 Task: Find connections with filter location Tacoronte with filter topic #Projectmanagementwith filter profile language English with filter current company Beckman Coulter Life Sciences with filter school Mount Carmel College, India with filter industry Satellite Telecommunications with filter service category Pricing Strategy with filter keywords title Information Security Analyst
Action: Mouse moved to (650, 87)
Screenshot: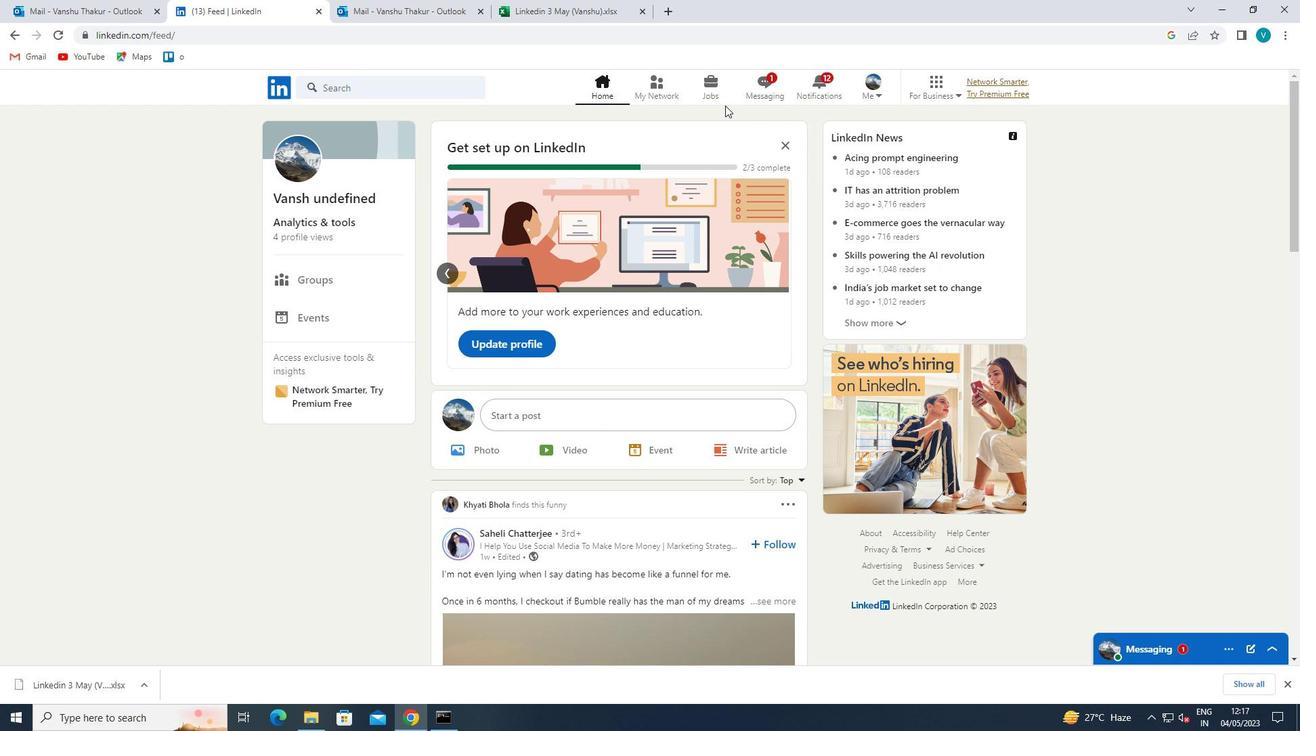 
Action: Mouse pressed left at (650, 87)
Screenshot: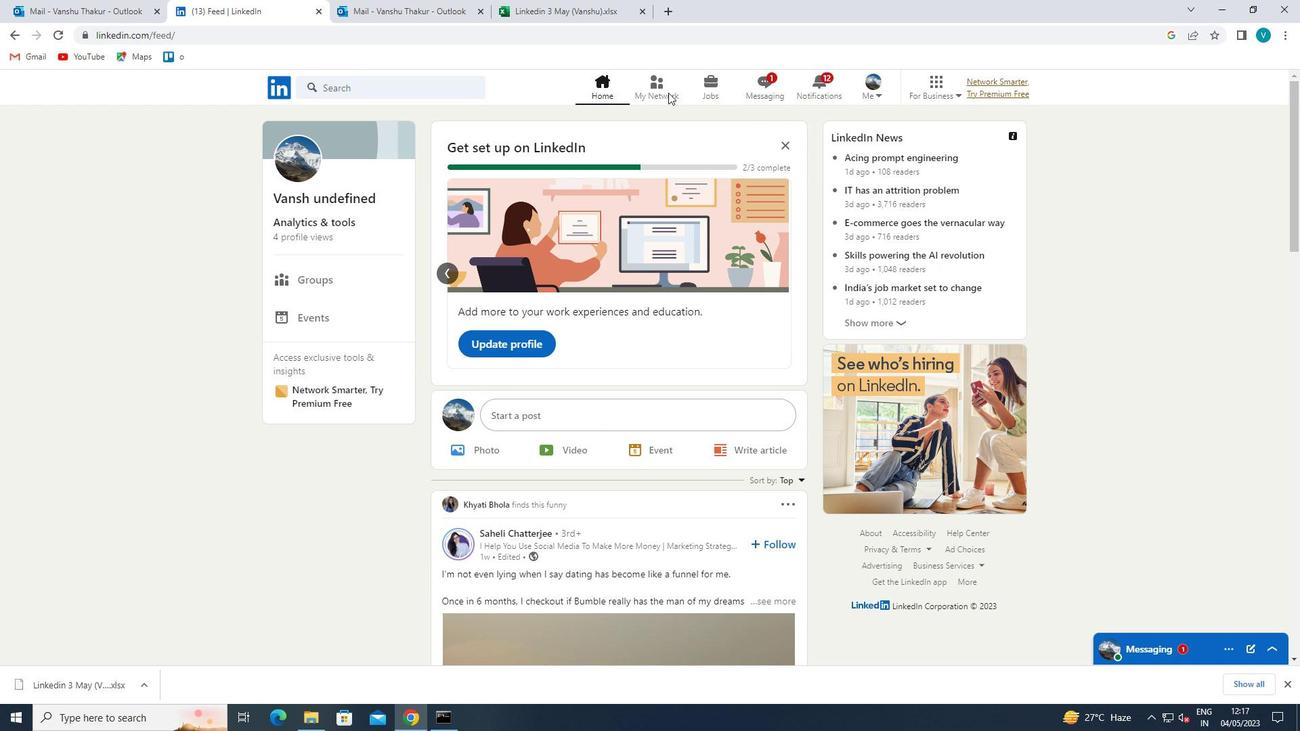 
Action: Mouse moved to (650, 87)
Screenshot: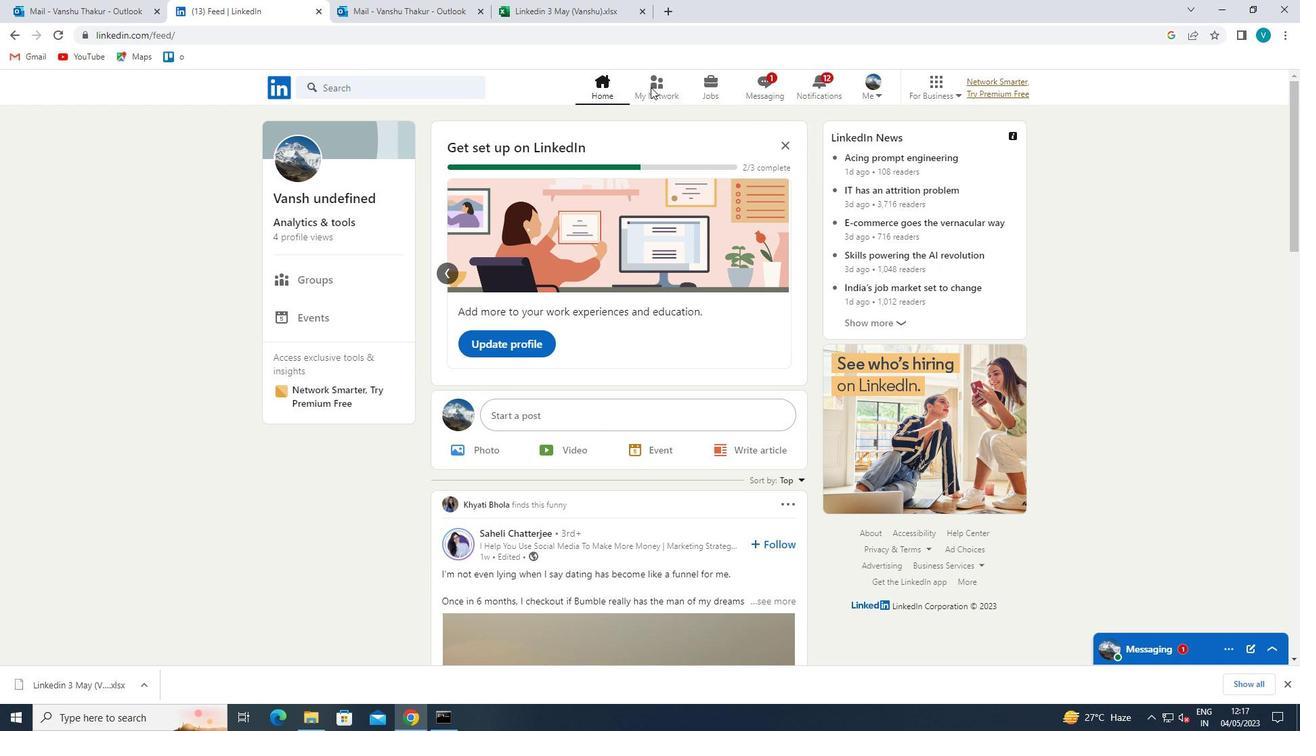
Action: Mouse pressed left at (650, 87)
Screenshot: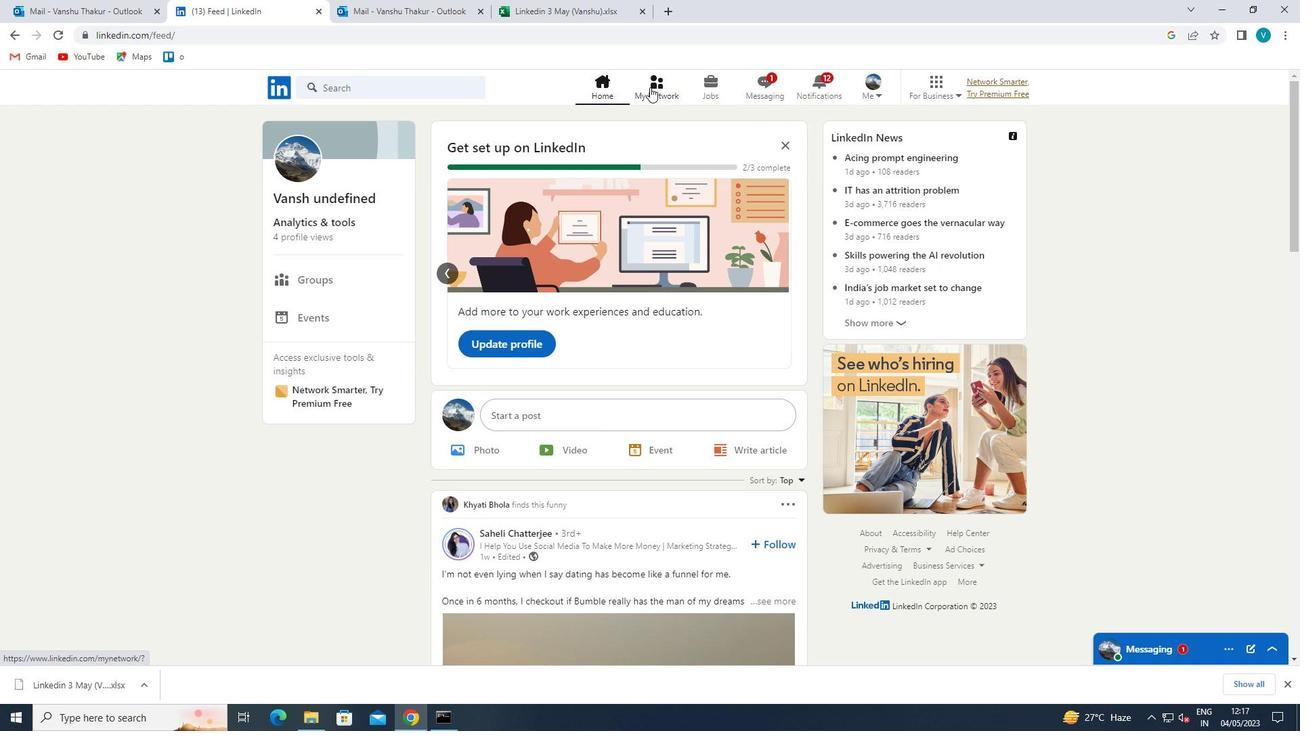 
Action: Mouse moved to (393, 163)
Screenshot: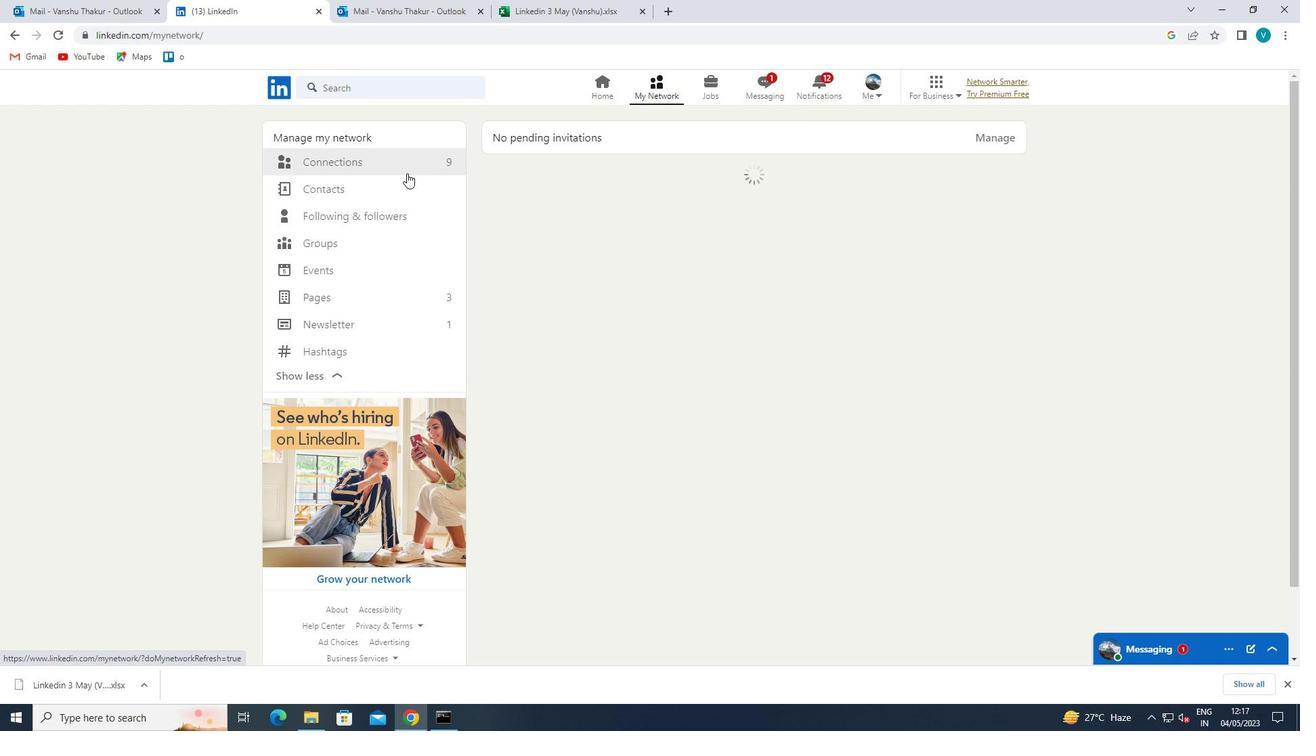 
Action: Mouse pressed left at (393, 163)
Screenshot: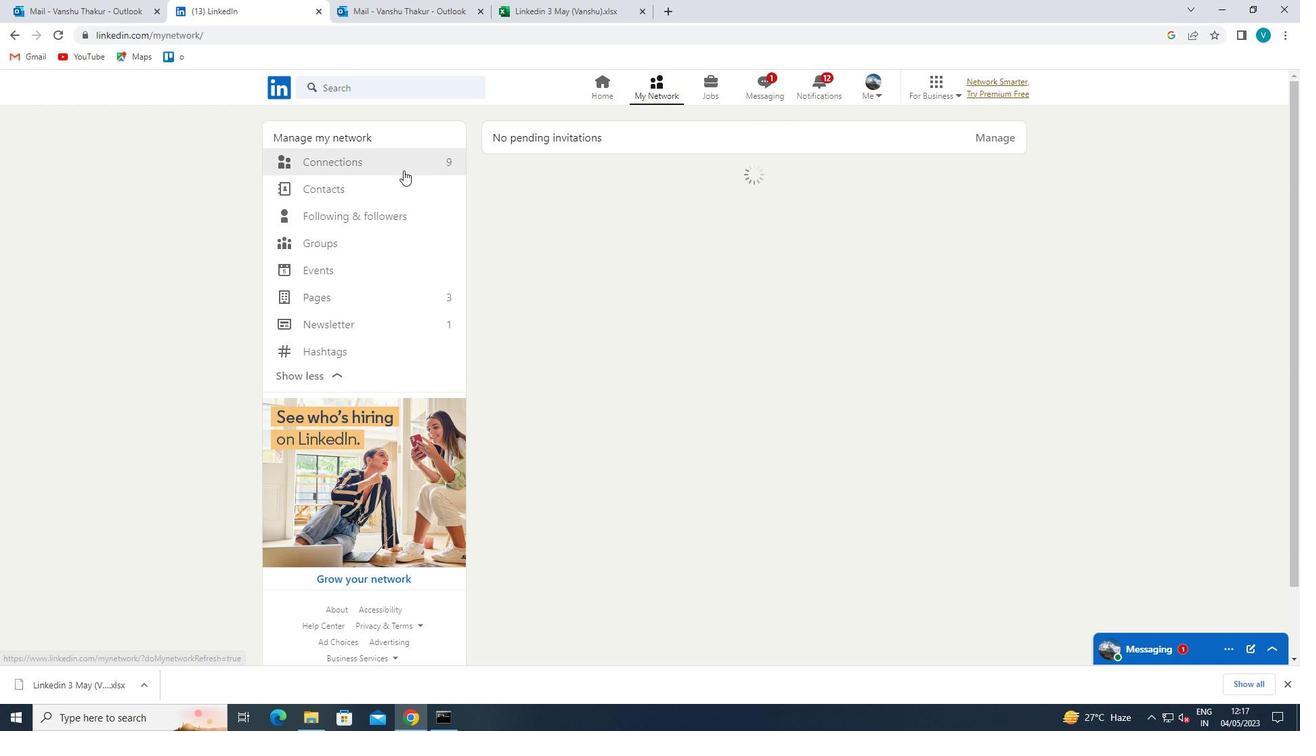 
Action: Mouse moved to (731, 155)
Screenshot: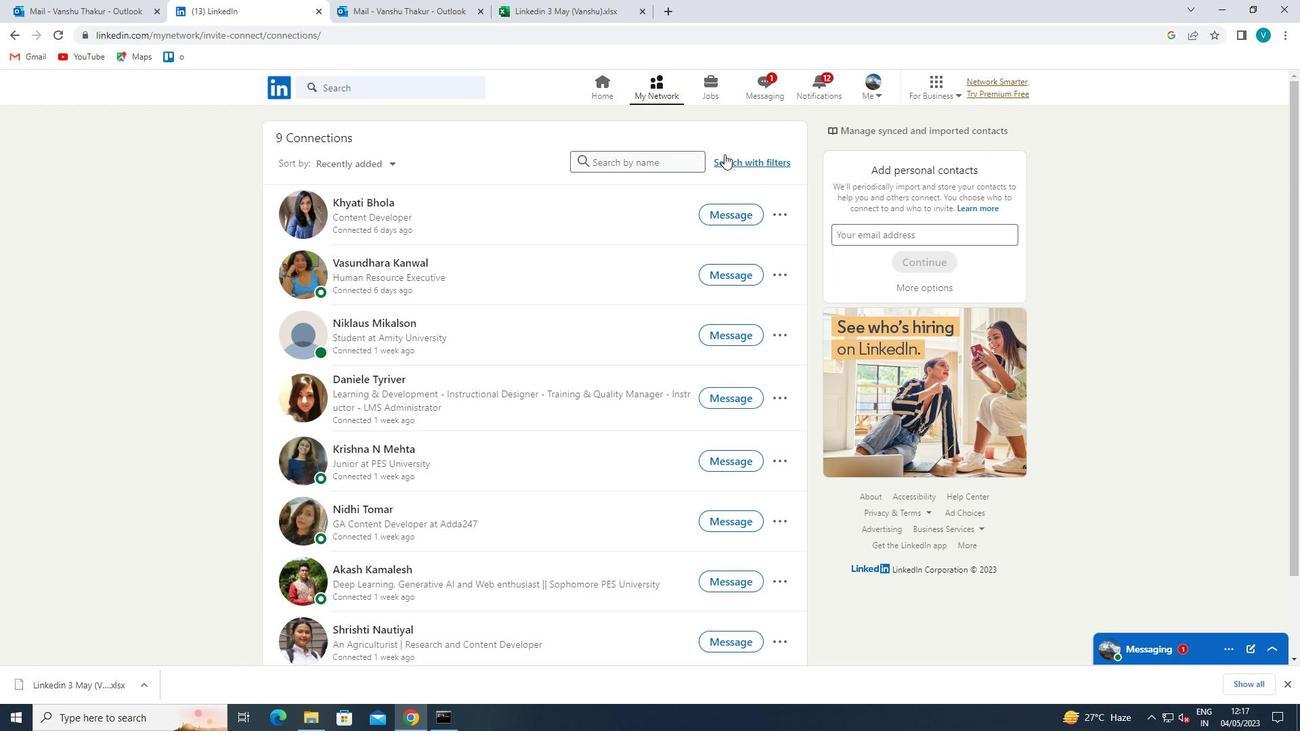 
Action: Mouse pressed left at (731, 155)
Screenshot: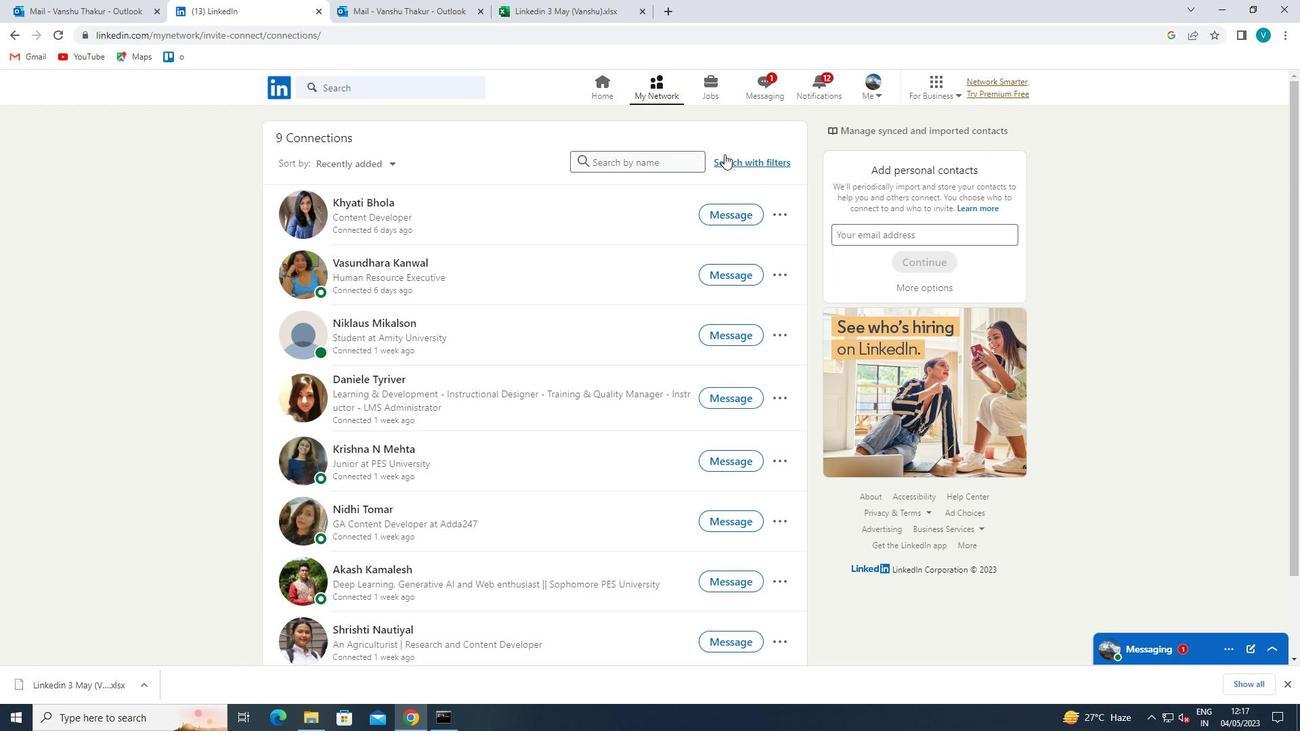 
Action: Mouse moved to (664, 123)
Screenshot: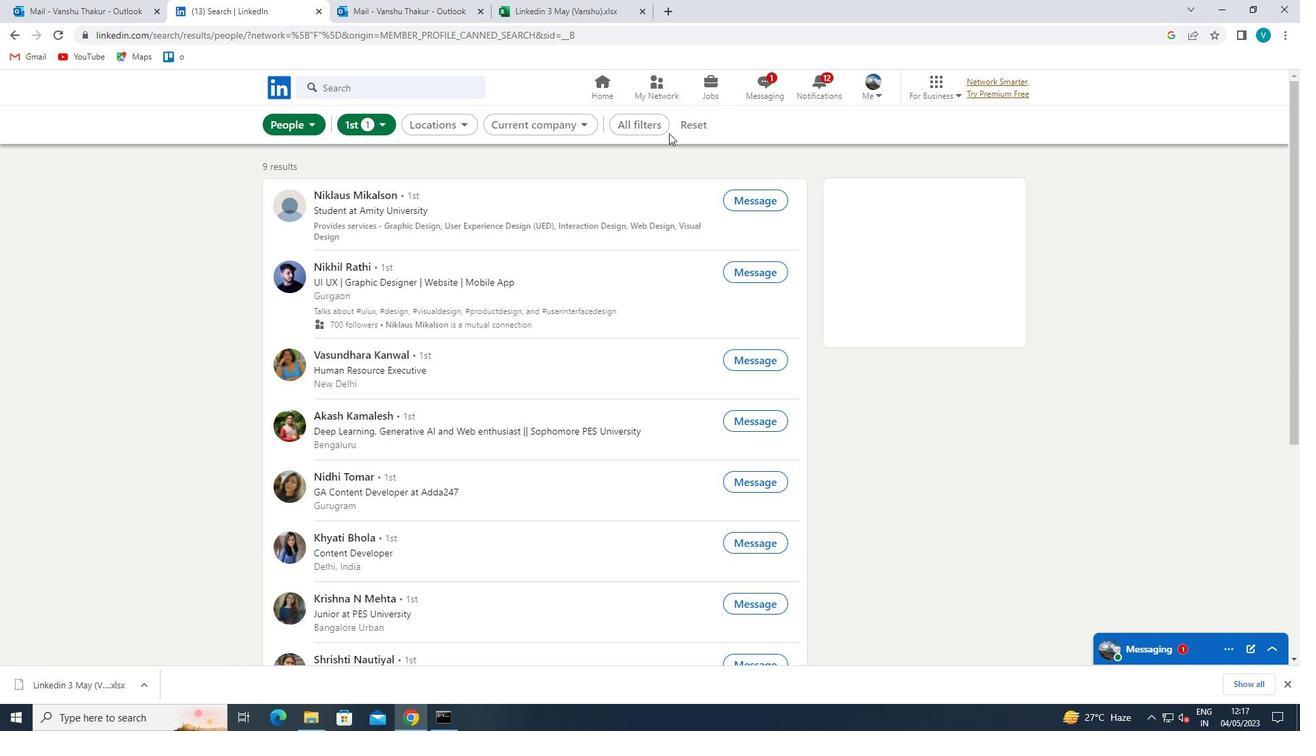 
Action: Mouse pressed left at (664, 123)
Screenshot: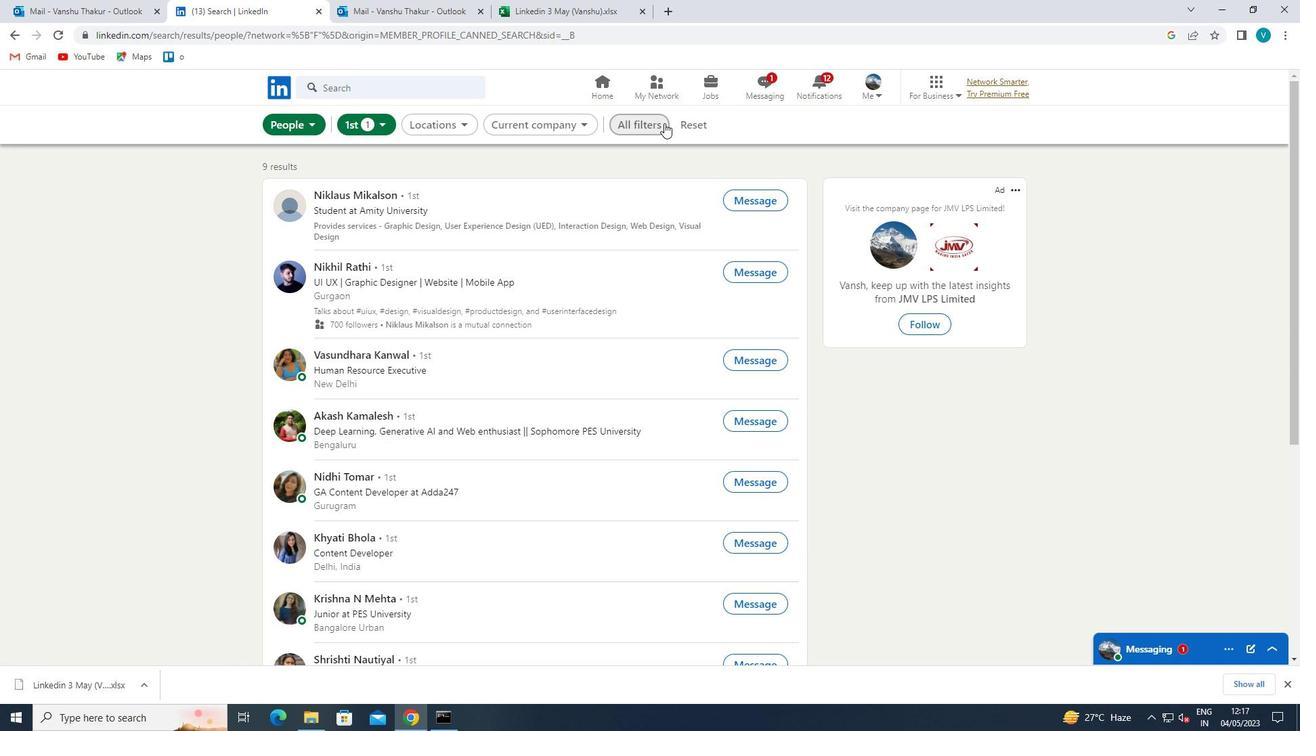 
Action: Mouse moved to (1096, 281)
Screenshot: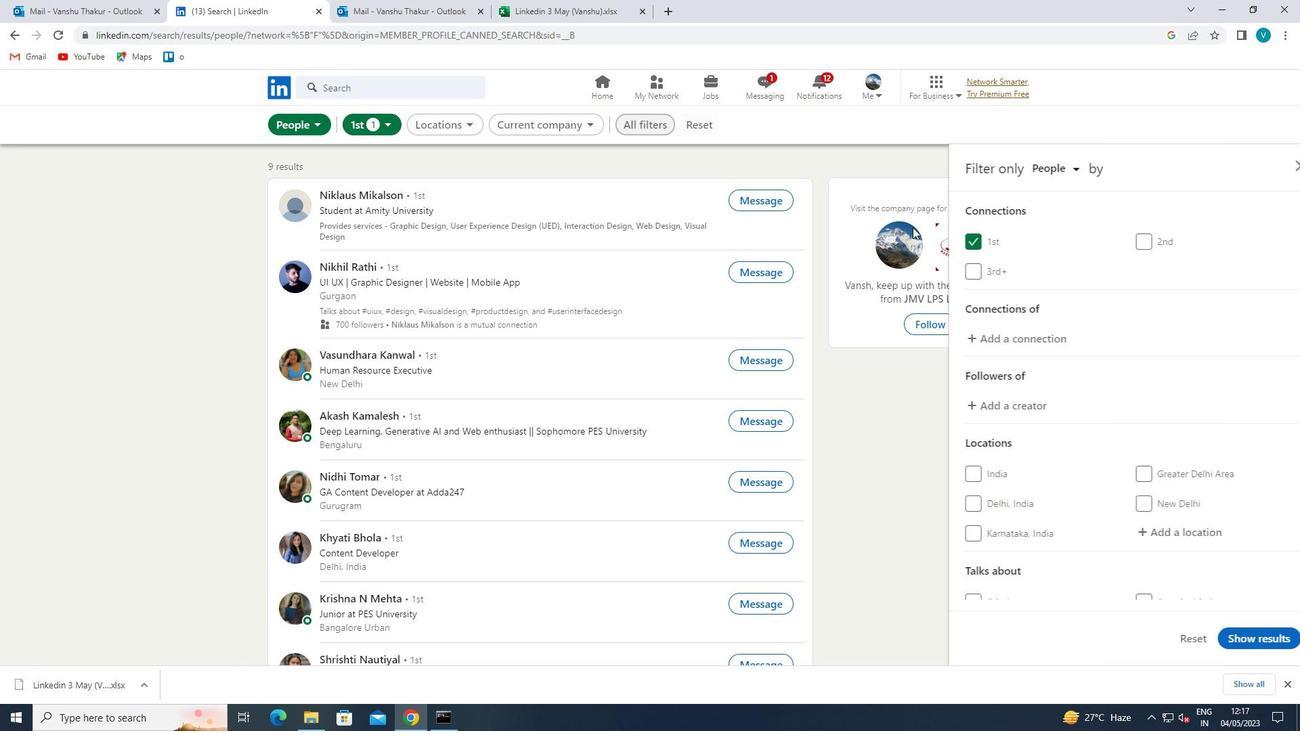 
Action: Mouse scrolled (1096, 281) with delta (0, 0)
Screenshot: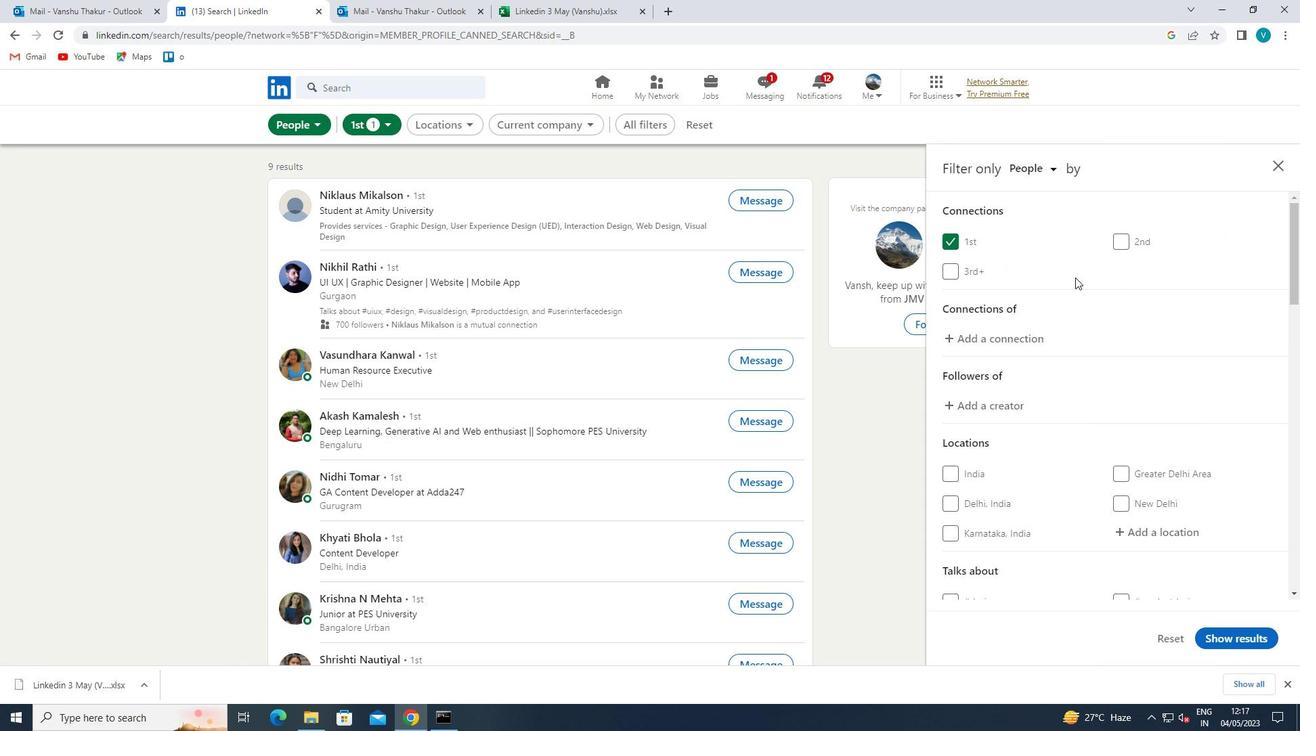 
Action: Mouse scrolled (1096, 281) with delta (0, 0)
Screenshot: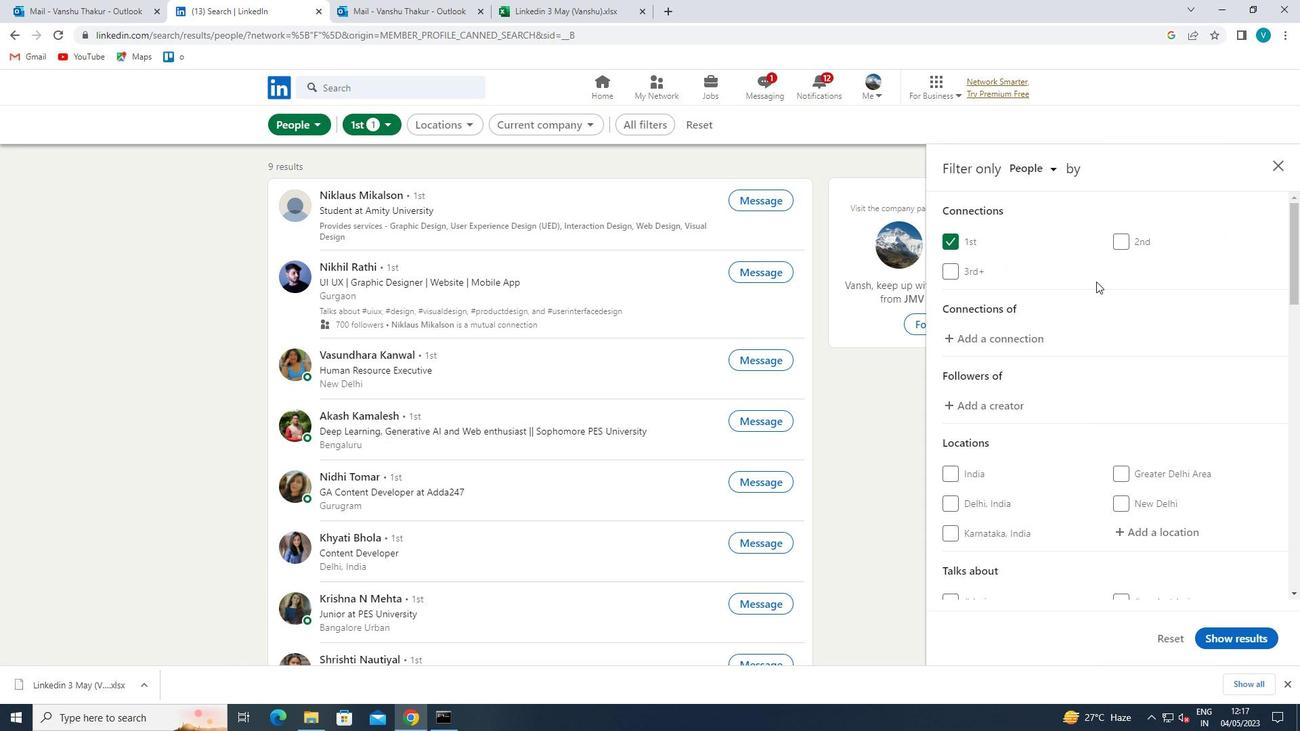
Action: Mouse moved to (1153, 394)
Screenshot: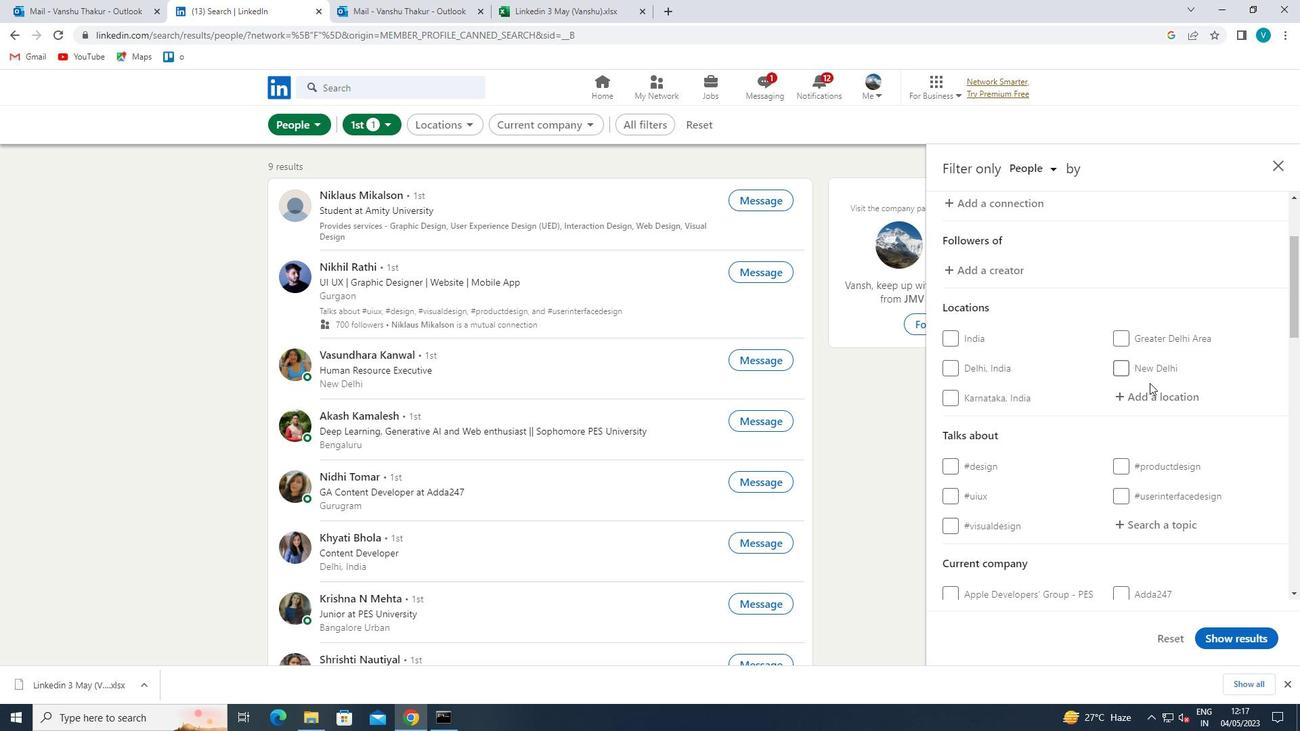
Action: Mouse pressed left at (1153, 394)
Screenshot: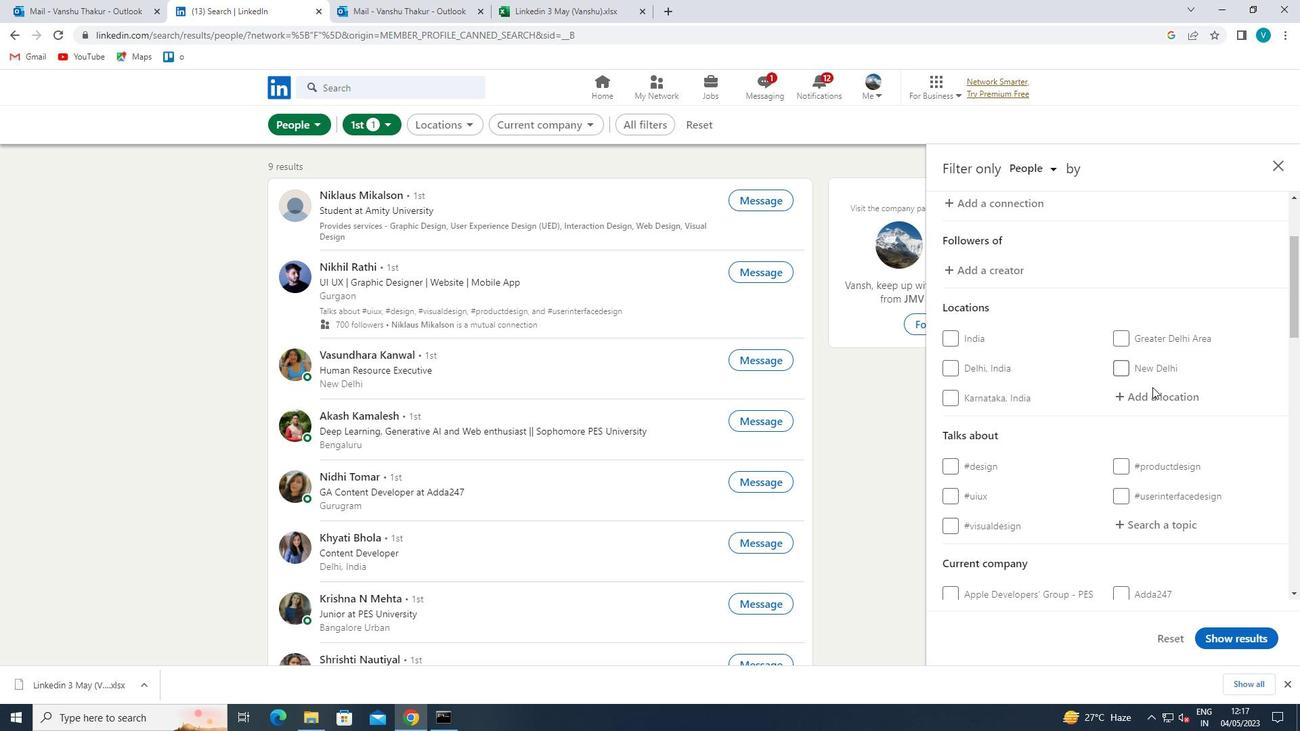 
Action: Mouse moved to (1126, 379)
Screenshot: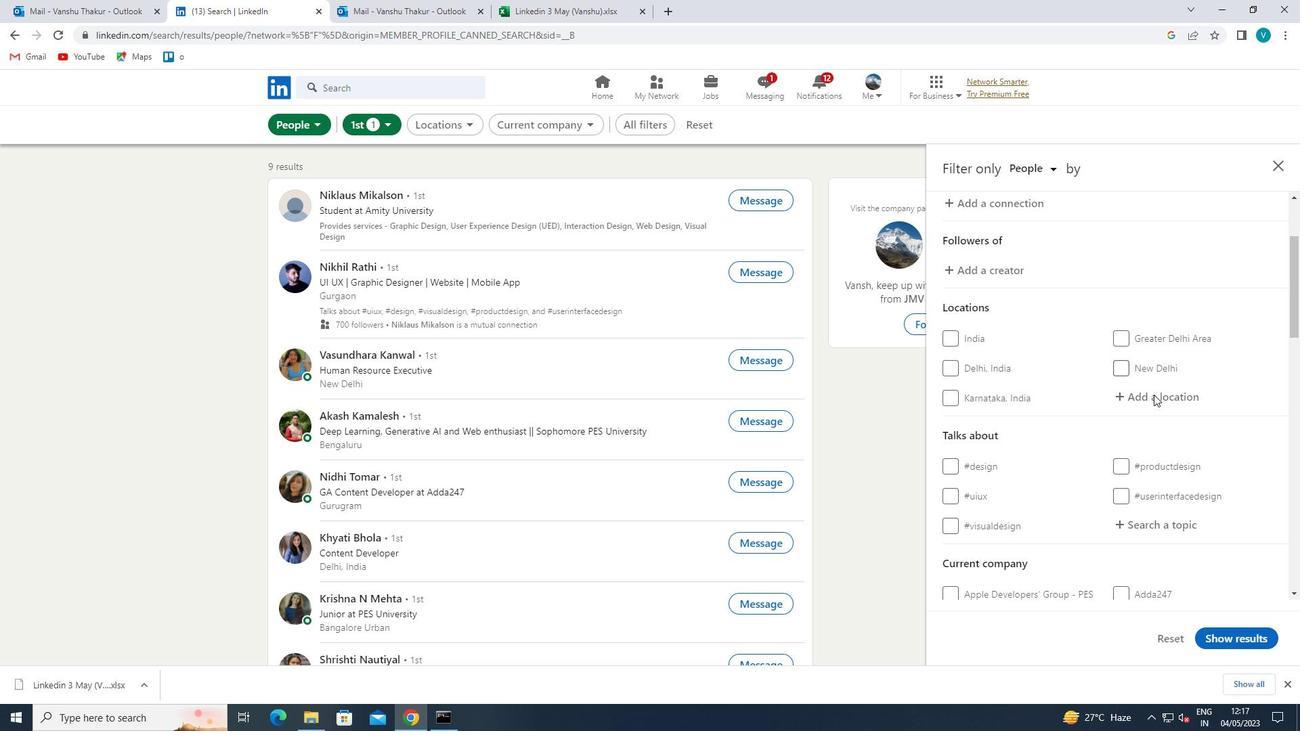 
Action: Key pressed <Key.shift>TACORONTE
Screenshot: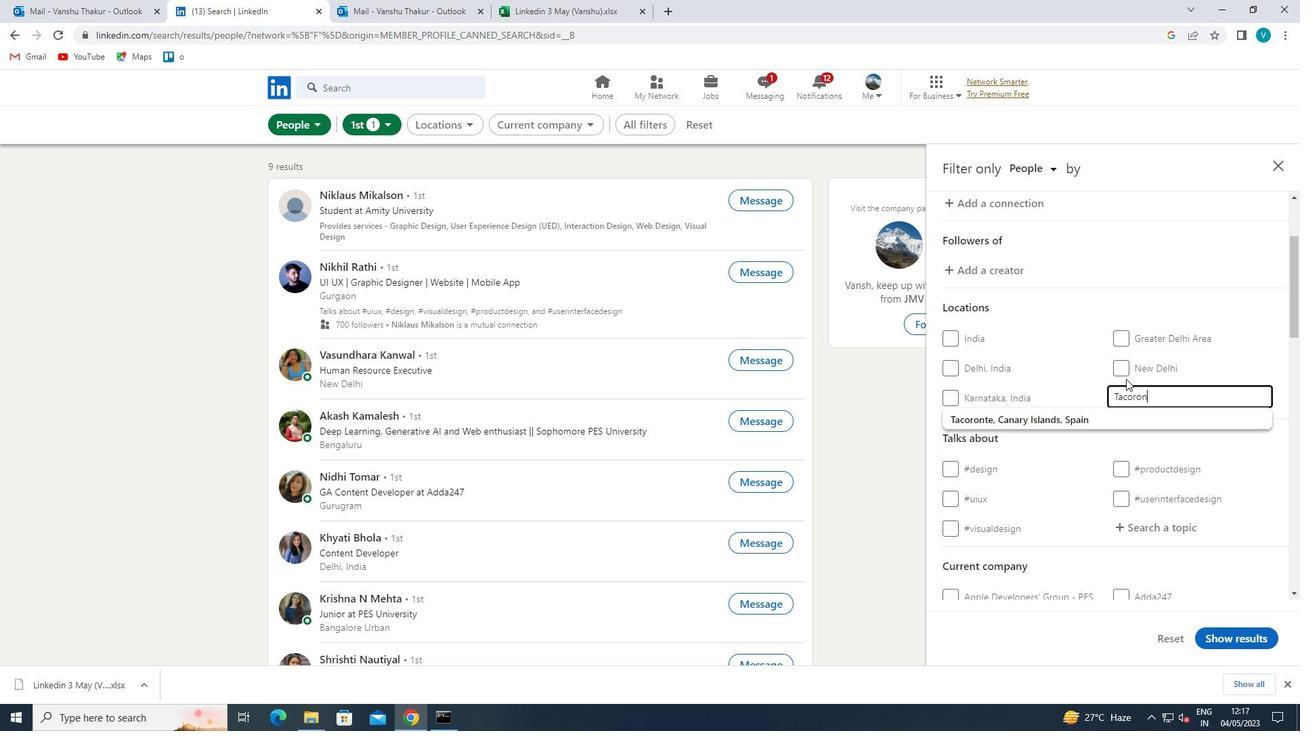 
Action: Mouse moved to (1128, 421)
Screenshot: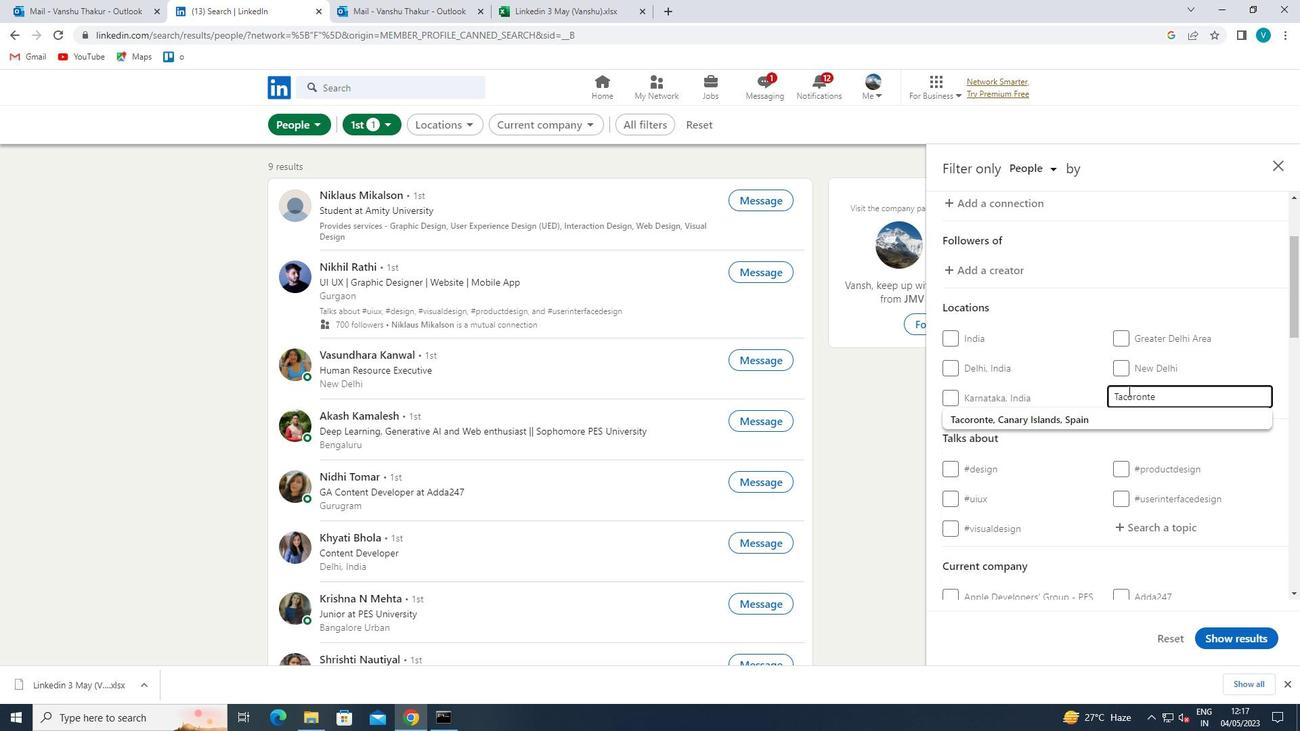 
Action: Mouse pressed left at (1128, 421)
Screenshot: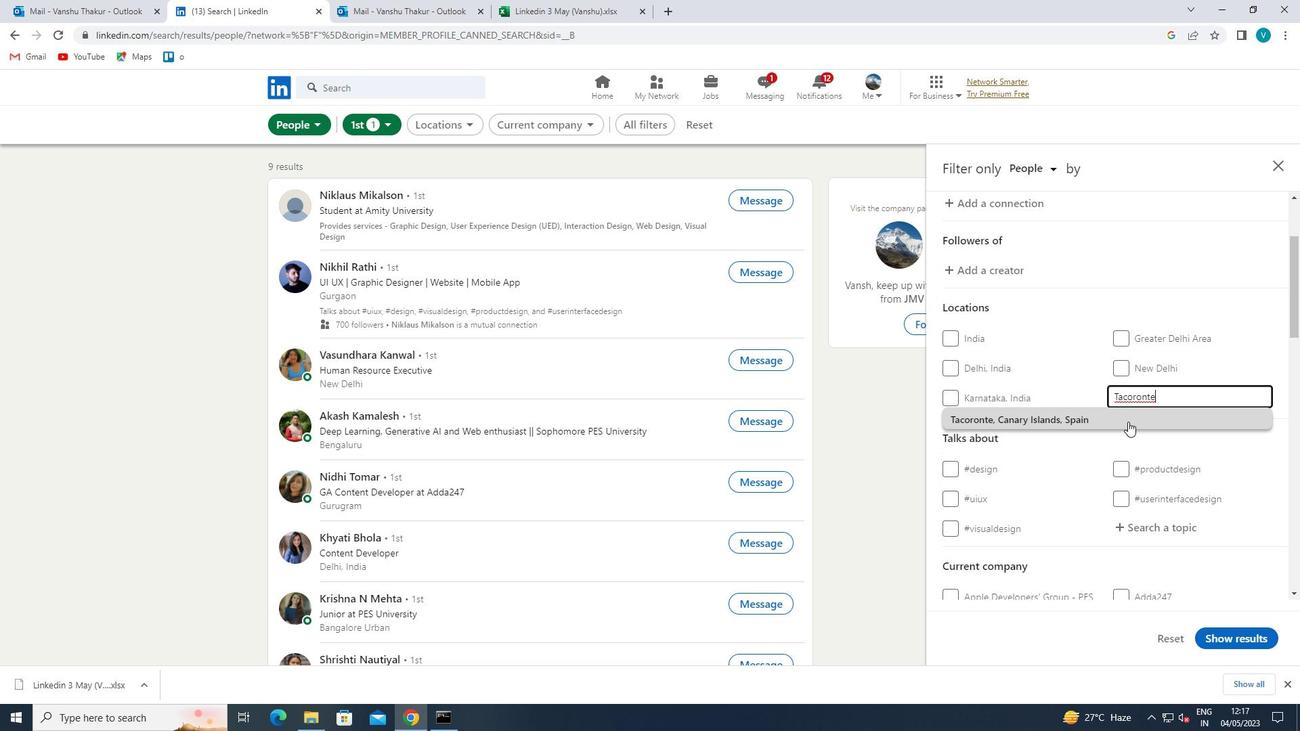 
Action: Mouse moved to (1129, 423)
Screenshot: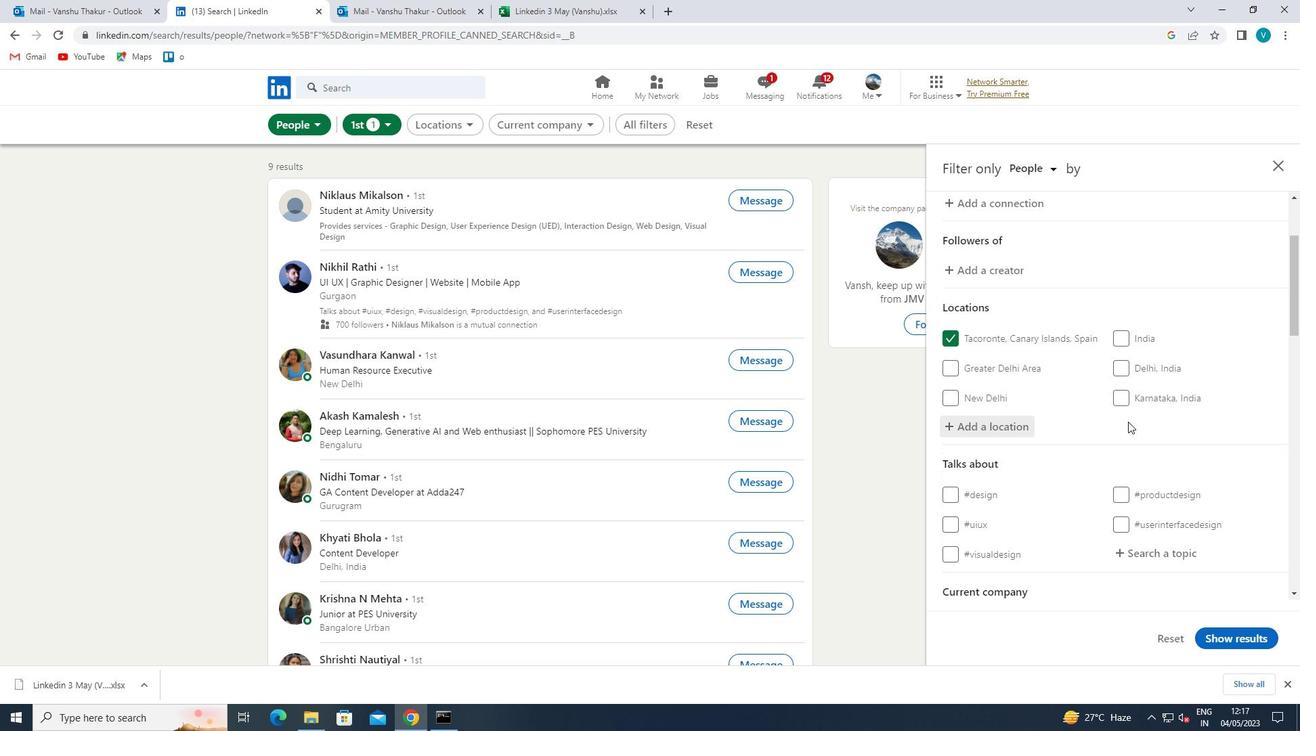 
Action: Mouse scrolled (1129, 422) with delta (0, 0)
Screenshot: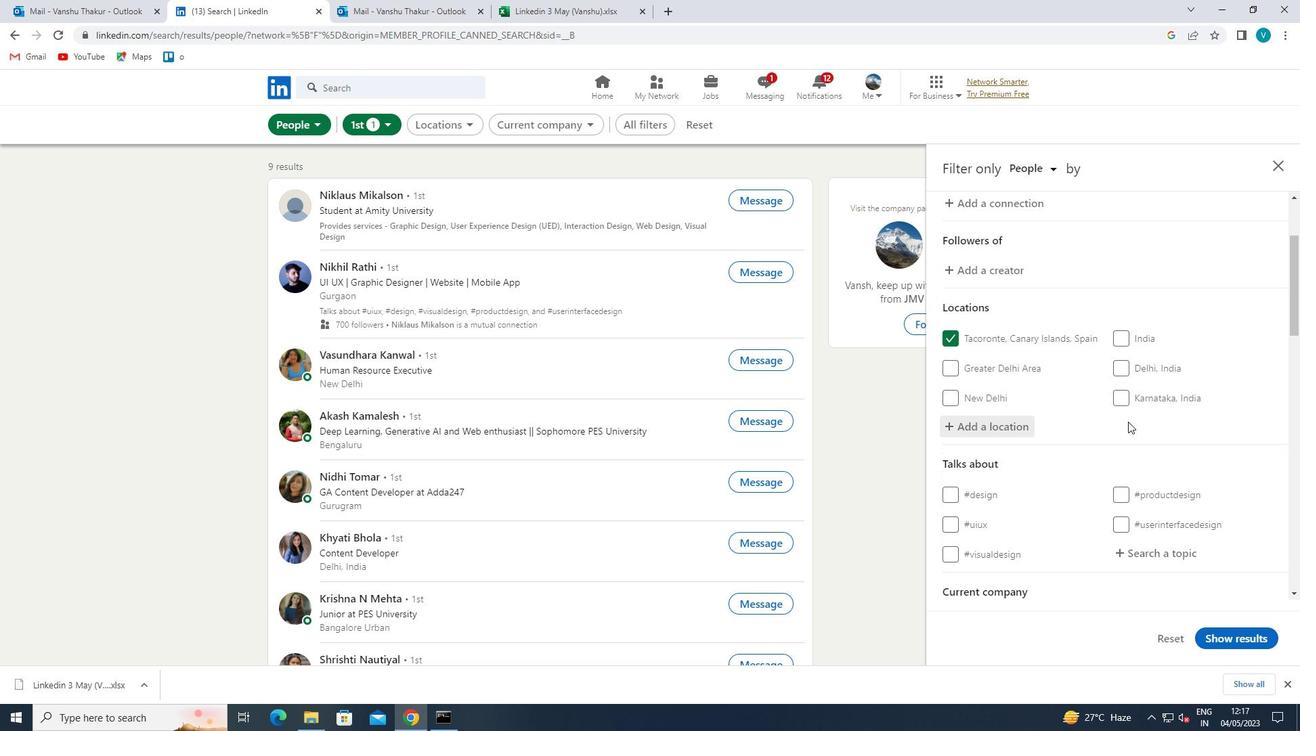 
Action: Mouse moved to (1131, 424)
Screenshot: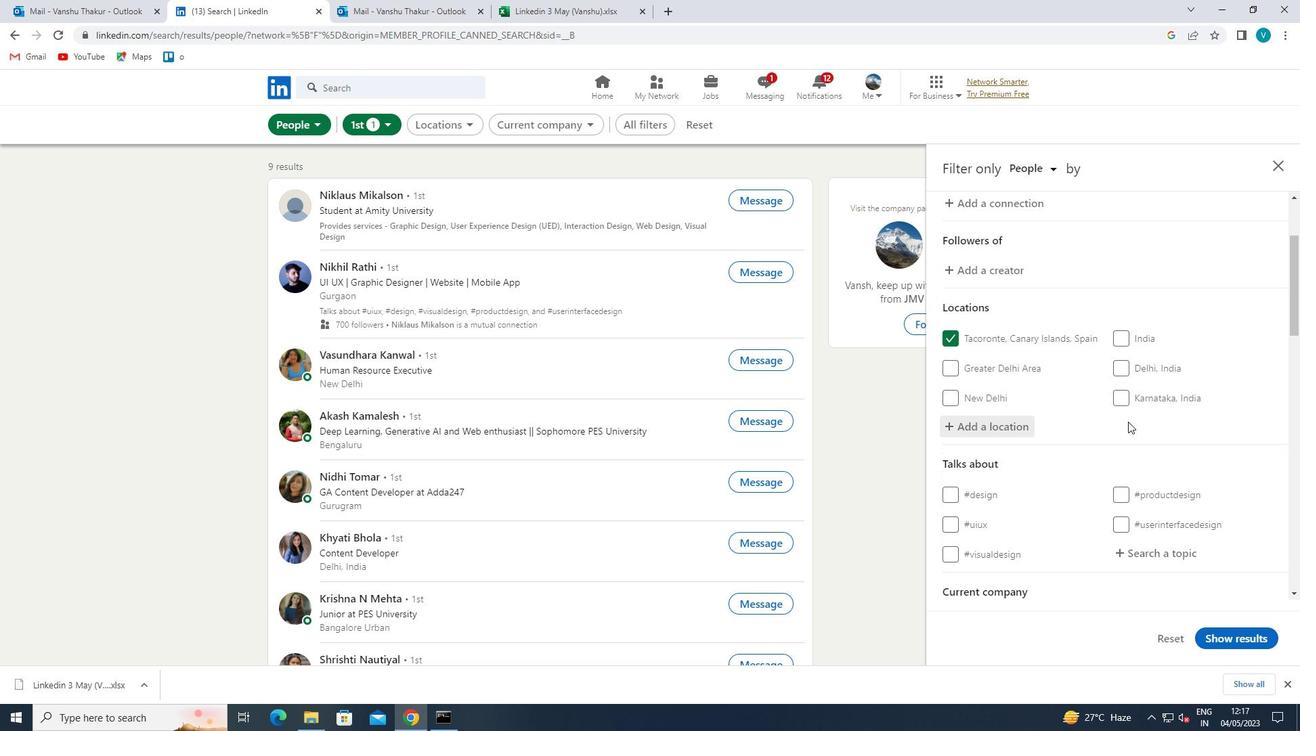 
Action: Mouse scrolled (1131, 423) with delta (0, 0)
Screenshot: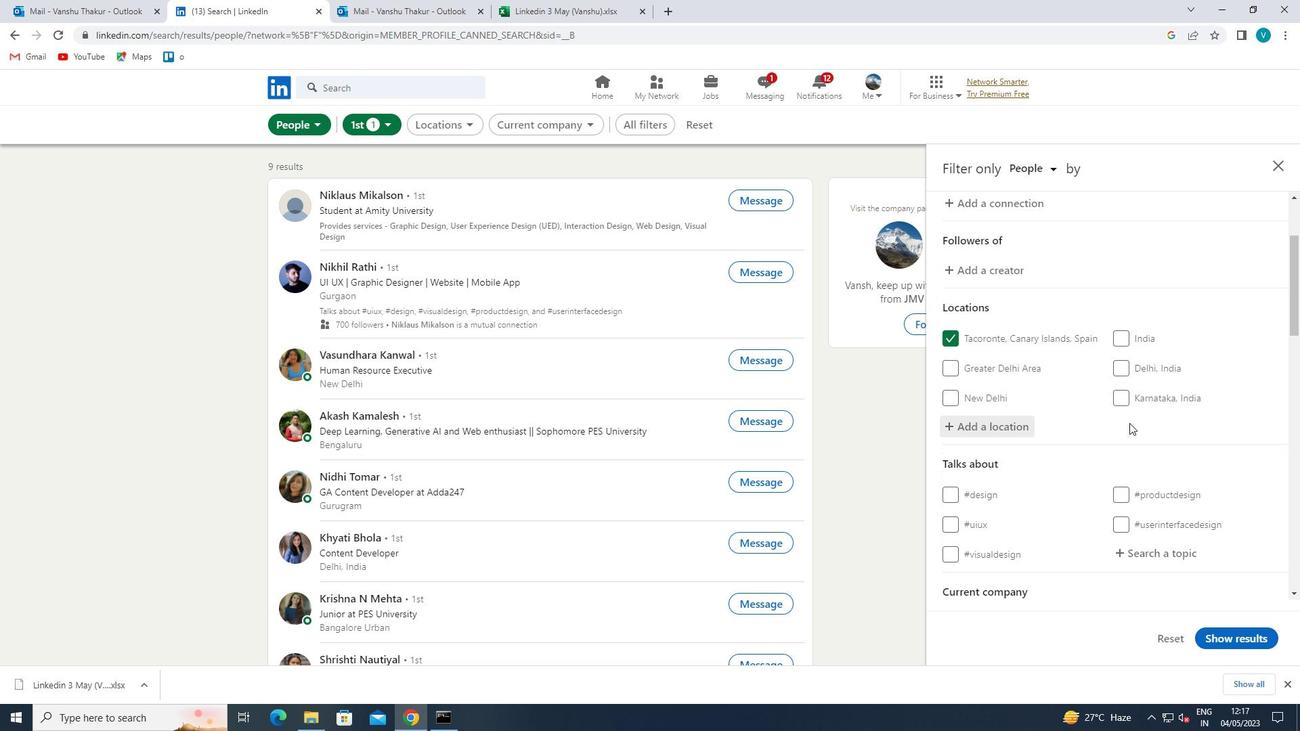 
Action: Mouse scrolled (1131, 423) with delta (0, 0)
Screenshot: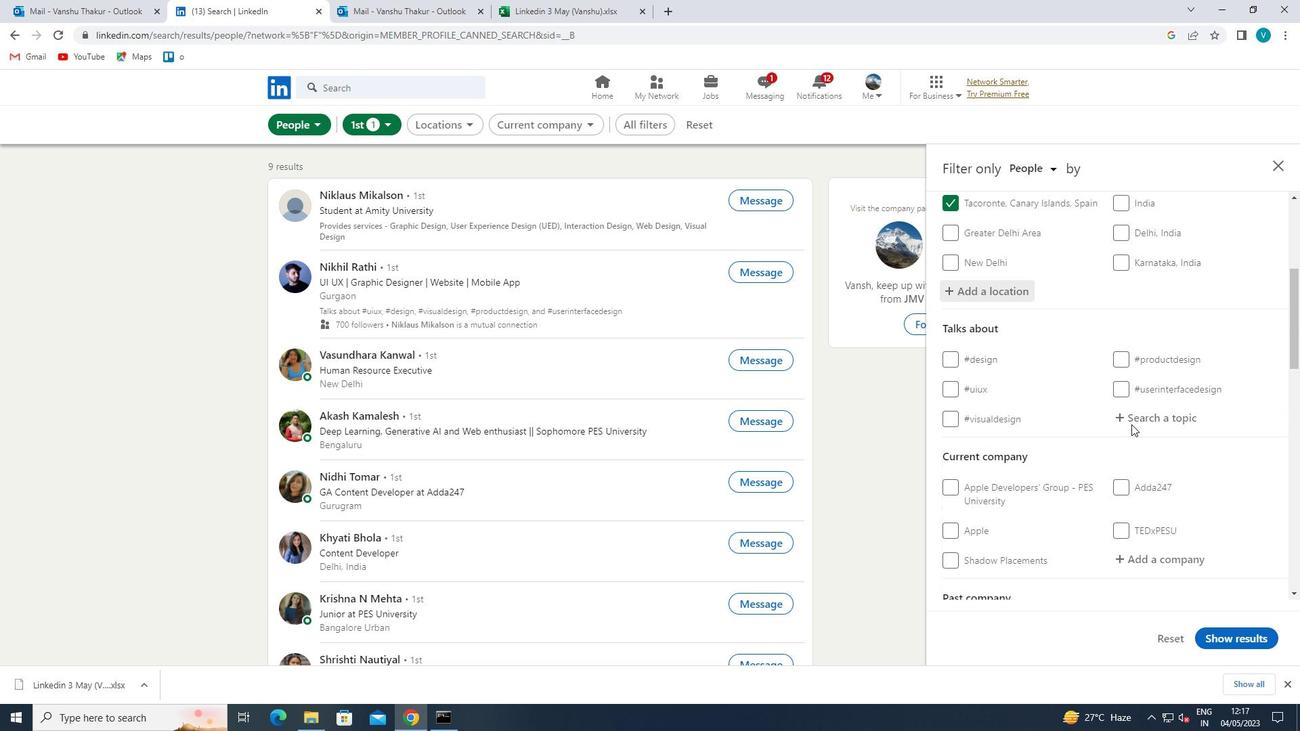 
Action: Mouse moved to (1172, 346)
Screenshot: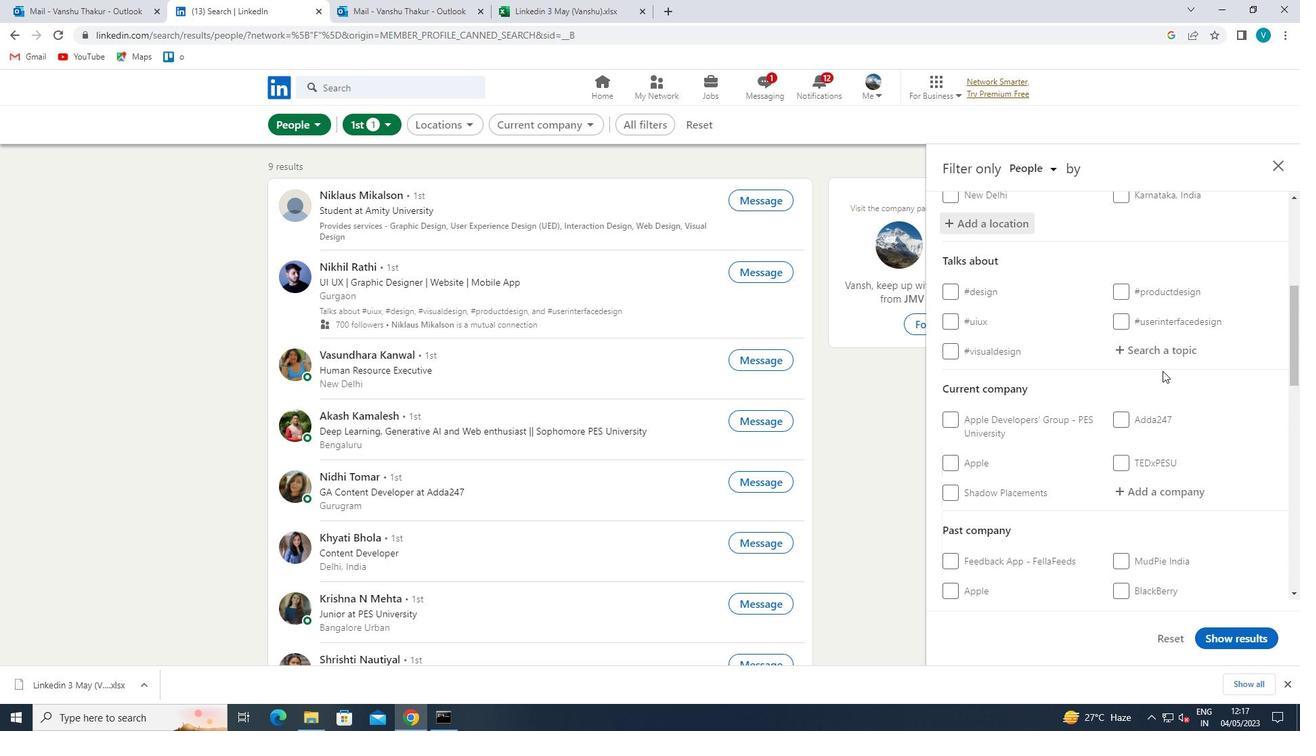 
Action: Mouse pressed left at (1172, 346)
Screenshot: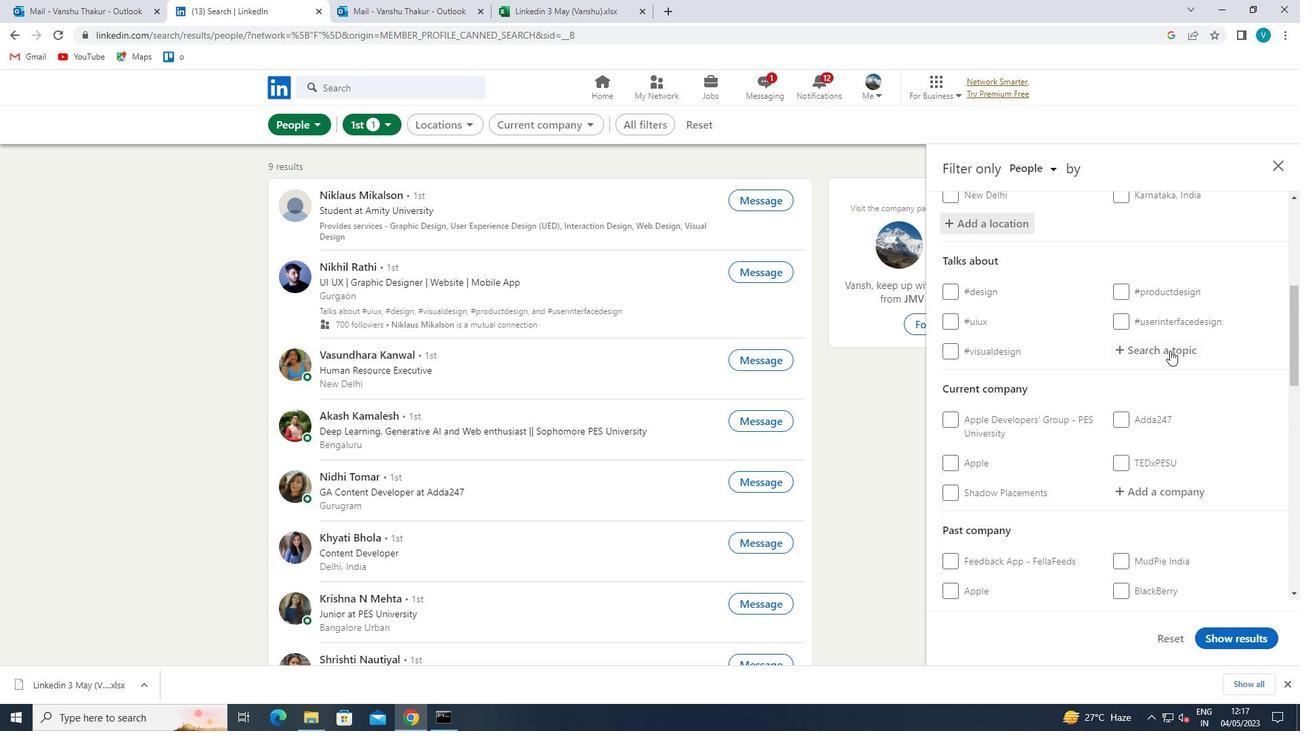 
Action: Key pressed PROJECT
Screenshot: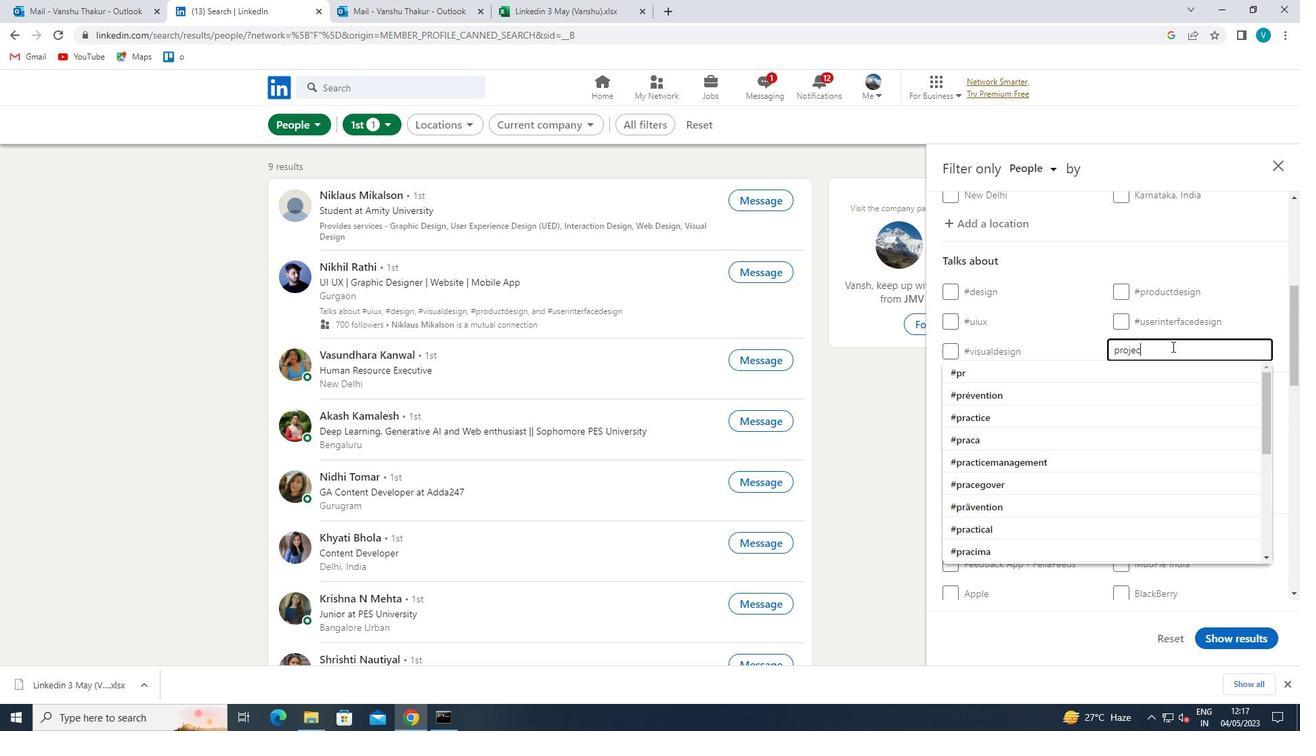 
Action: Mouse moved to (1125, 392)
Screenshot: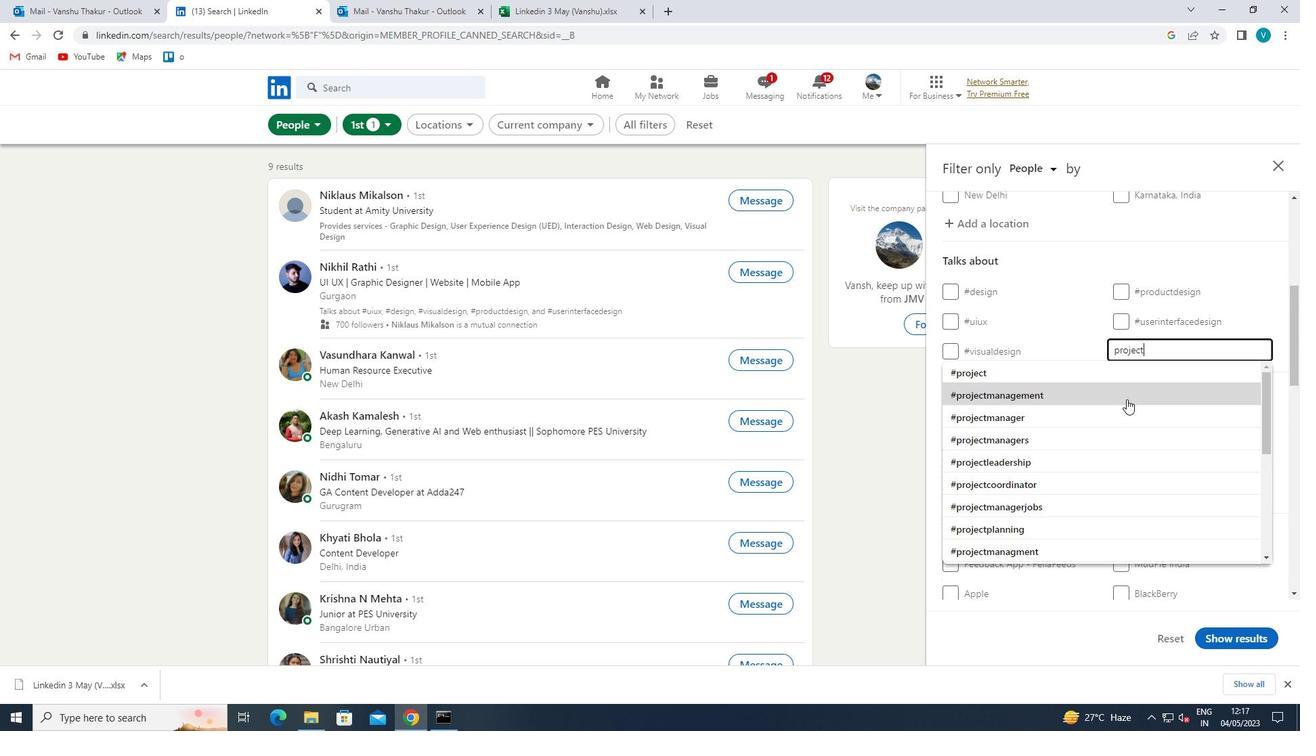 
Action: Mouse pressed left at (1125, 392)
Screenshot: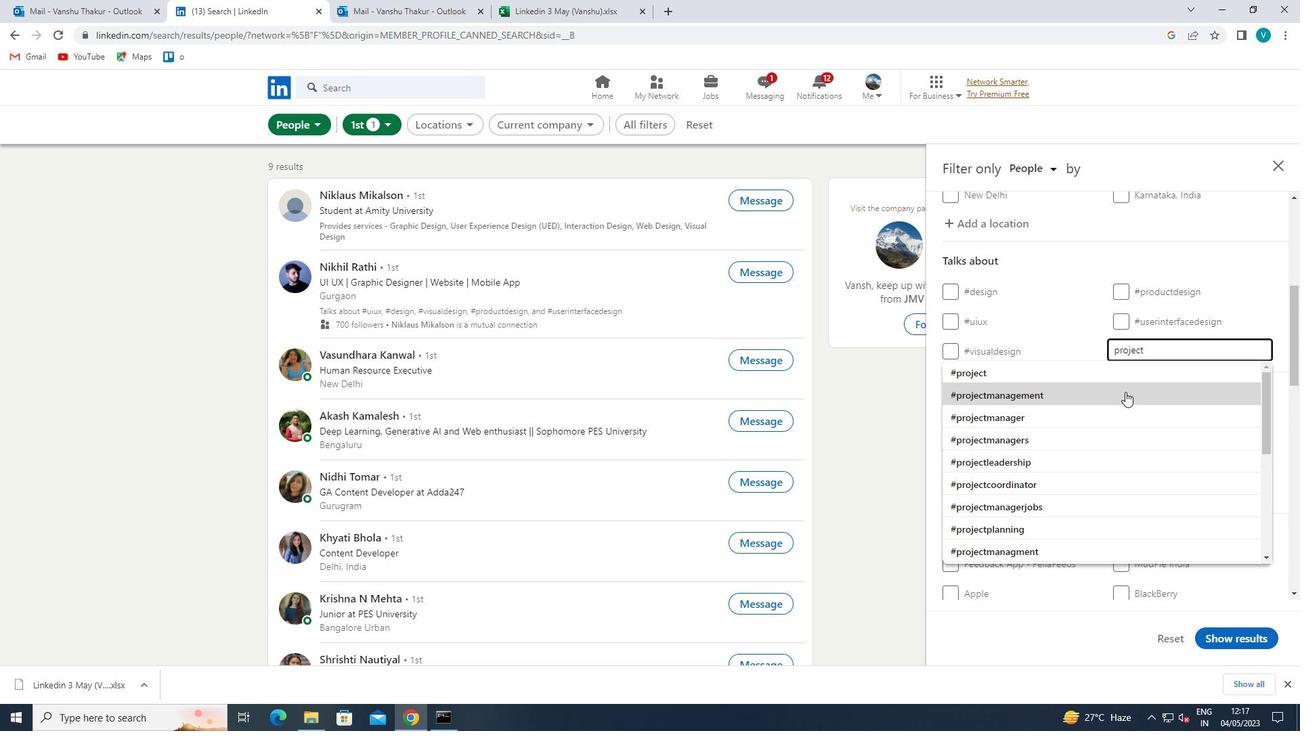 
Action: Mouse scrolled (1125, 391) with delta (0, 0)
Screenshot: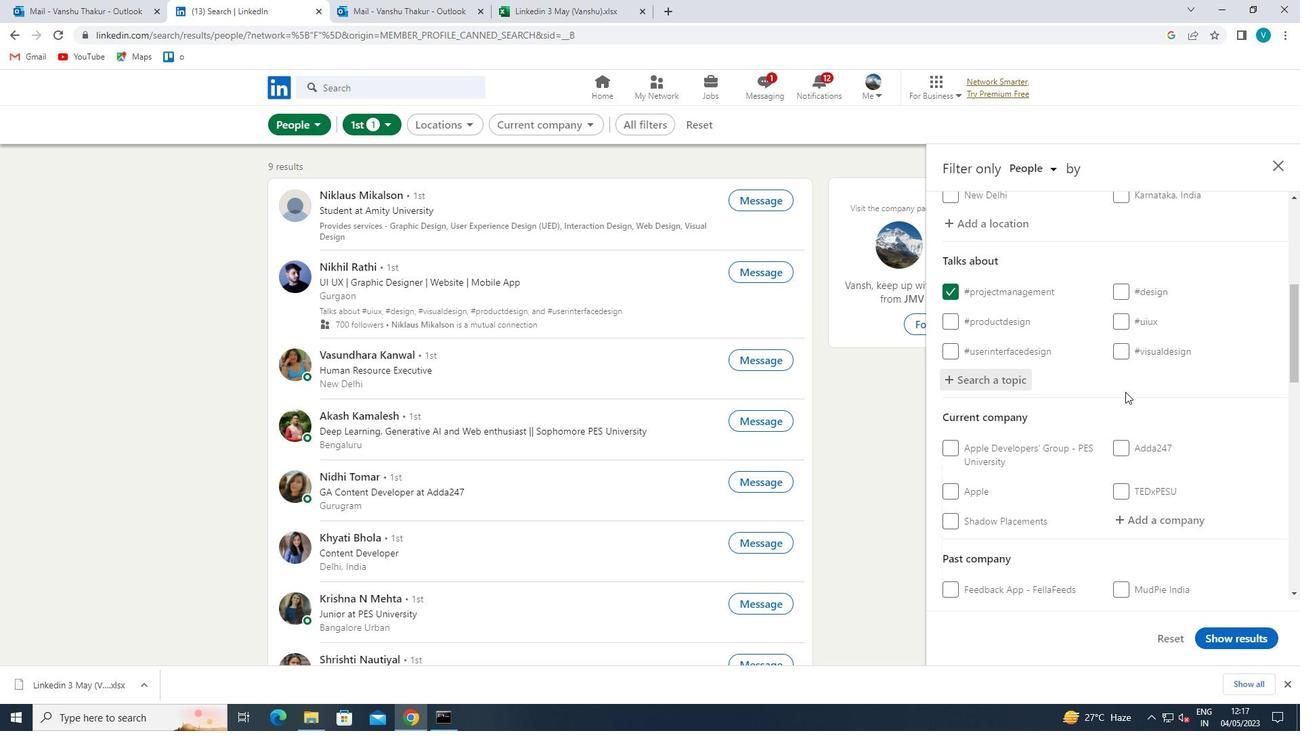 
Action: Mouse scrolled (1125, 391) with delta (0, 0)
Screenshot: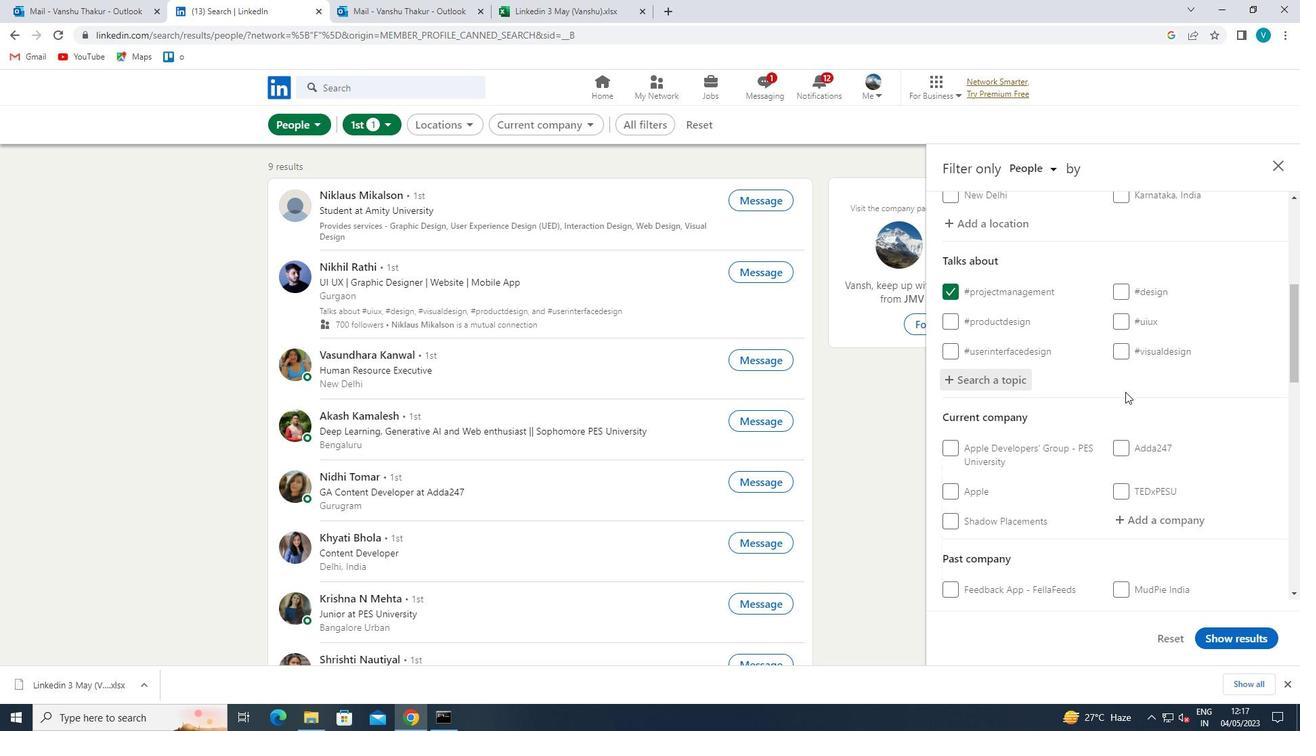 
Action: Mouse moved to (1140, 381)
Screenshot: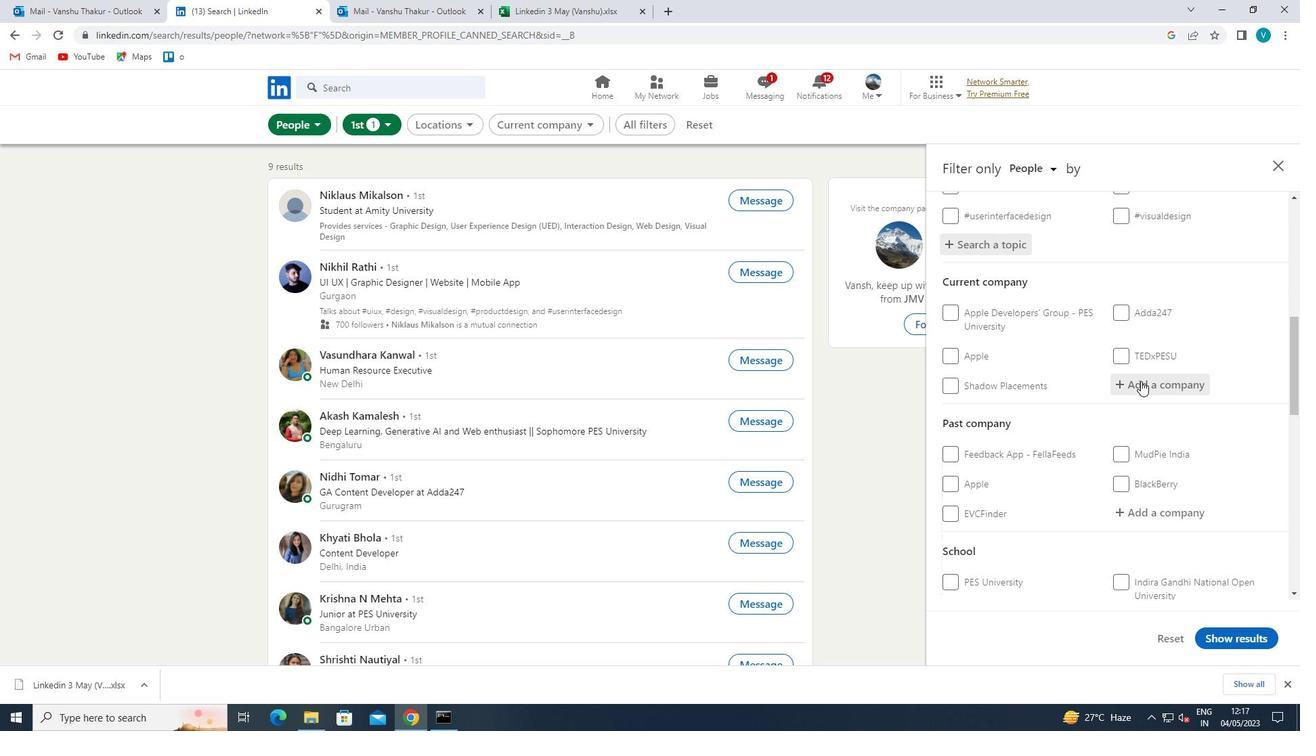 
Action: Mouse scrolled (1140, 381) with delta (0, 0)
Screenshot: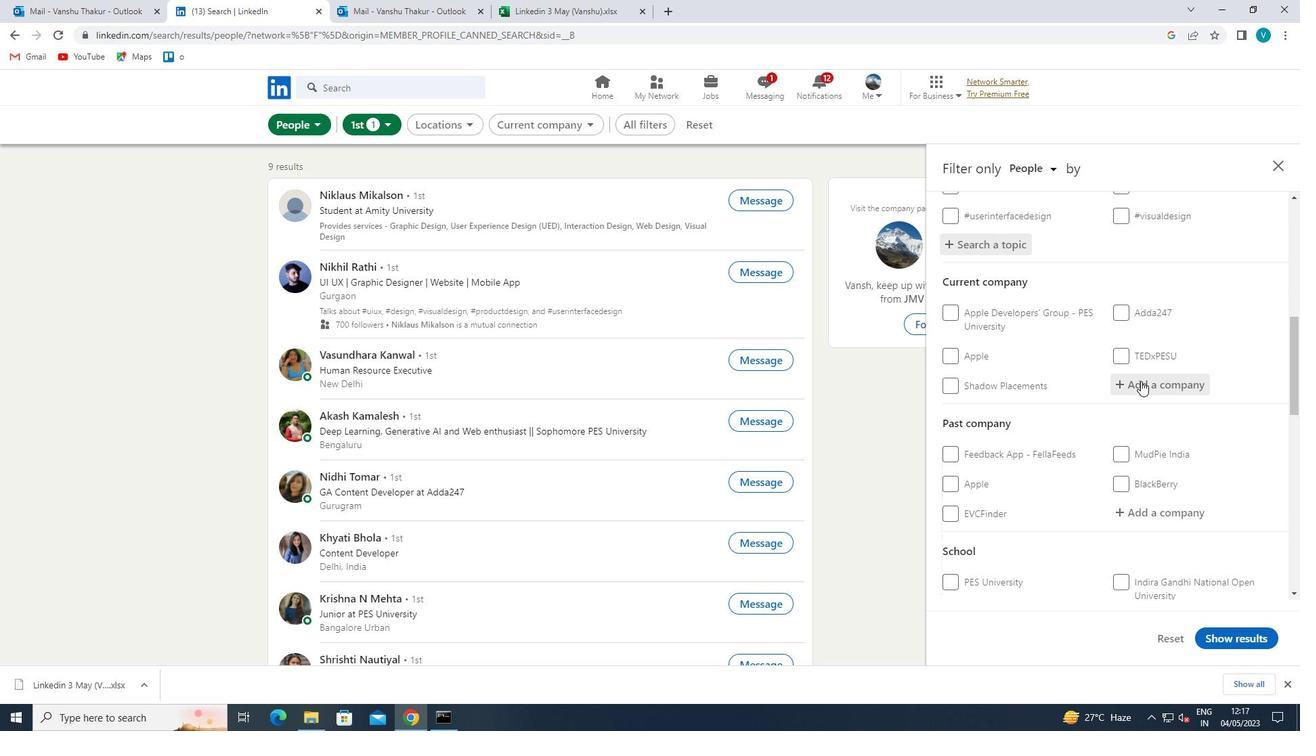 
Action: Mouse moved to (1140, 382)
Screenshot: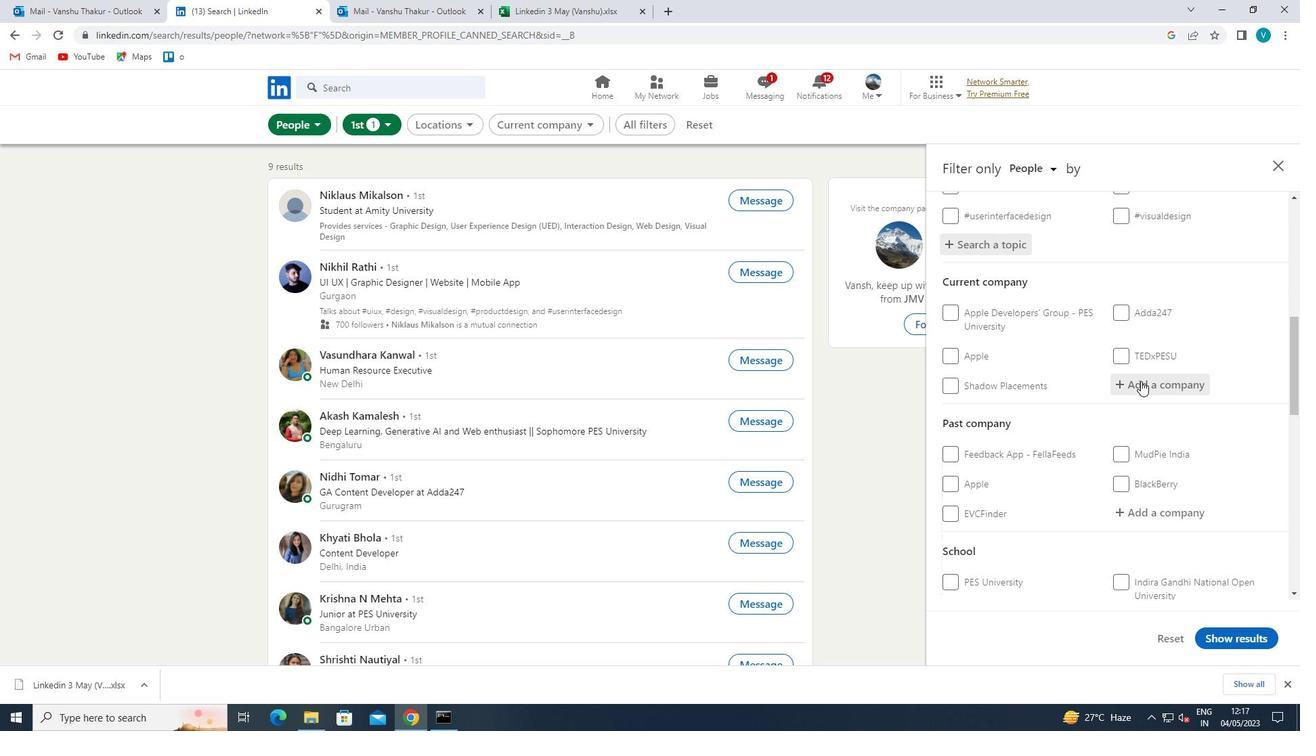 
Action: Mouse scrolled (1140, 381) with delta (0, 0)
Screenshot: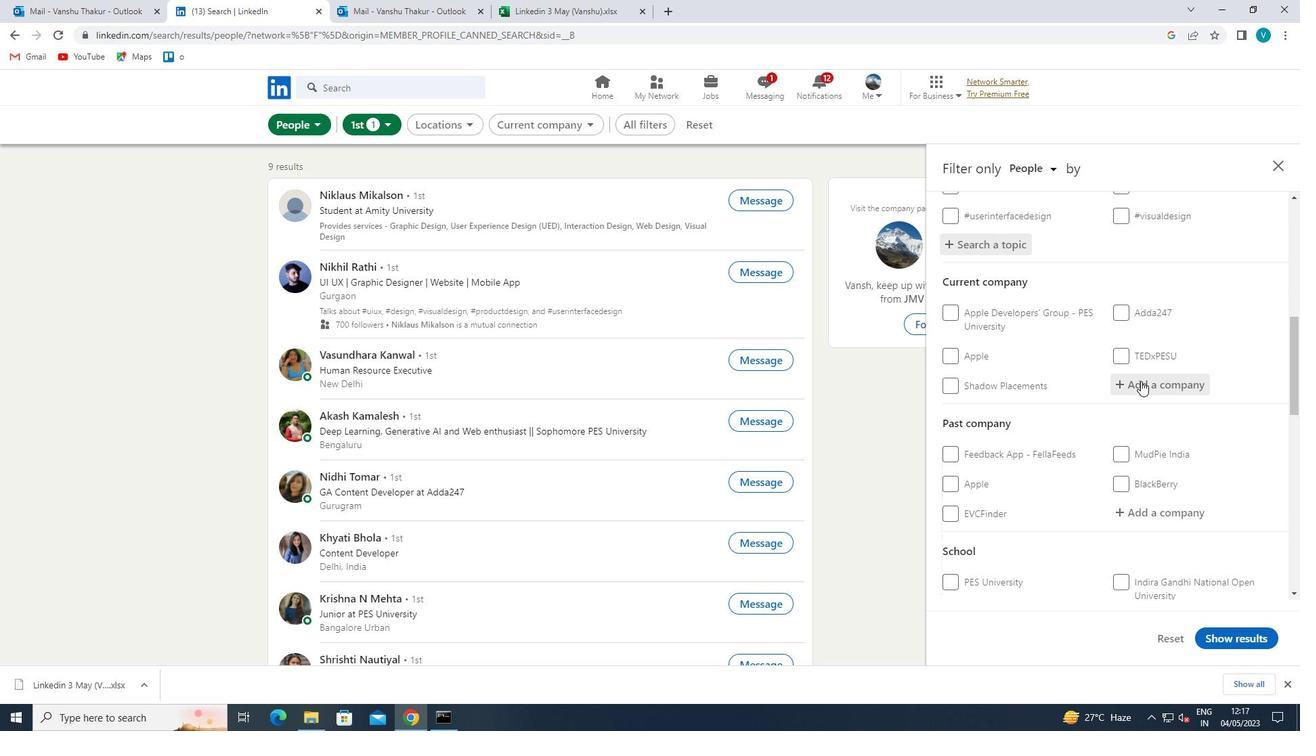 
Action: Mouse moved to (1138, 383)
Screenshot: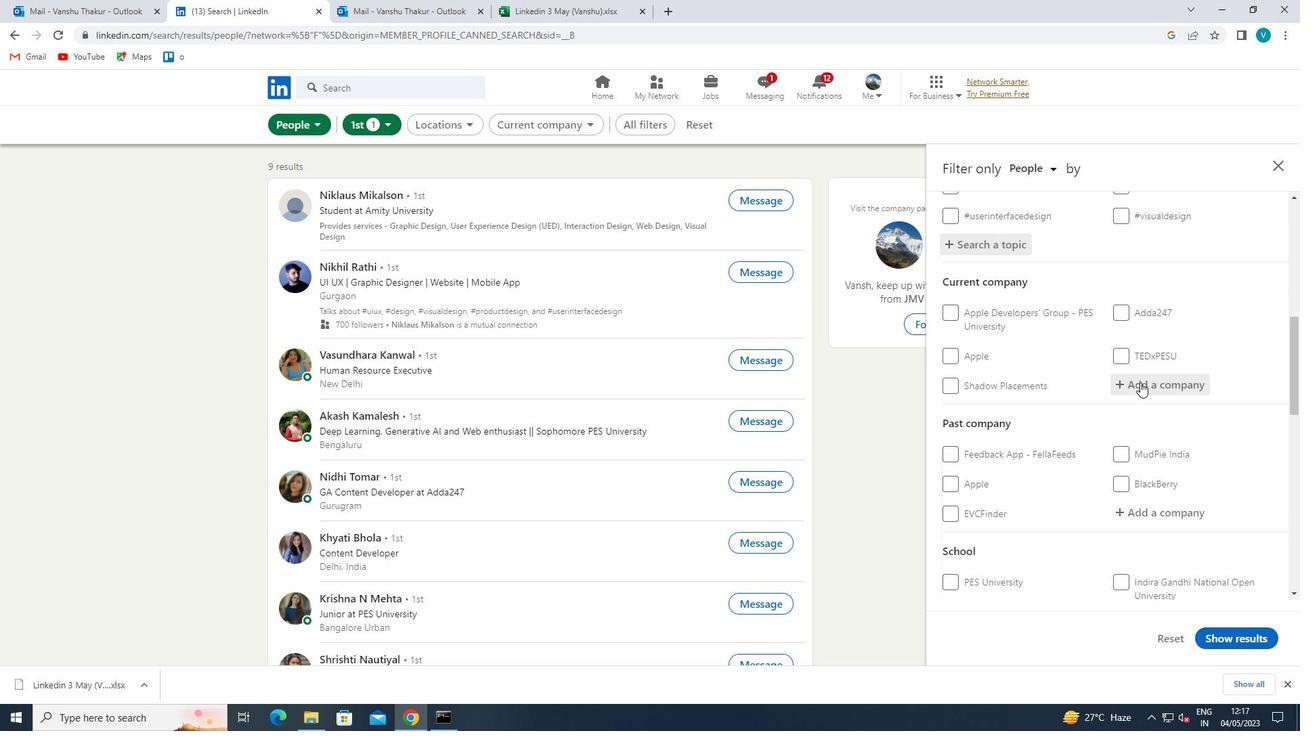 
Action: Mouse scrolled (1138, 383) with delta (0, 0)
Screenshot: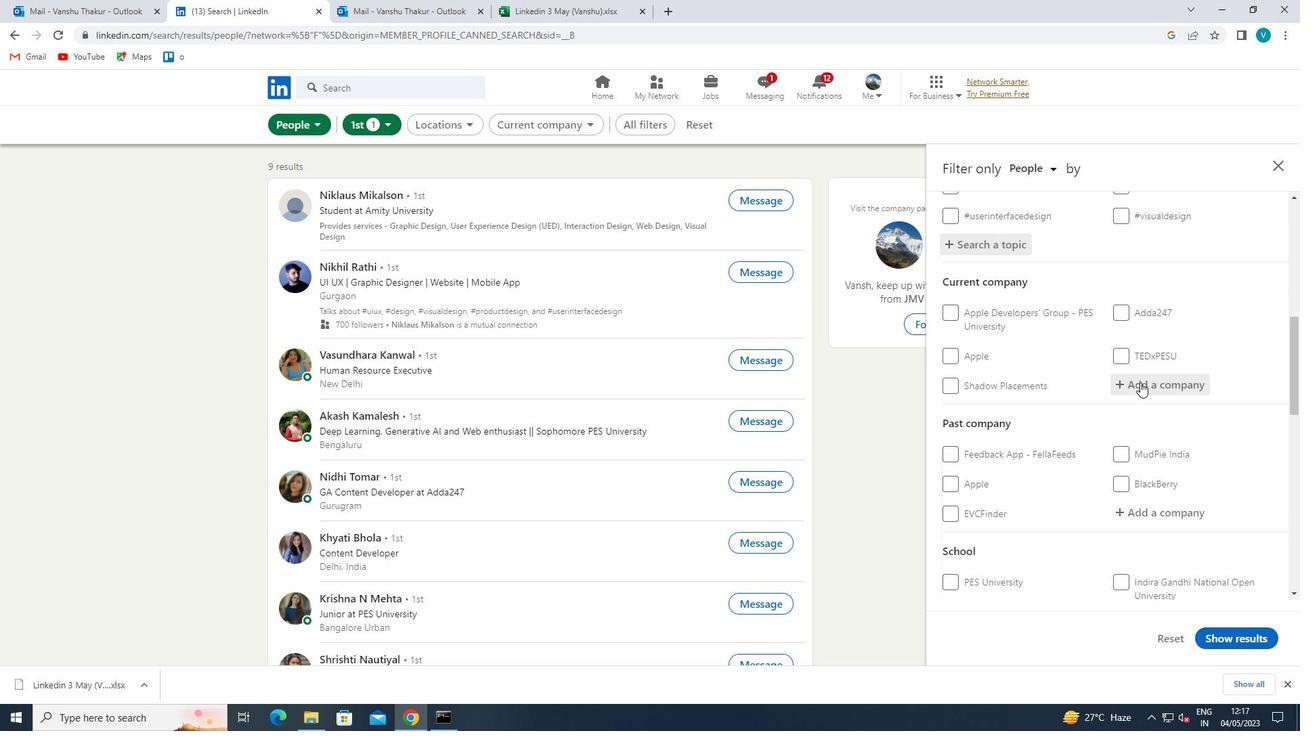 
Action: Mouse moved to (1136, 384)
Screenshot: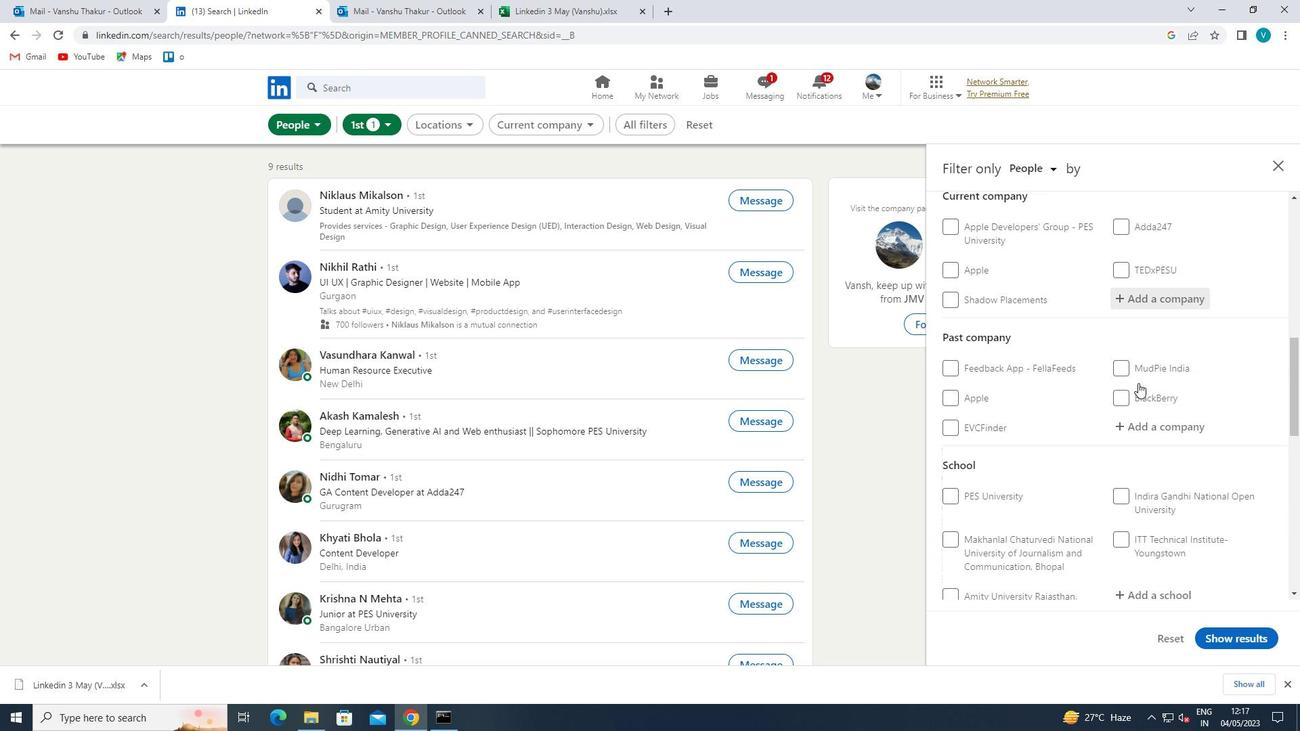 
Action: Mouse scrolled (1136, 383) with delta (0, 0)
Screenshot: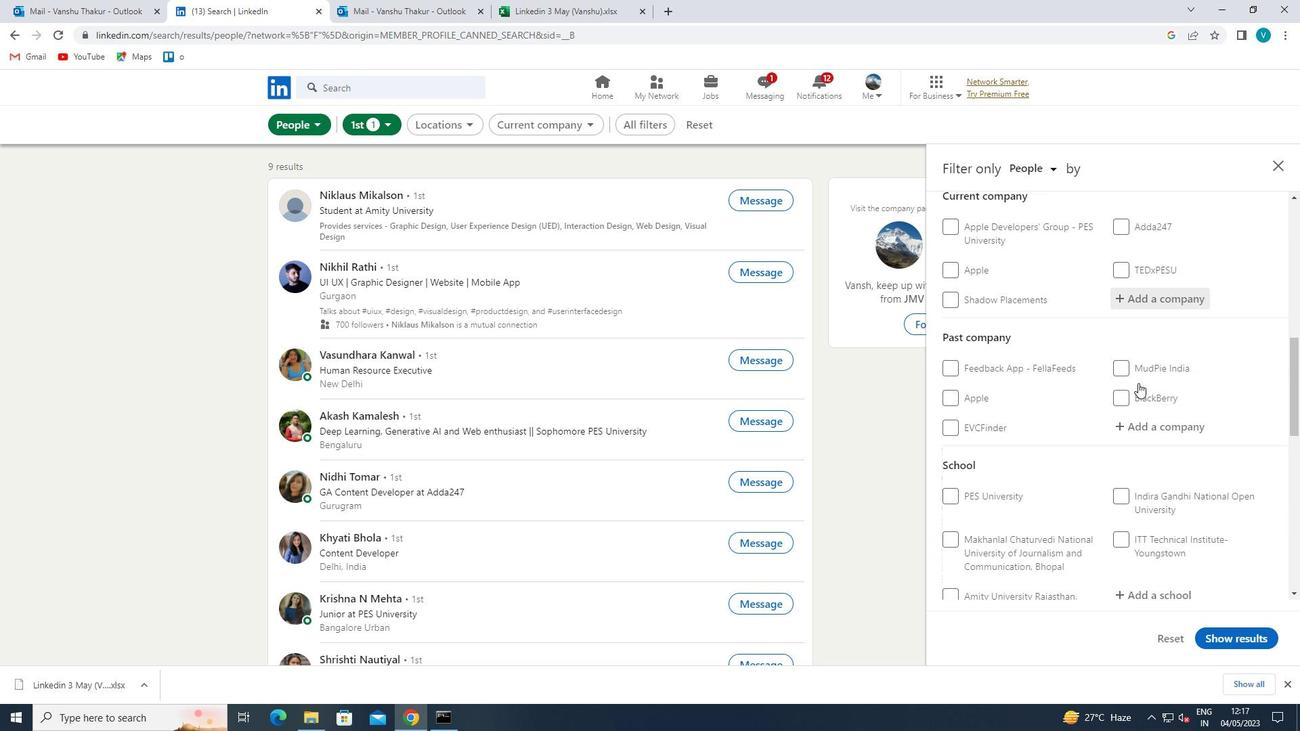 
Action: Mouse moved to (1134, 385)
Screenshot: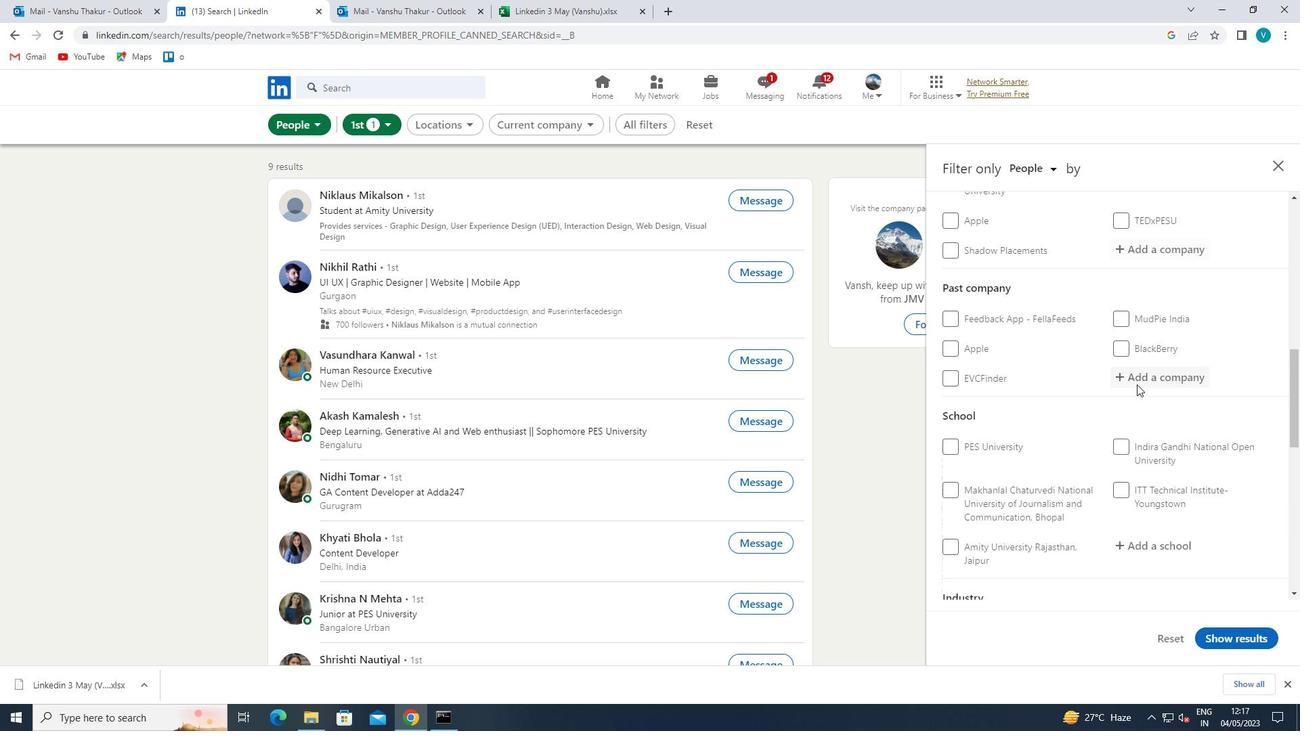 
Action: Mouse scrolled (1134, 385) with delta (0, 0)
Screenshot: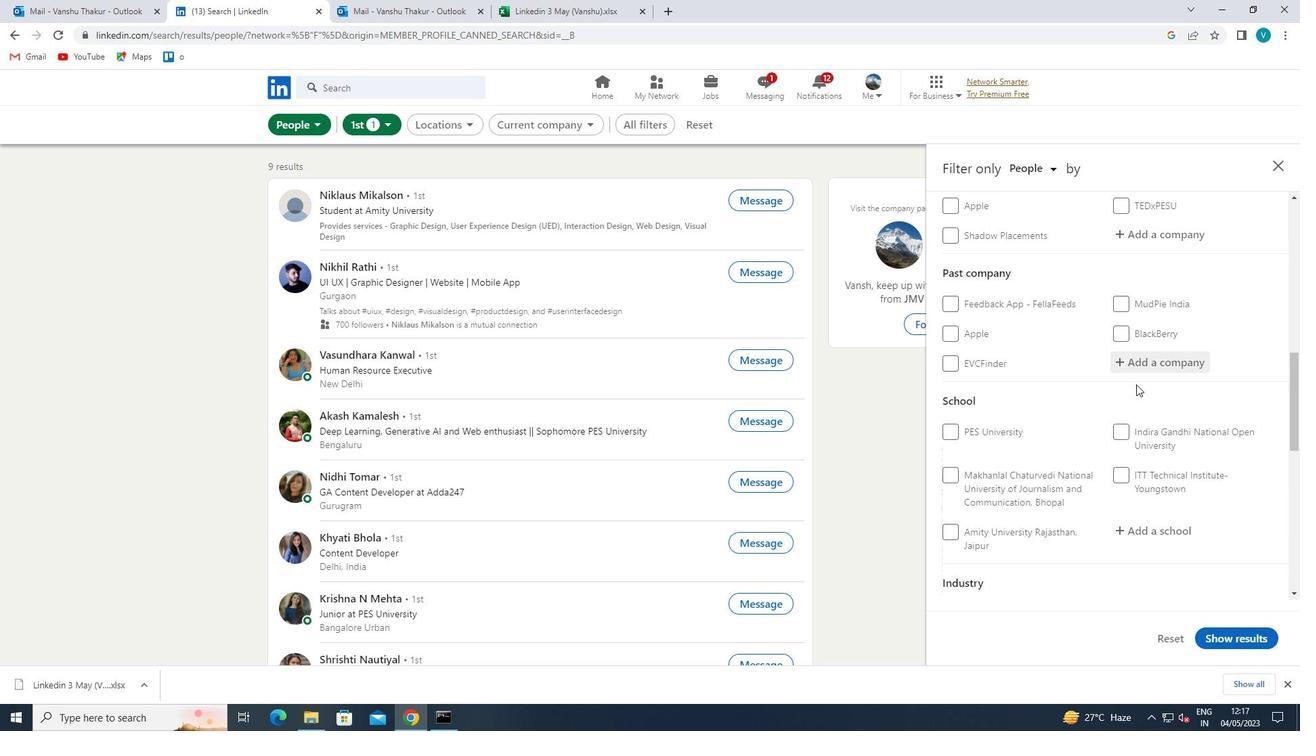 
Action: Mouse moved to (1133, 385)
Screenshot: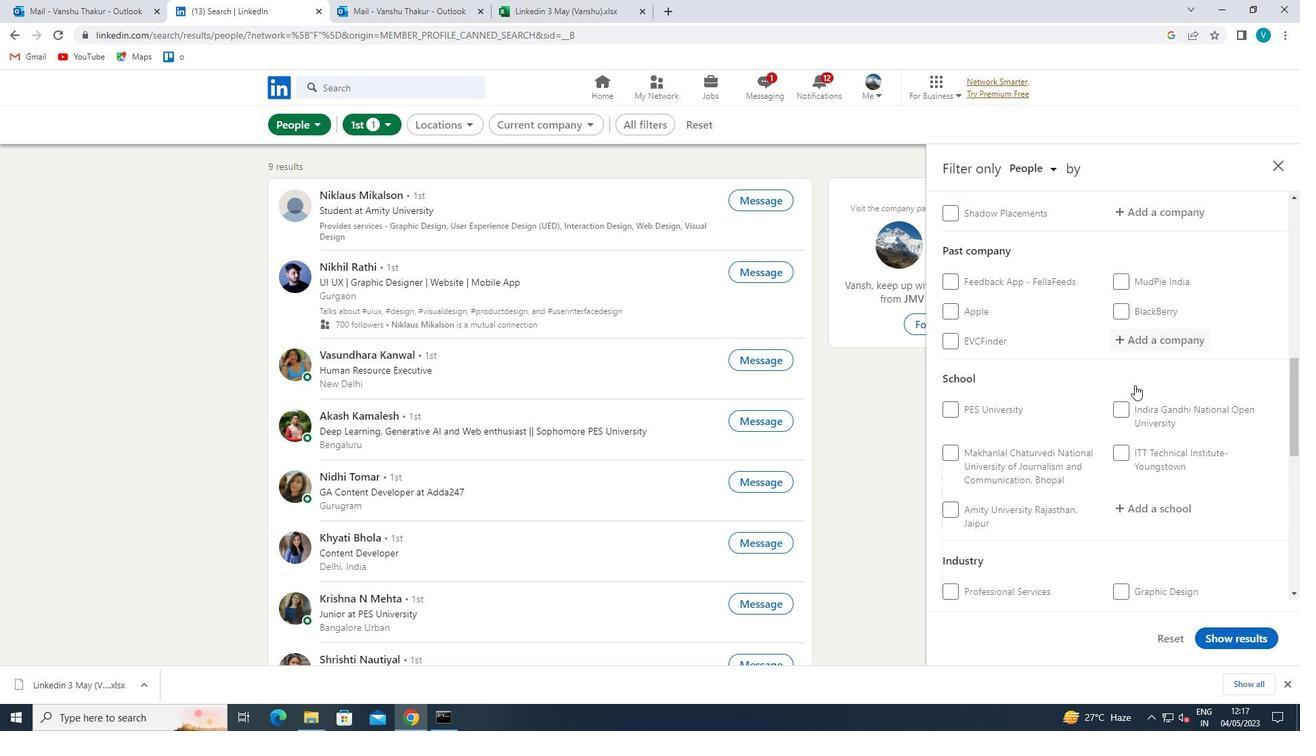 
Action: Mouse scrolled (1133, 385) with delta (0, 0)
Screenshot: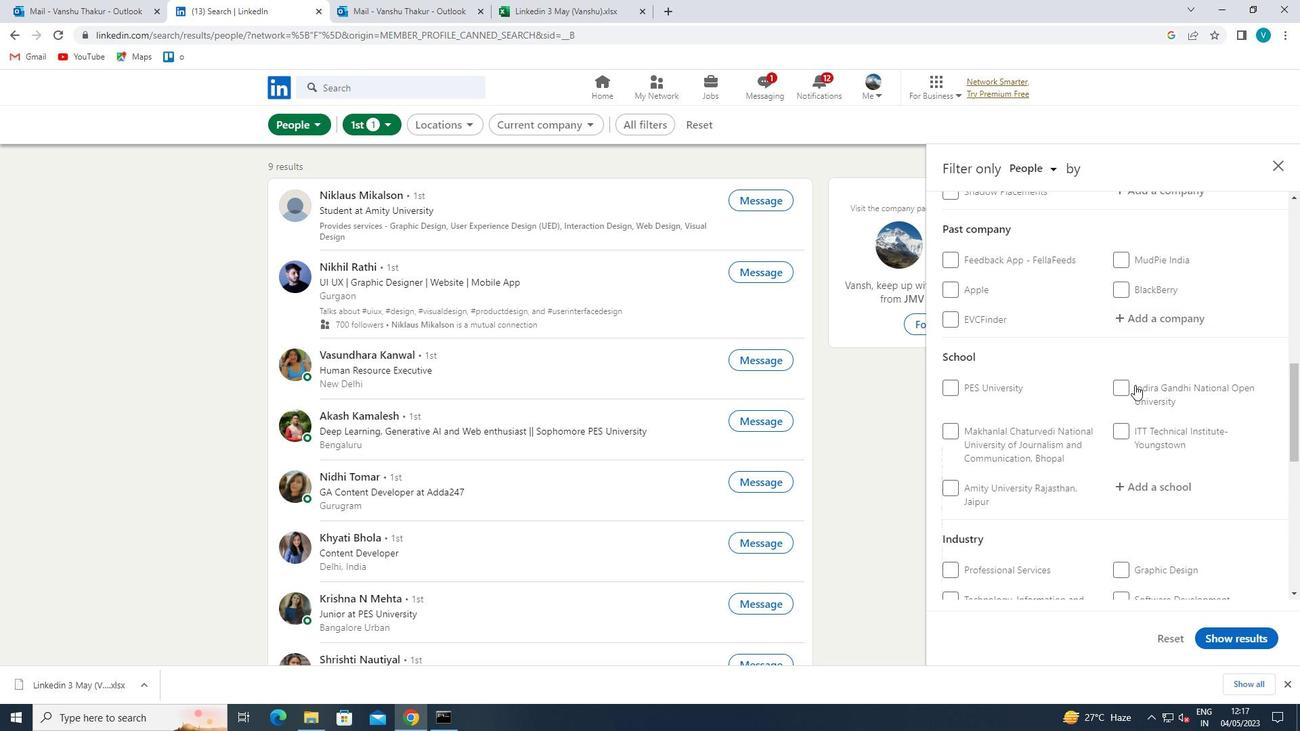 
Action: Mouse moved to (955, 513)
Screenshot: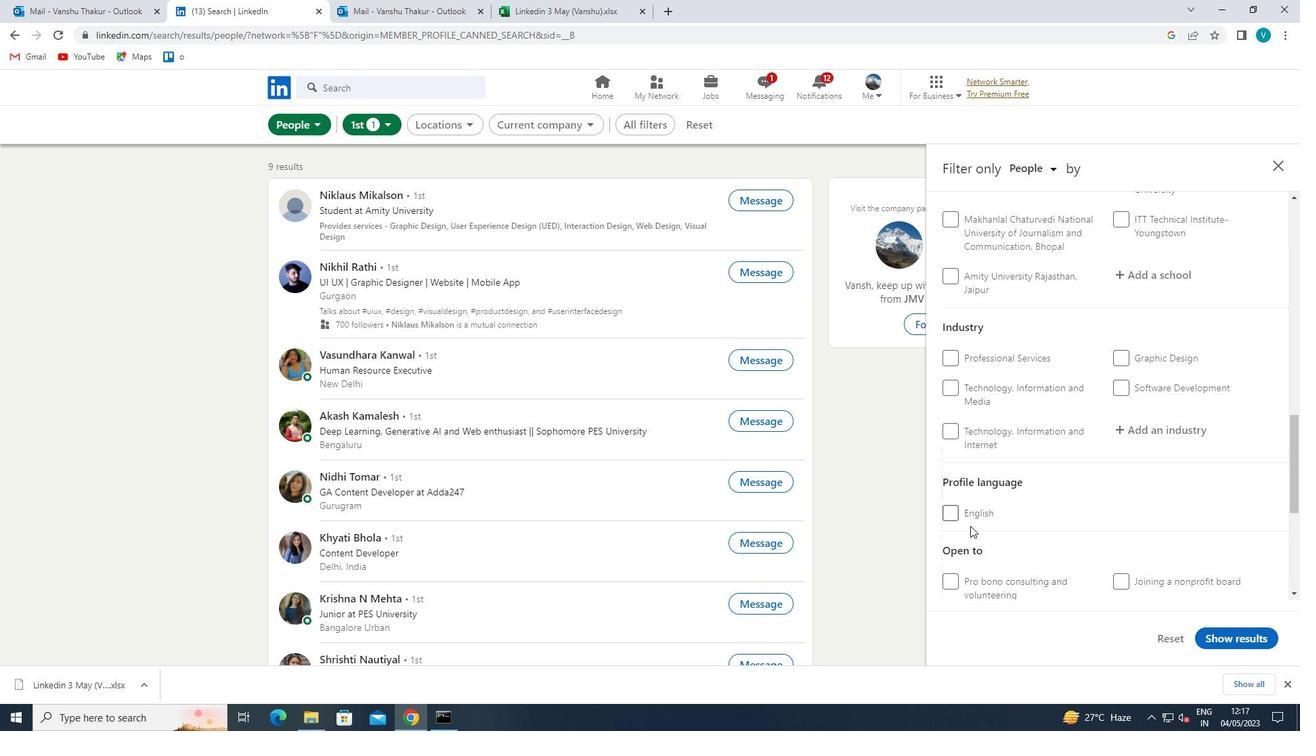 
Action: Mouse pressed left at (955, 513)
Screenshot: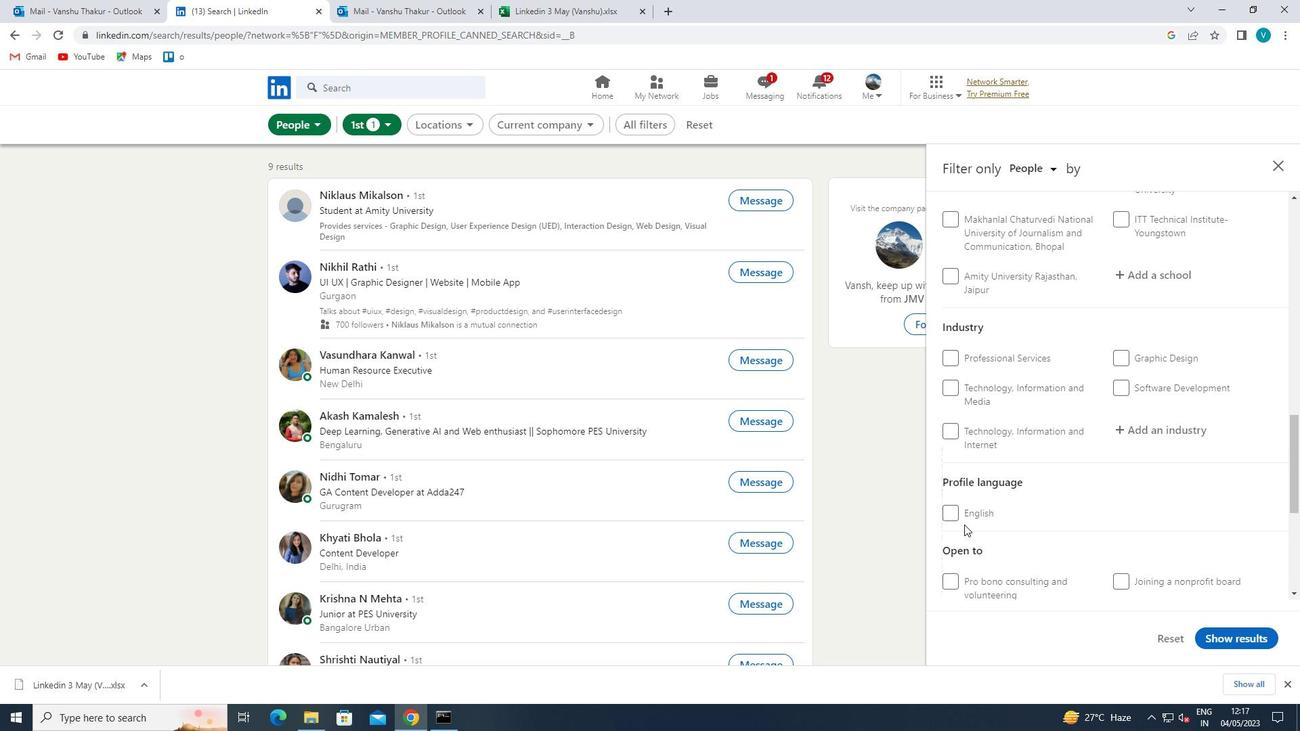 
Action: Mouse moved to (1072, 488)
Screenshot: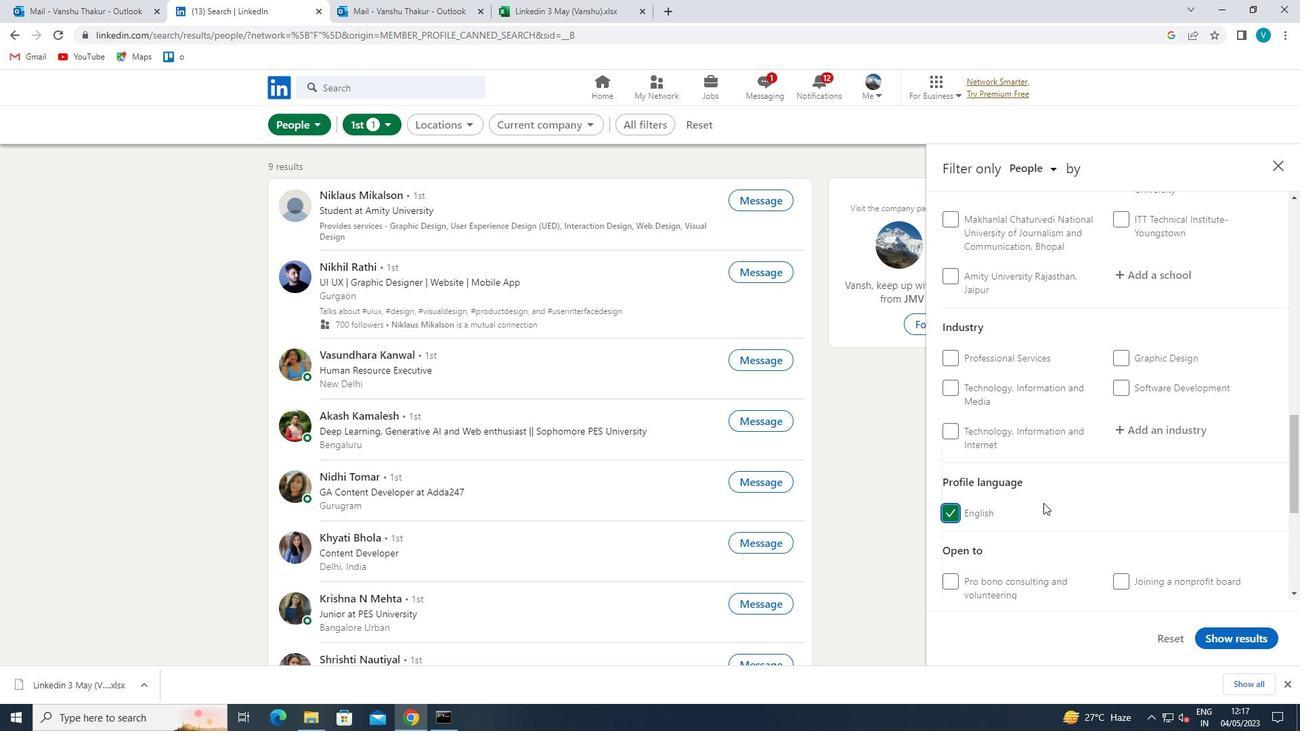 
Action: Mouse scrolled (1072, 489) with delta (0, 0)
Screenshot: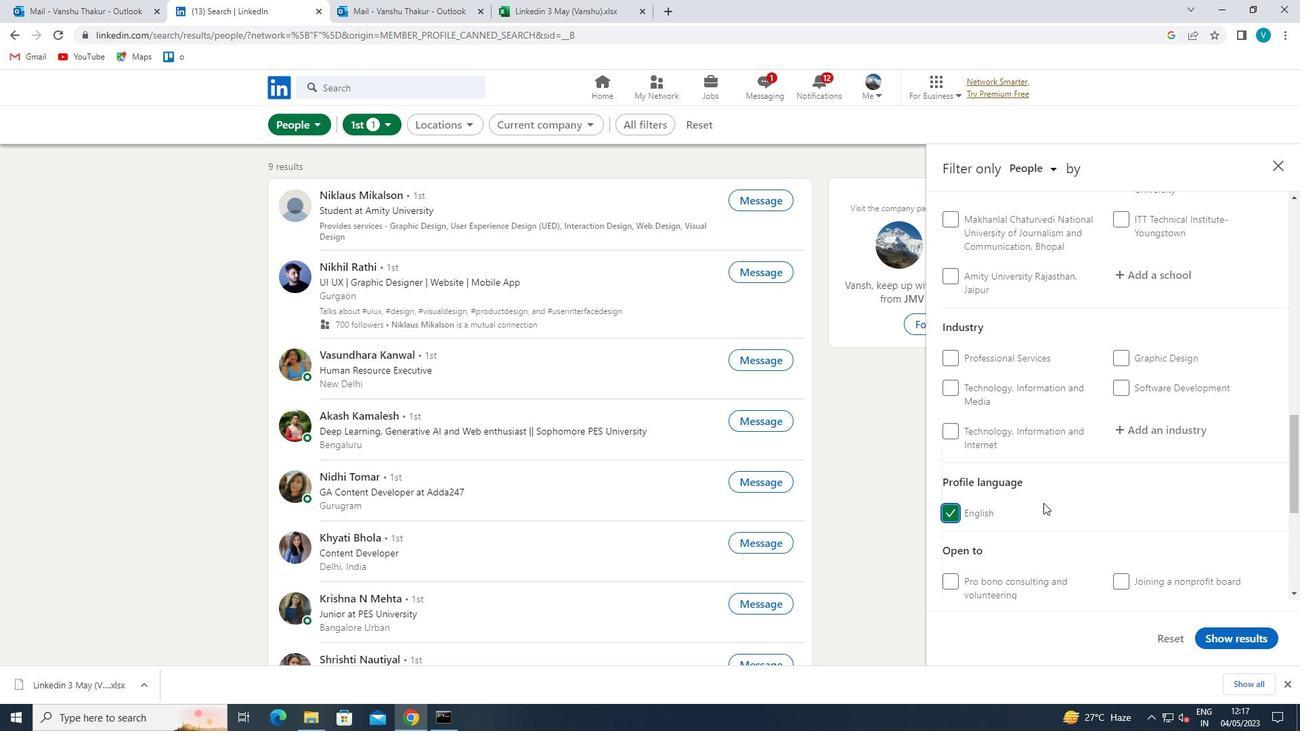 
Action: Mouse moved to (1074, 488)
Screenshot: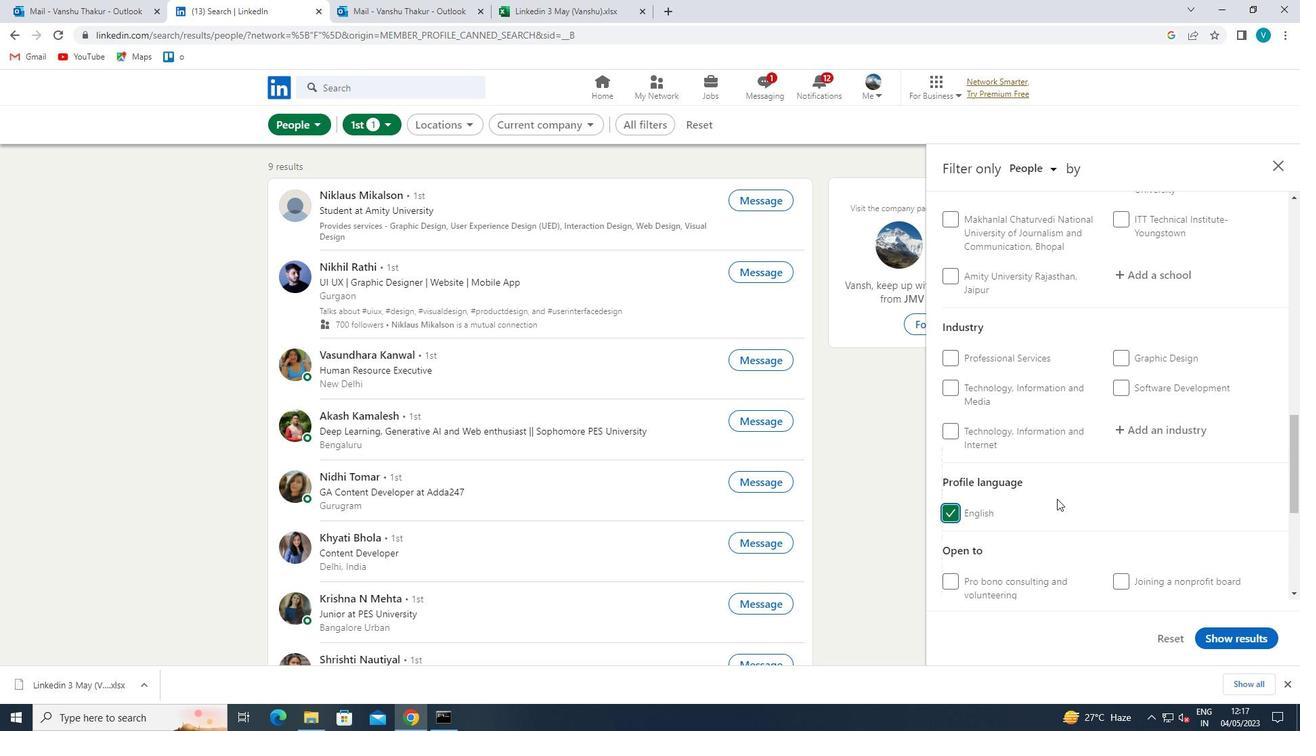 
Action: Mouse scrolled (1074, 488) with delta (0, 0)
Screenshot: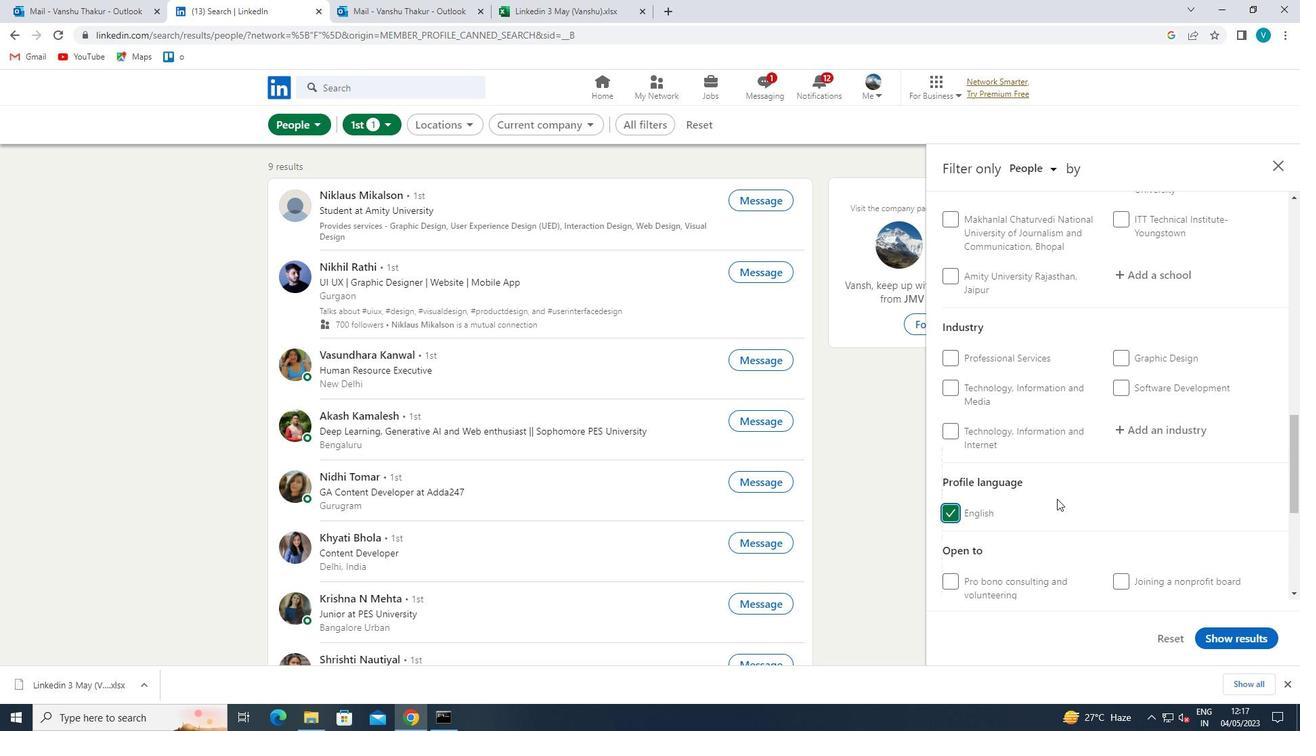
Action: Mouse moved to (1075, 487)
Screenshot: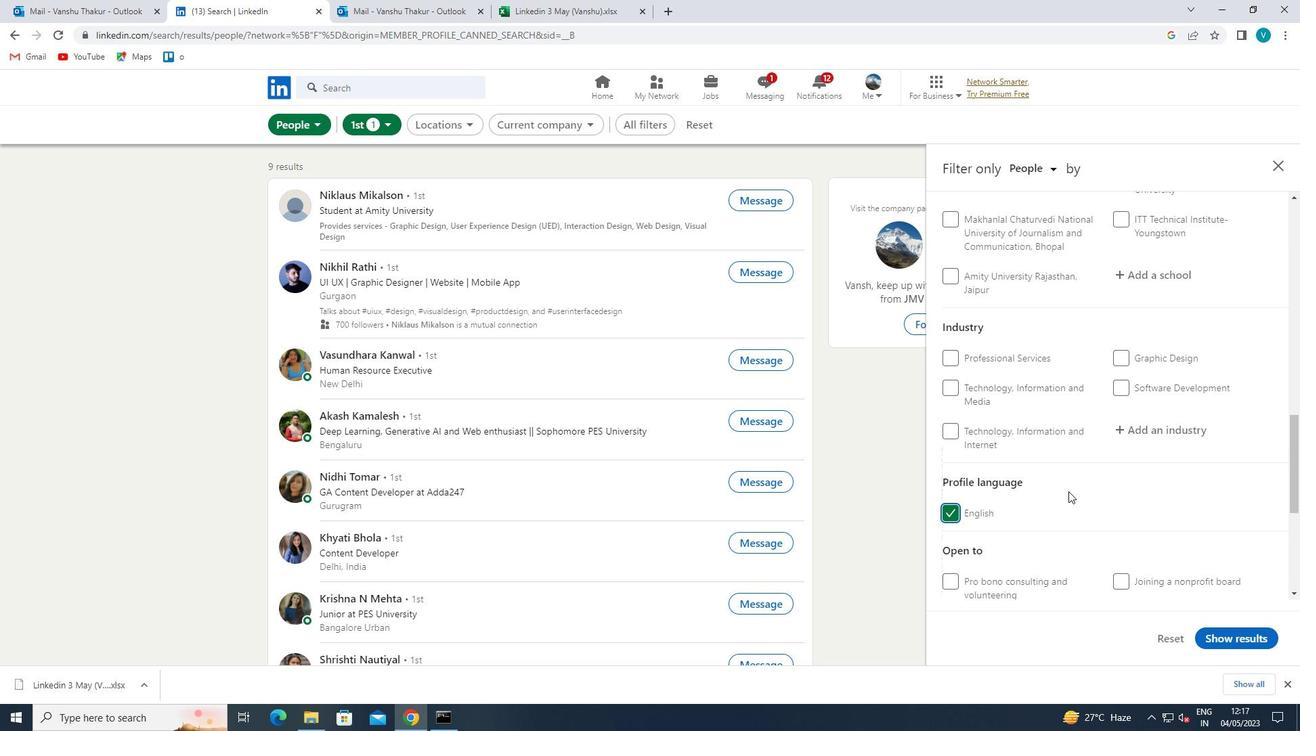 
Action: Mouse scrolled (1075, 488) with delta (0, 0)
Screenshot: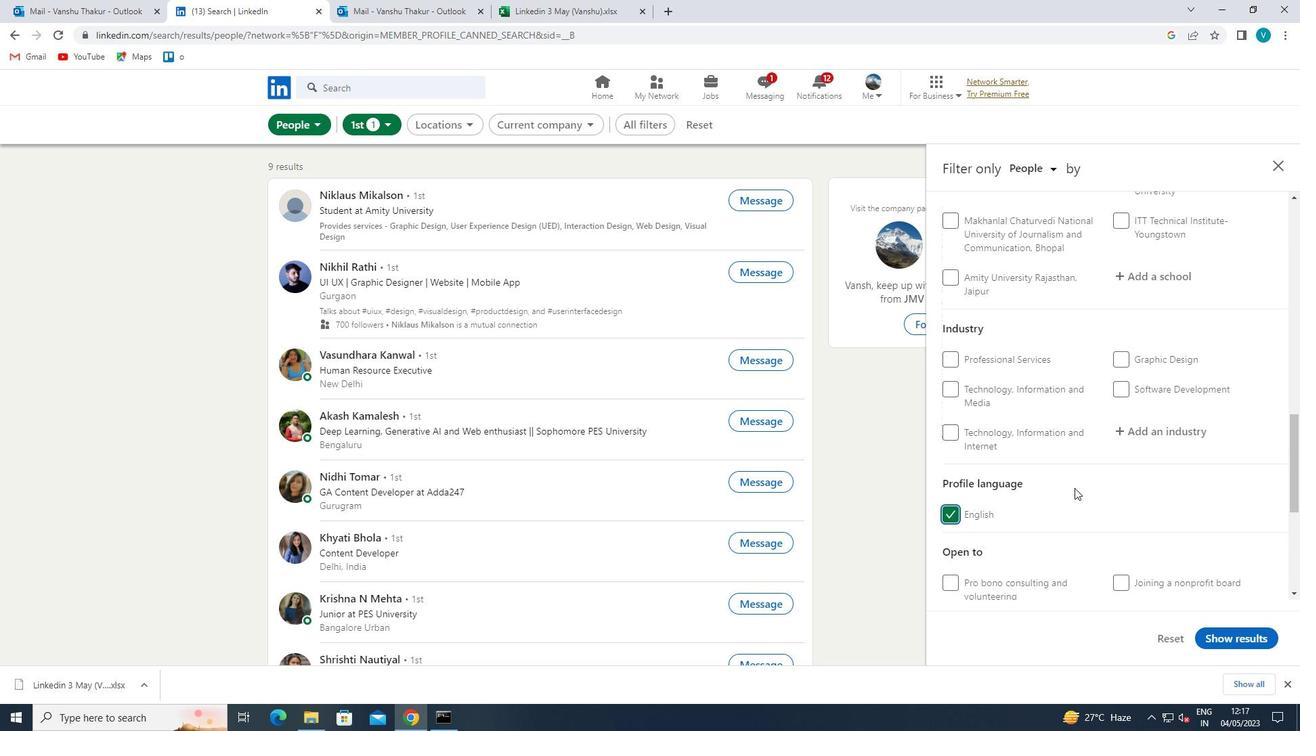 
Action: Mouse moved to (1075, 486)
Screenshot: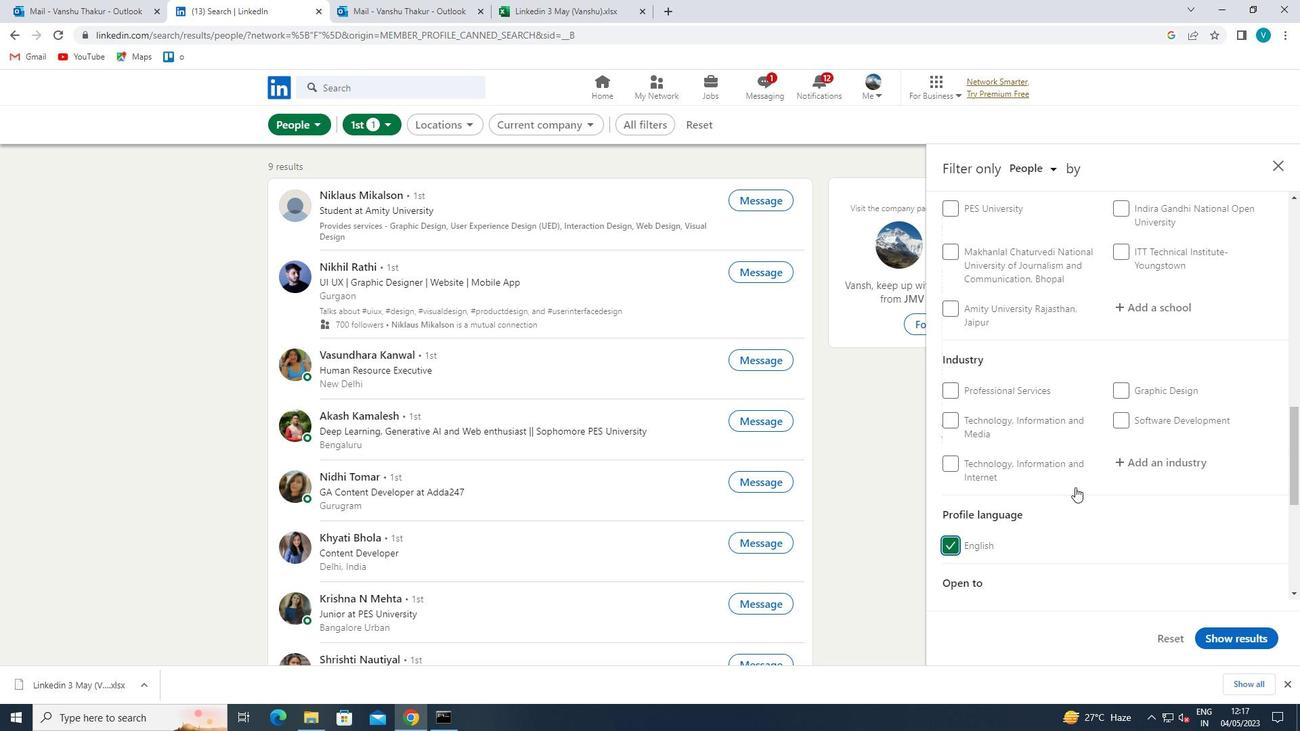 
Action: Mouse scrolled (1075, 487) with delta (0, 0)
Screenshot: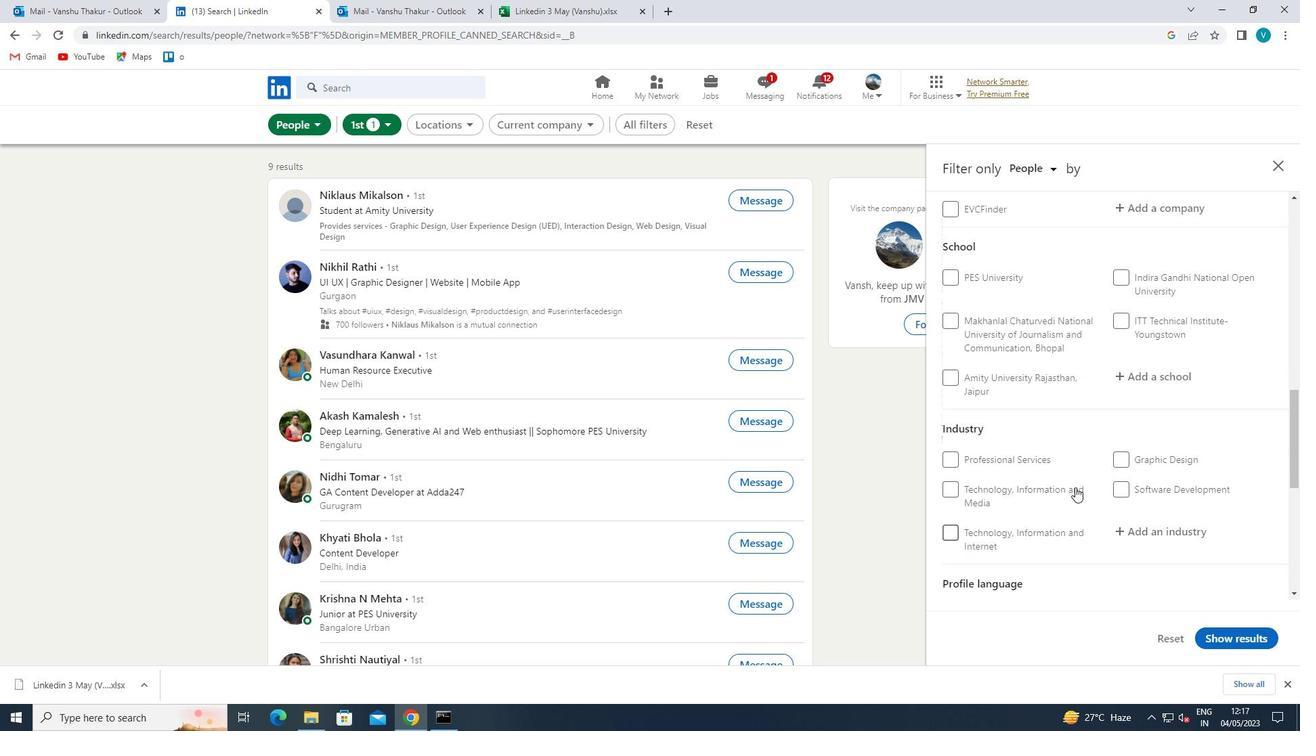 
Action: Mouse scrolled (1075, 487) with delta (0, 0)
Screenshot: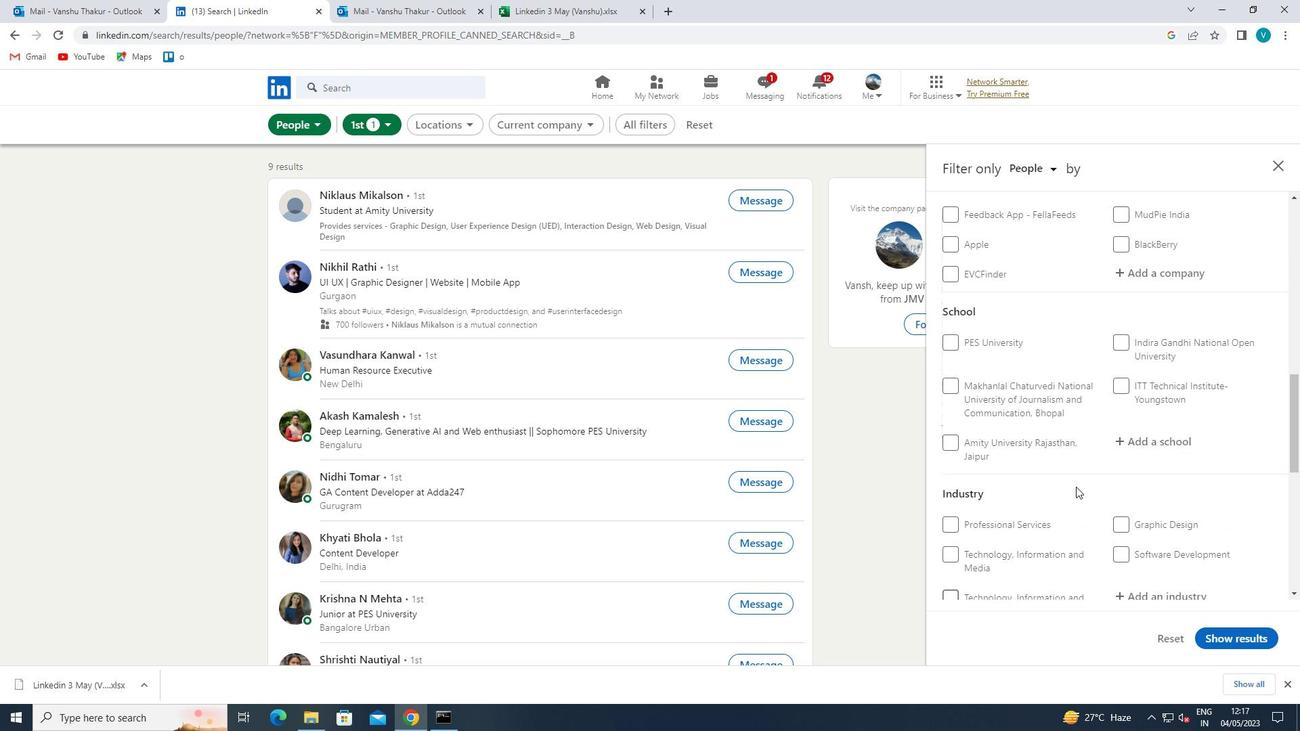 
Action: Mouse moved to (1174, 316)
Screenshot: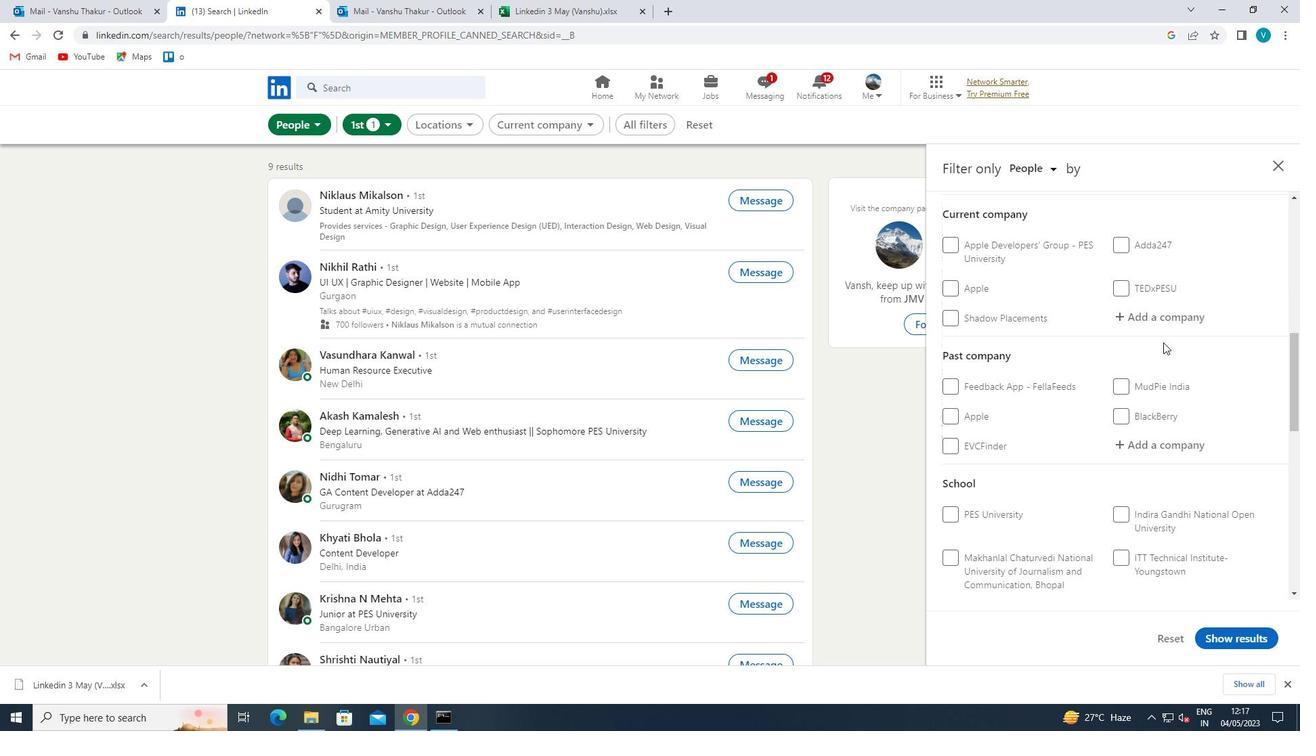 
Action: Mouse pressed left at (1174, 316)
Screenshot: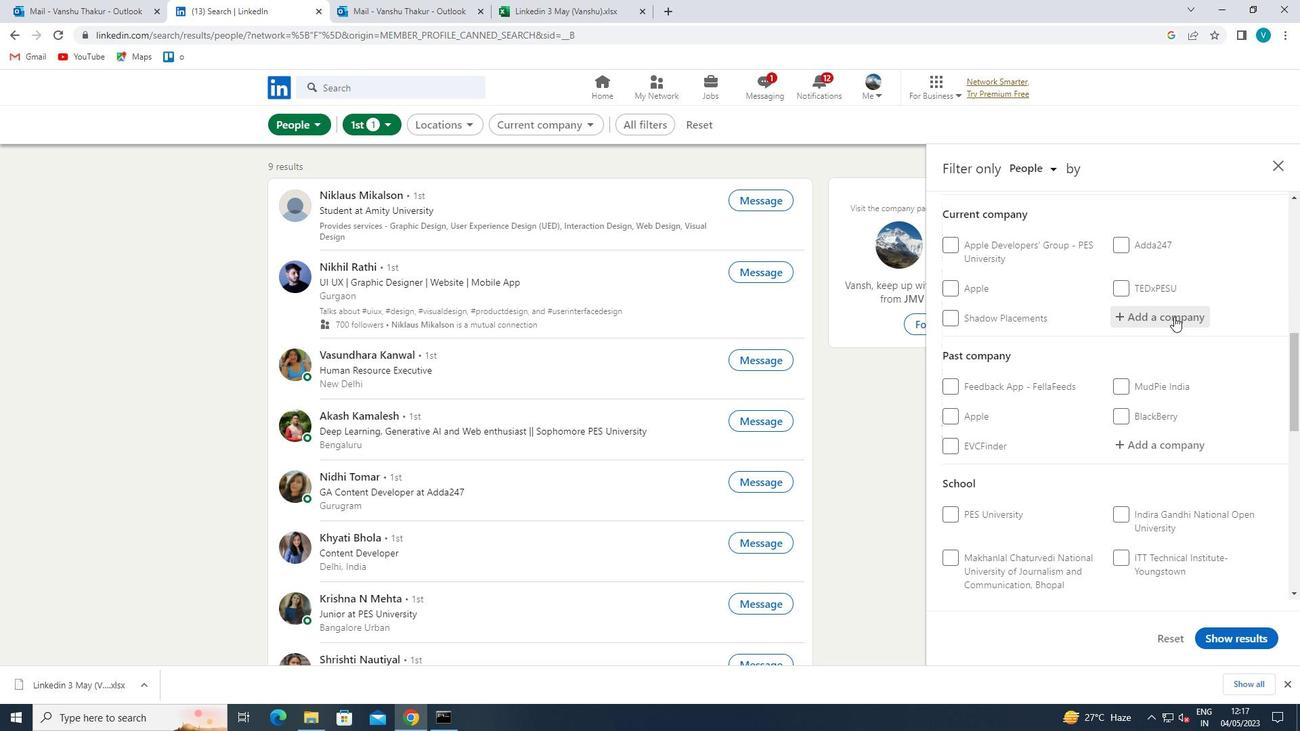 
Action: Key pressed <Key.shift>BECKMAN
Screenshot: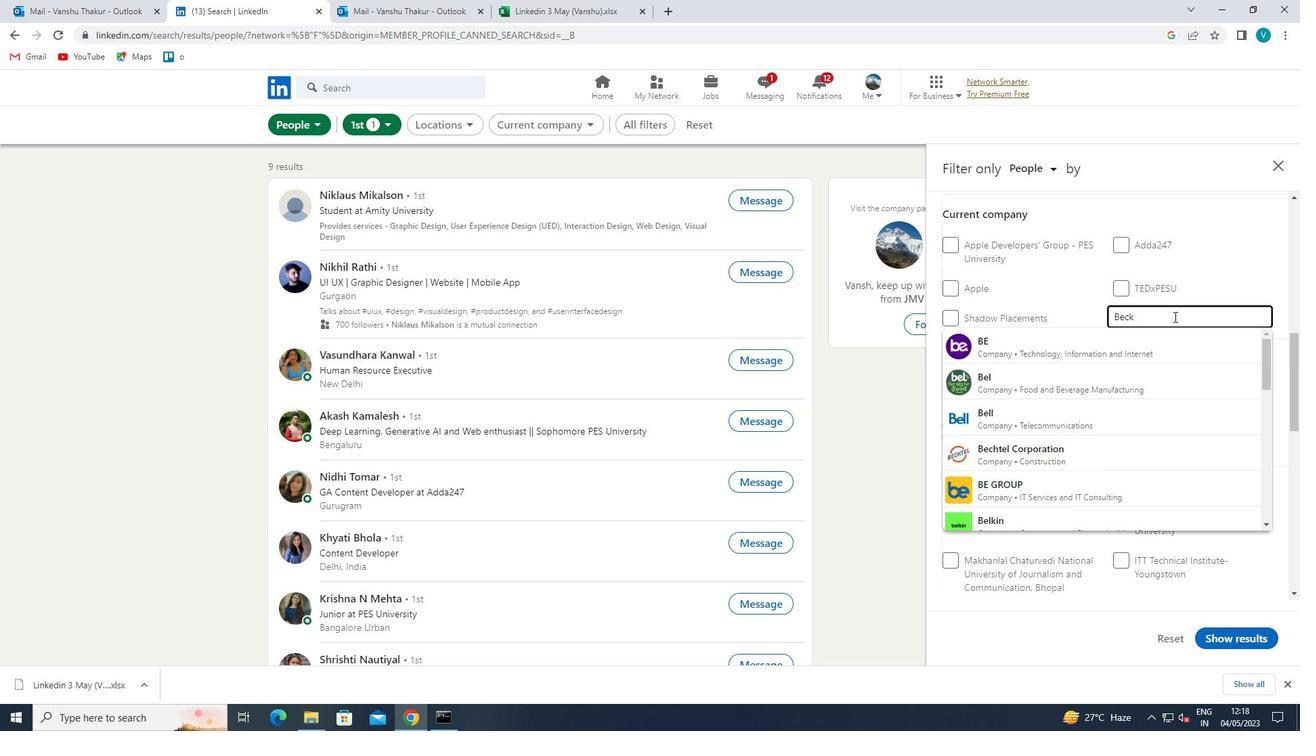 
Action: Mouse moved to (1172, 372)
Screenshot: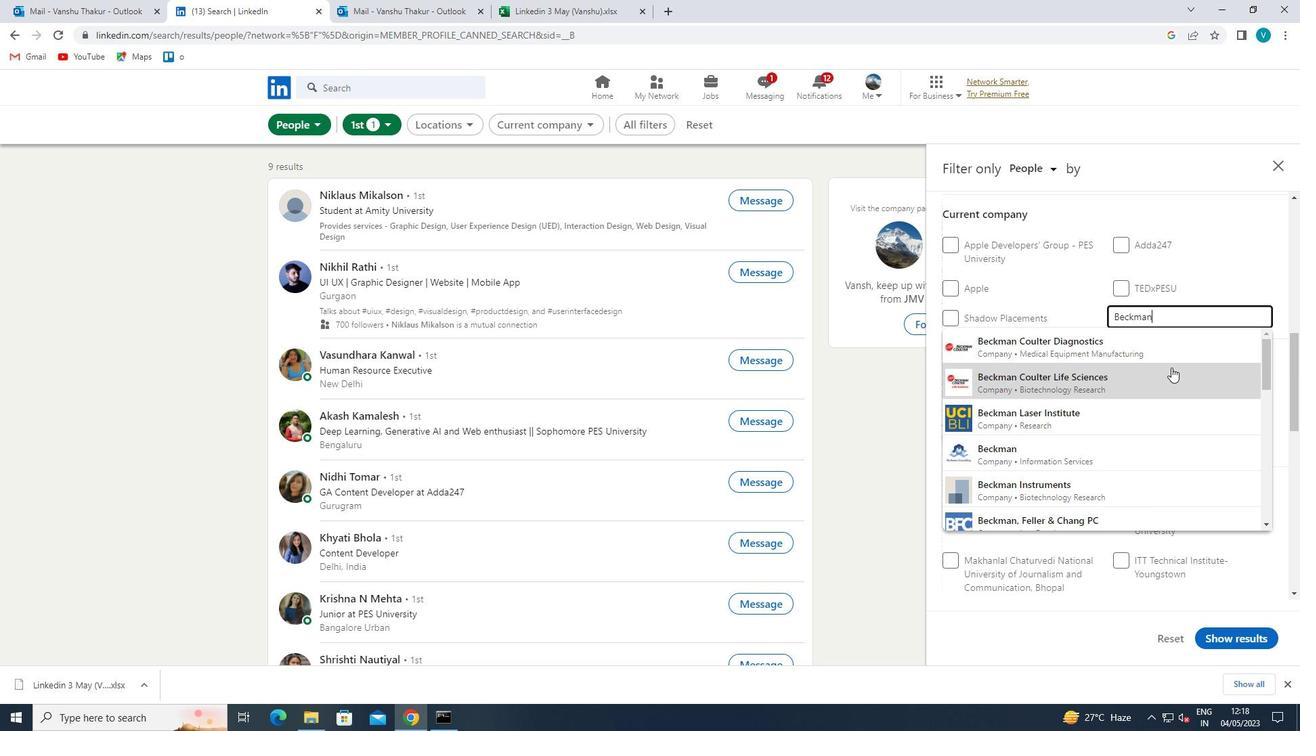 
Action: Mouse pressed left at (1172, 372)
Screenshot: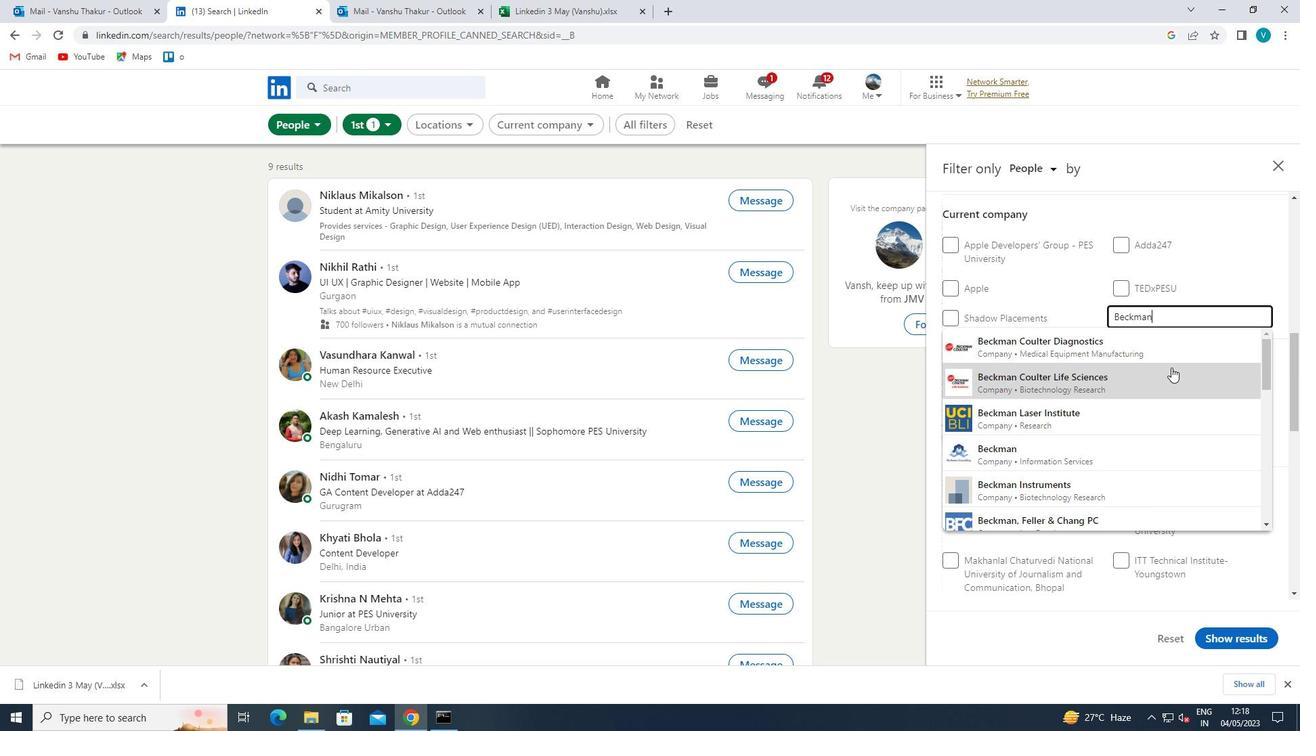 
Action: Mouse moved to (1172, 372)
Screenshot: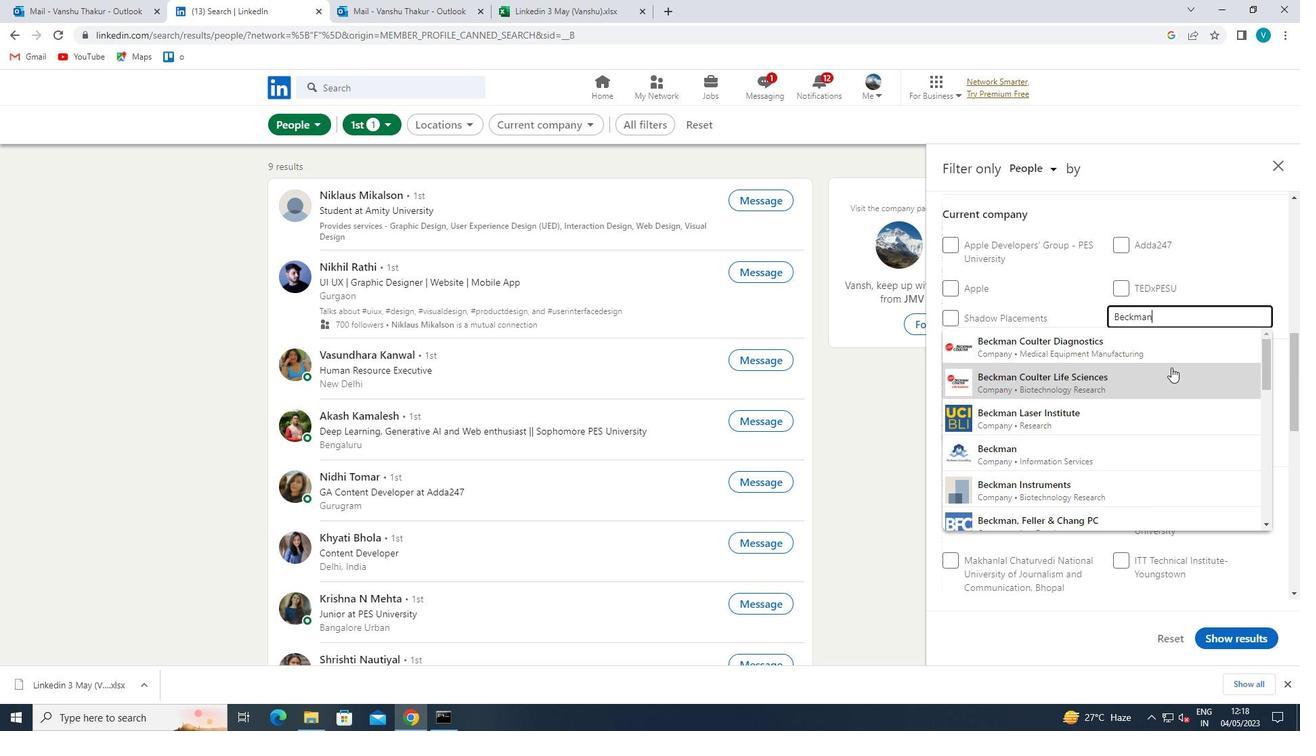 
Action: Mouse scrolled (1172, 371) with delta (0, 0)
Screenshot: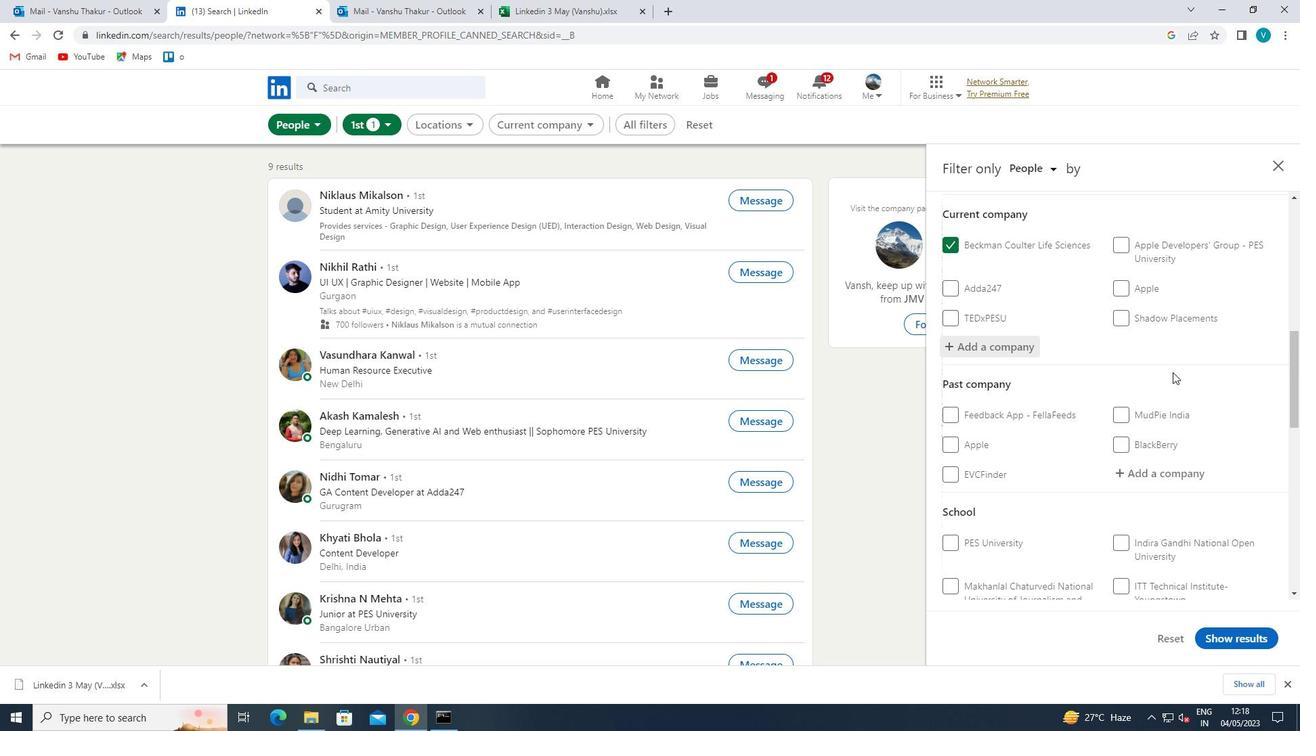 
Action: Mouse scrolled (1172, 371) with delta (0, 0)
Screenshot: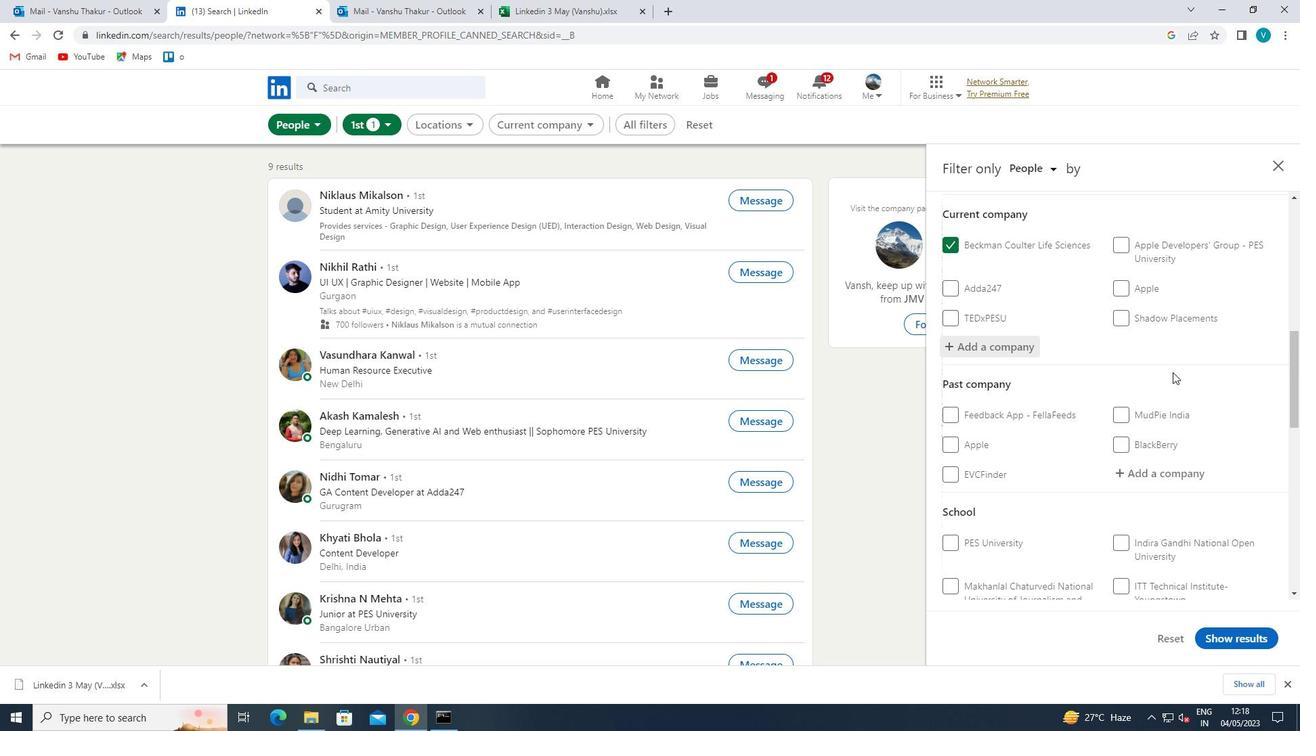 
Action: Mouse moved to (1174, 375)
Screenshot: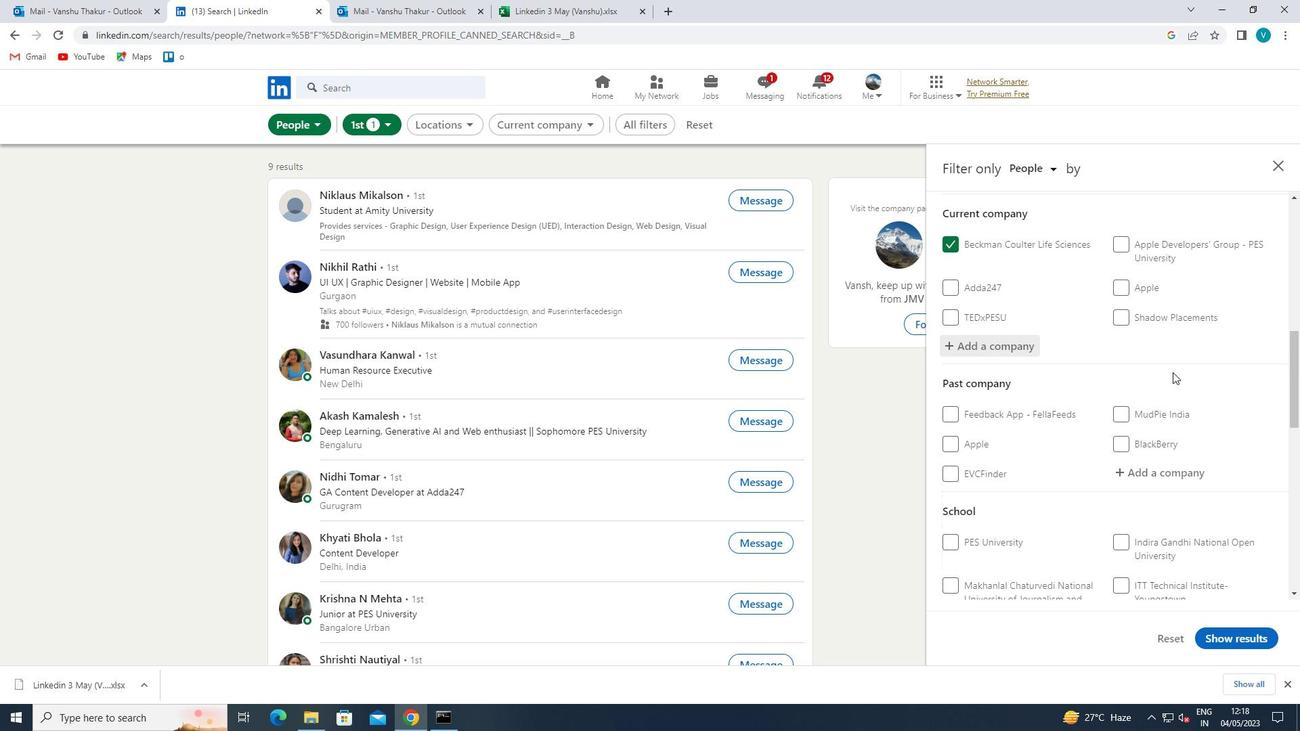 
Action: Mouse scrolled (1174, 374) with delta (0, 0)
Screenshot: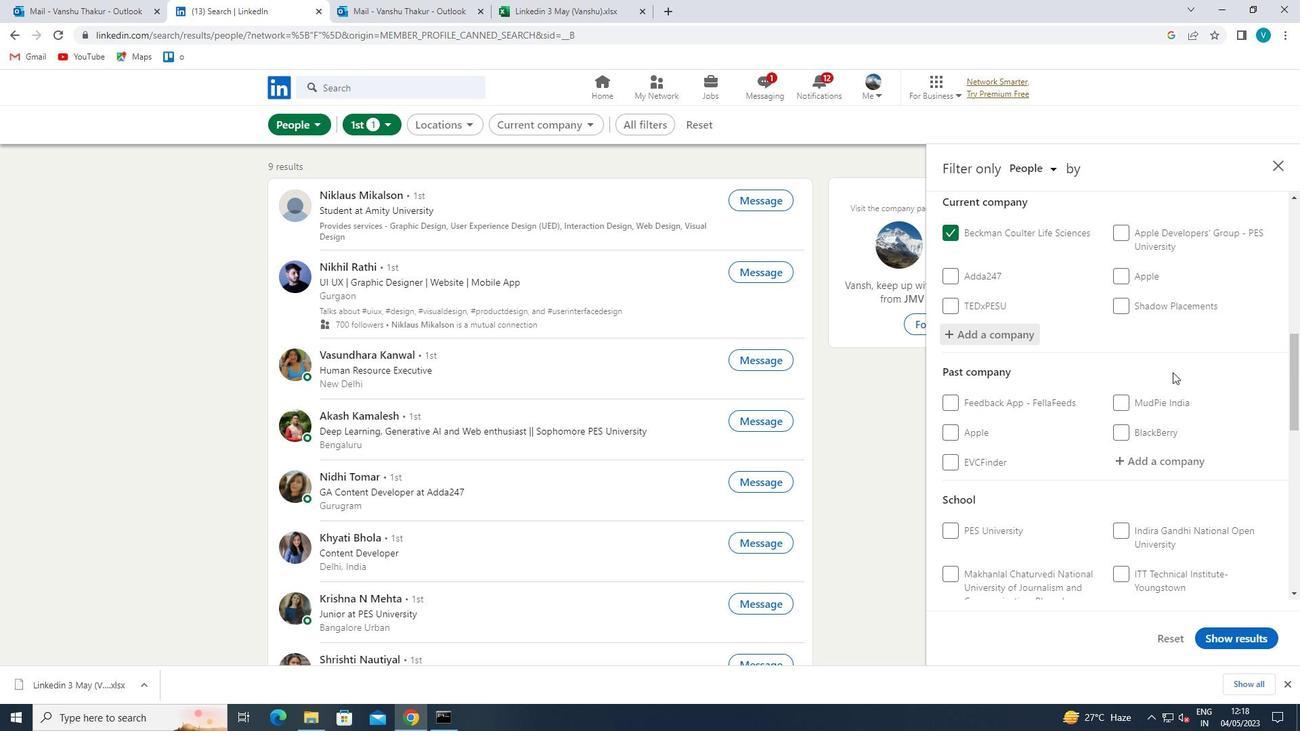 
Action: Mouse moved to (1175, 430)
Screenshot: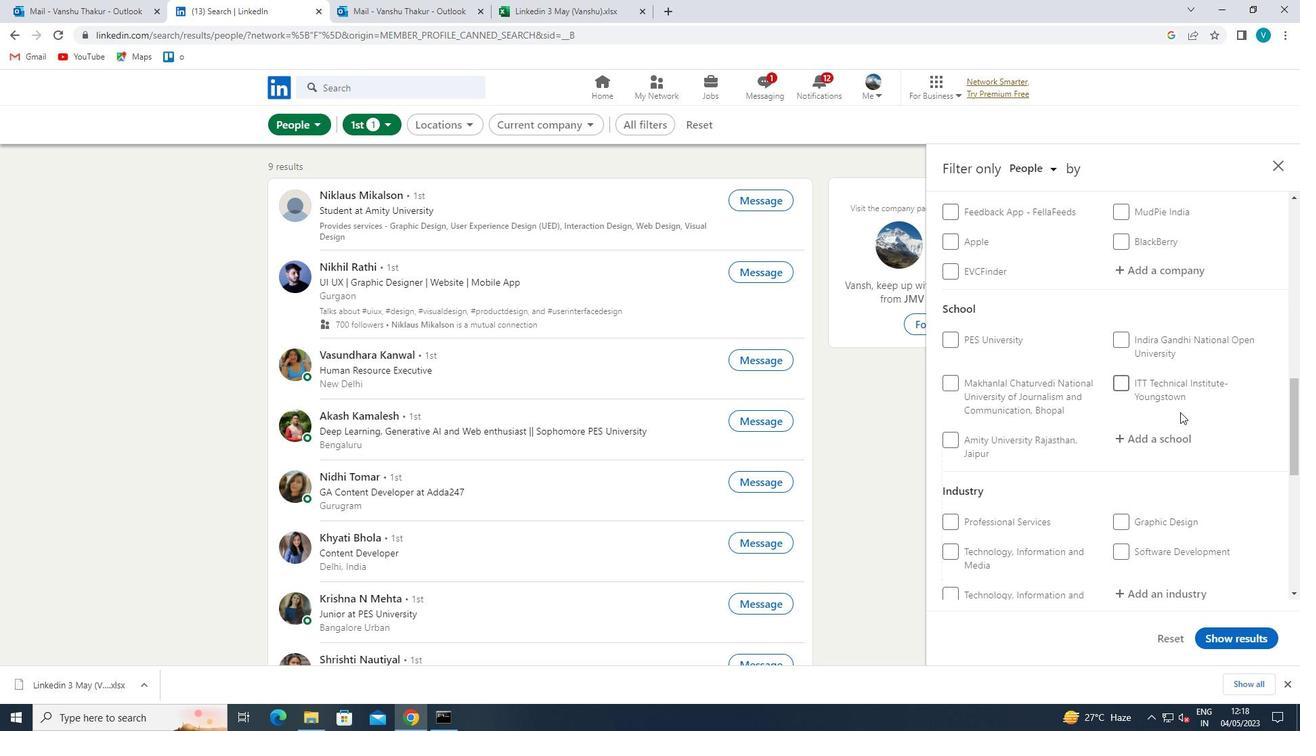 
Action: Mouse pressed left at (1175, 430)
Screenshot: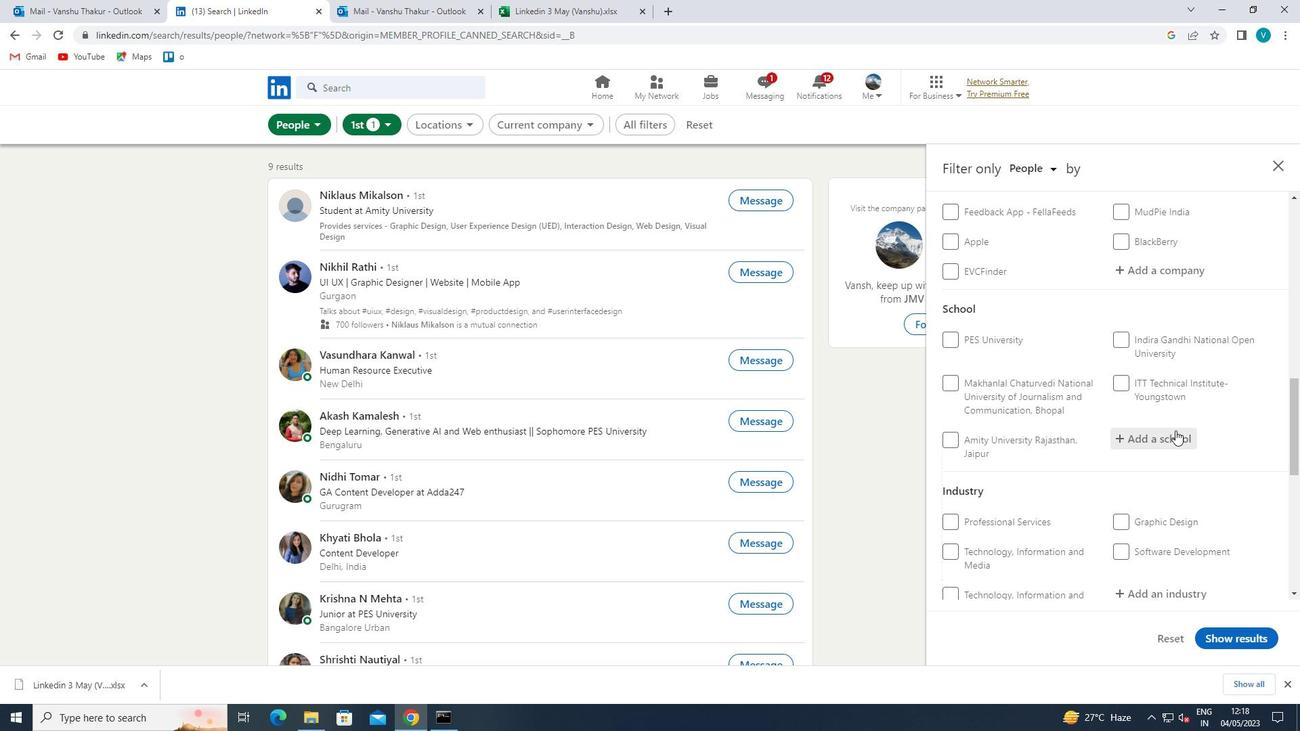 
Action: Key pressed <Key.shift>MOUNT<Key.space>
Screenshot: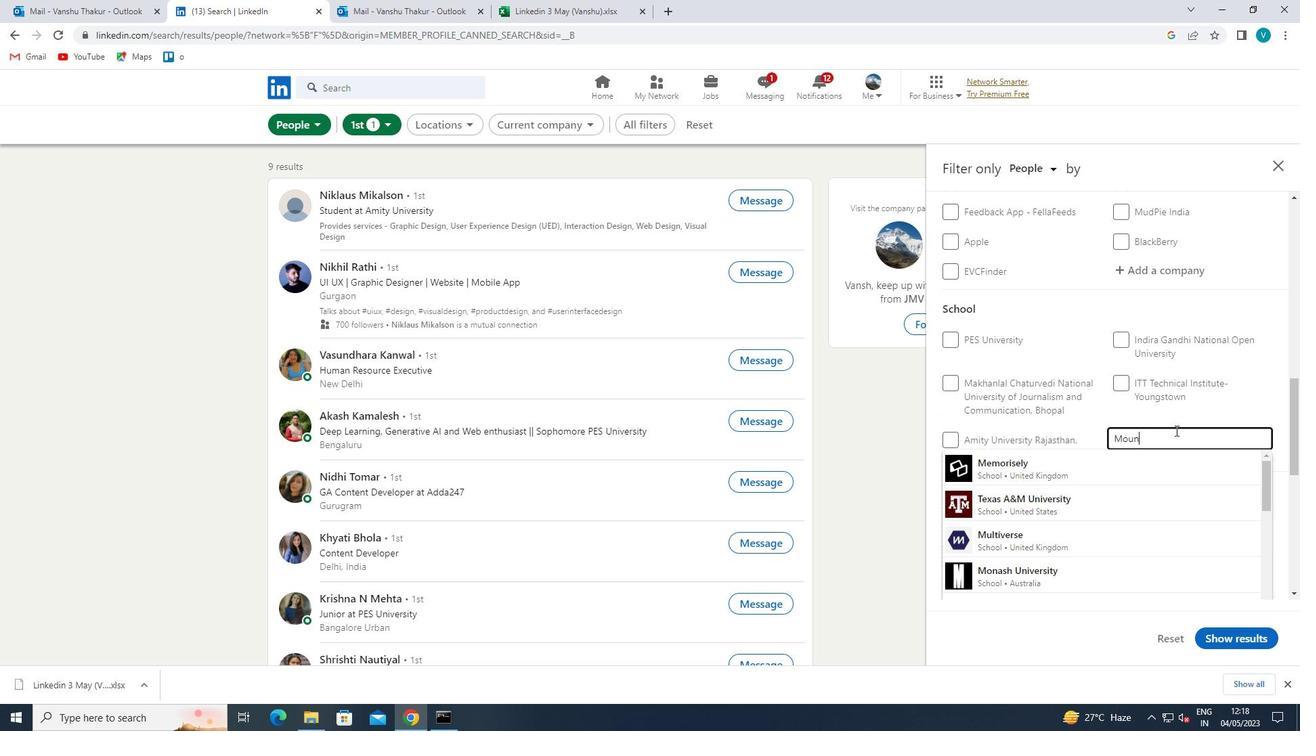 
Action: Mouse moved to (1147, 530)
Screenshot: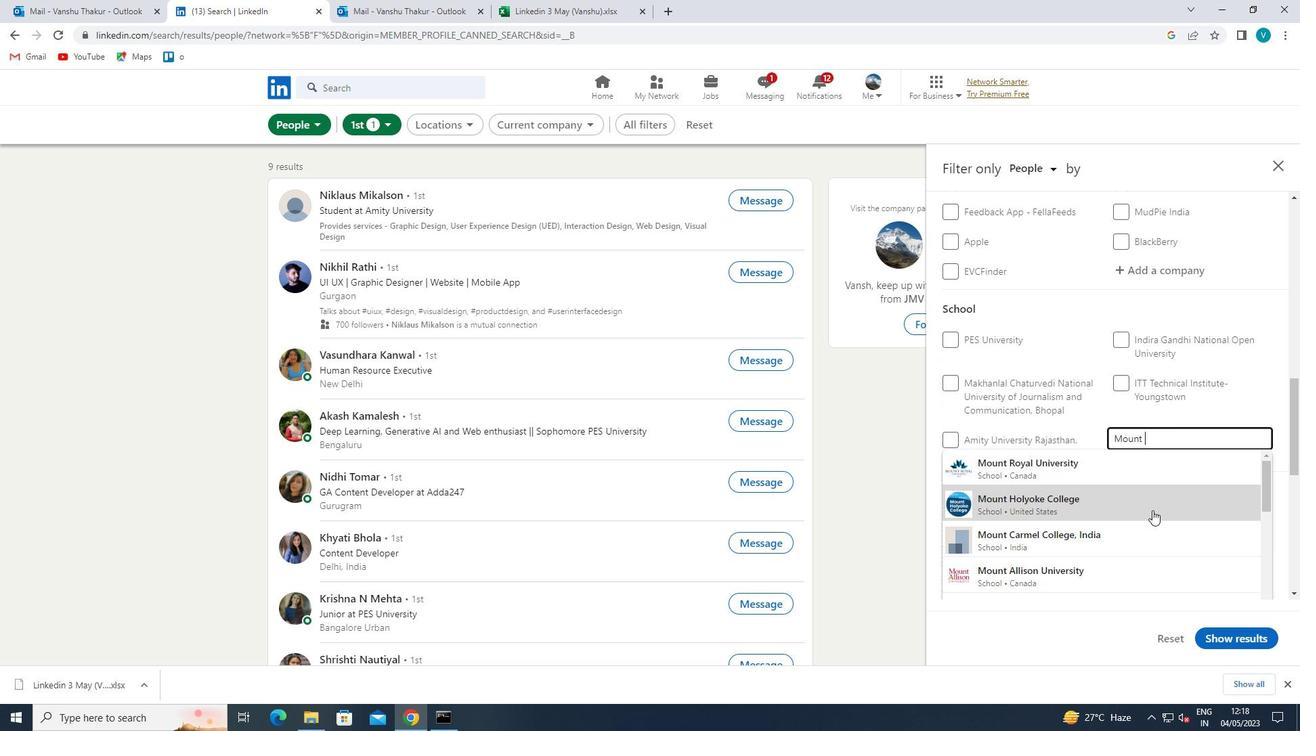 
Action: Mouse pressed left at (1147, 530)
Screenshot: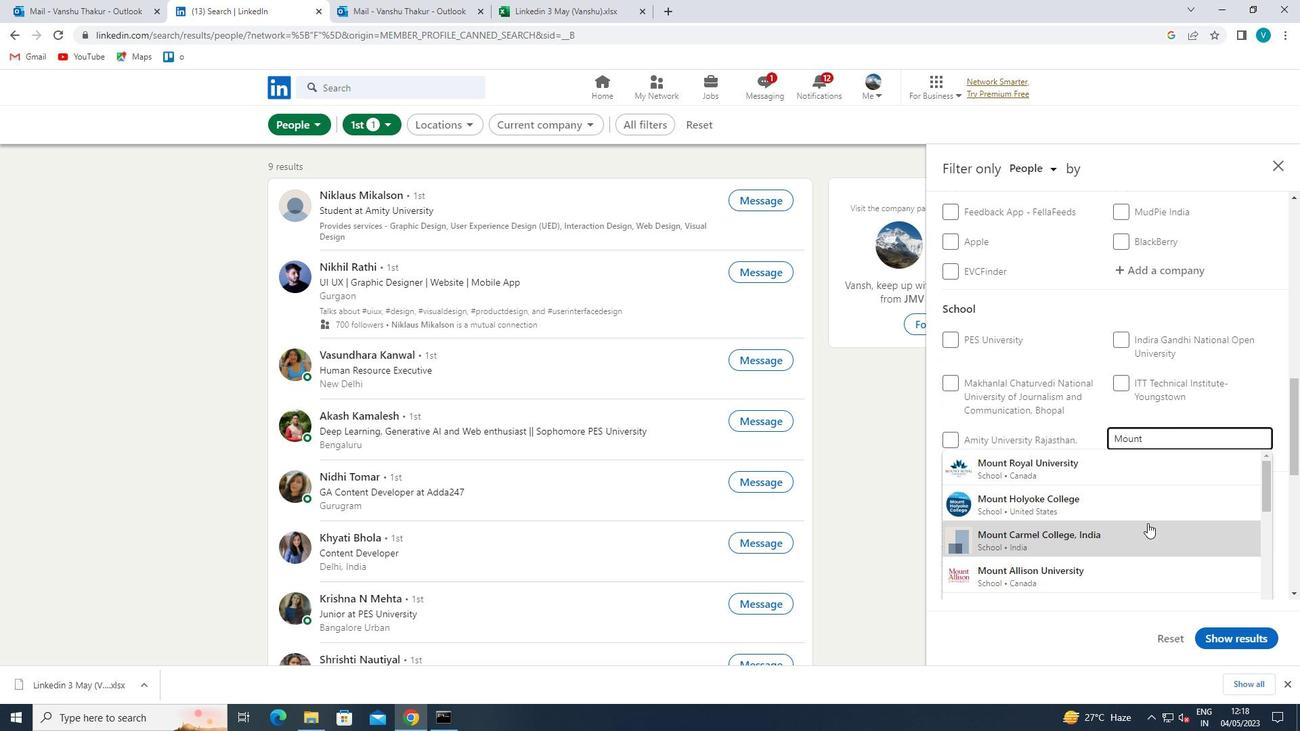 
Action: Mouse moved to (1133, 492)
Screenshot: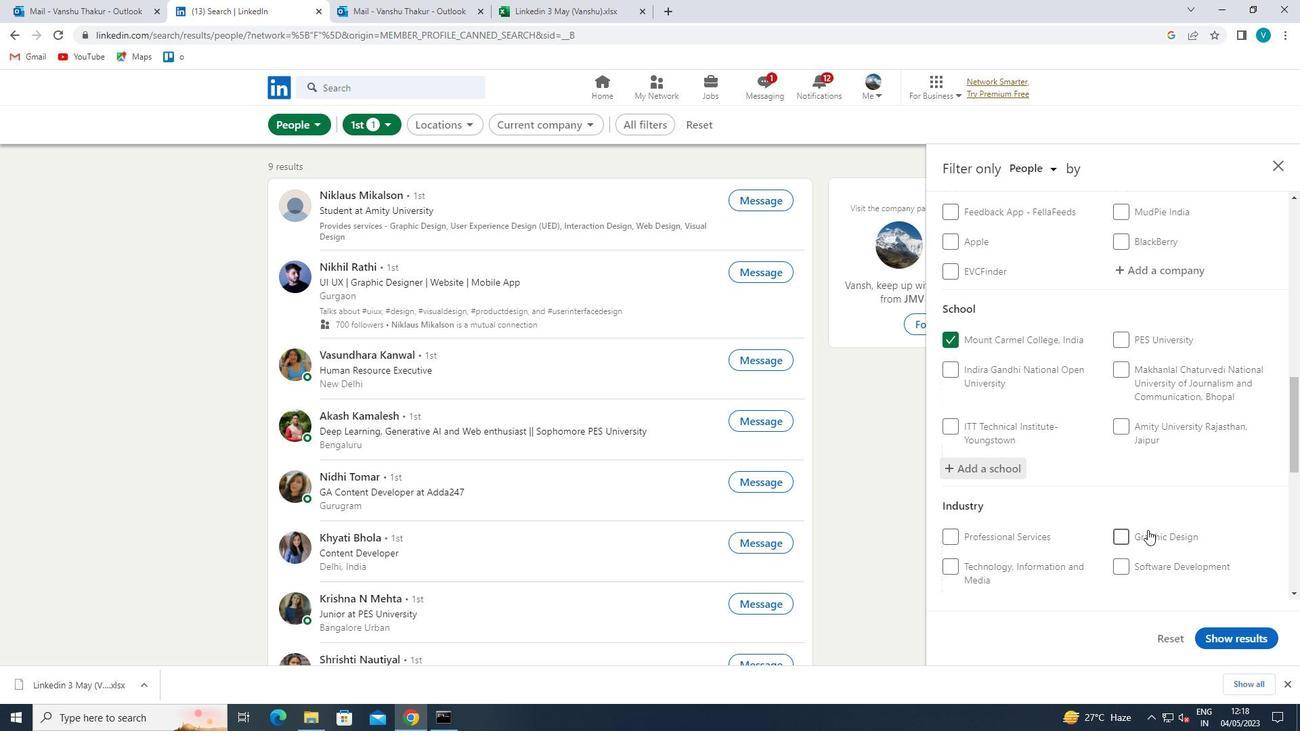 
Action: Mouse scrolled (1133, 491) with delta (0, 0)
Screenshot: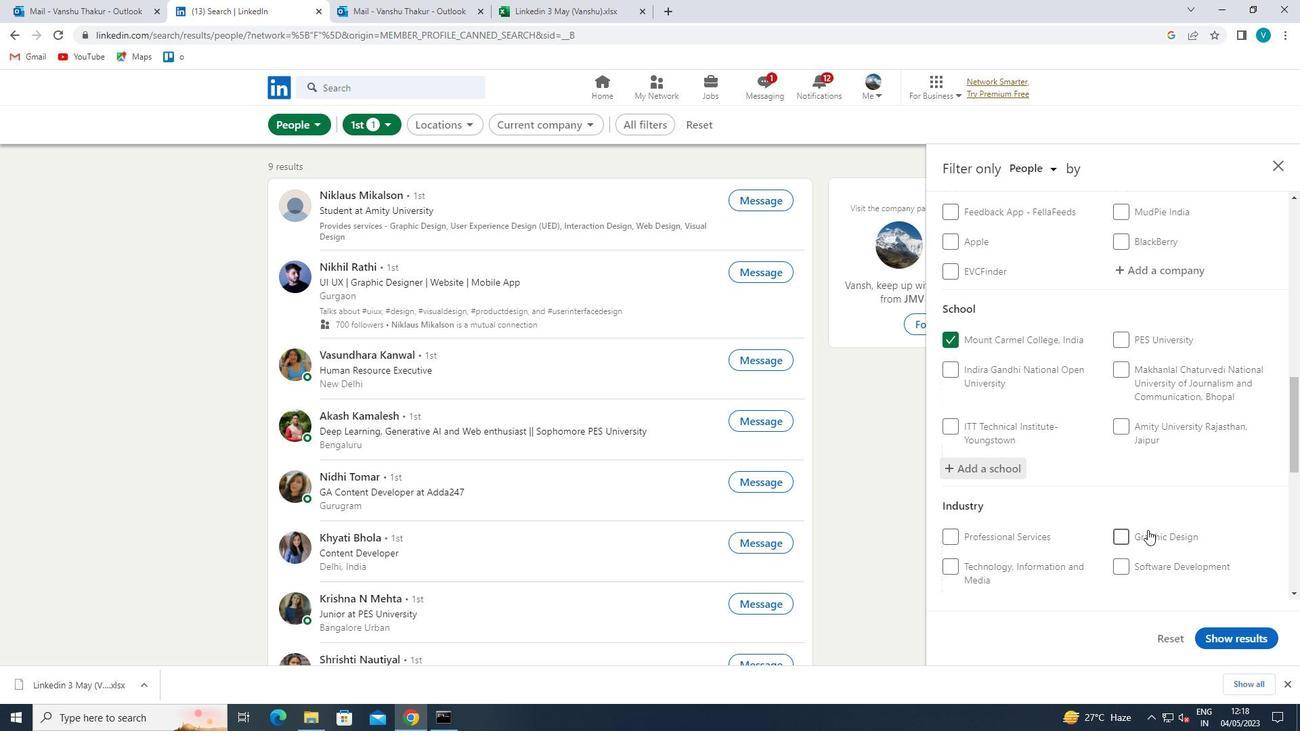 
Action: Mouse moved to (1132, 490)
Screenshot: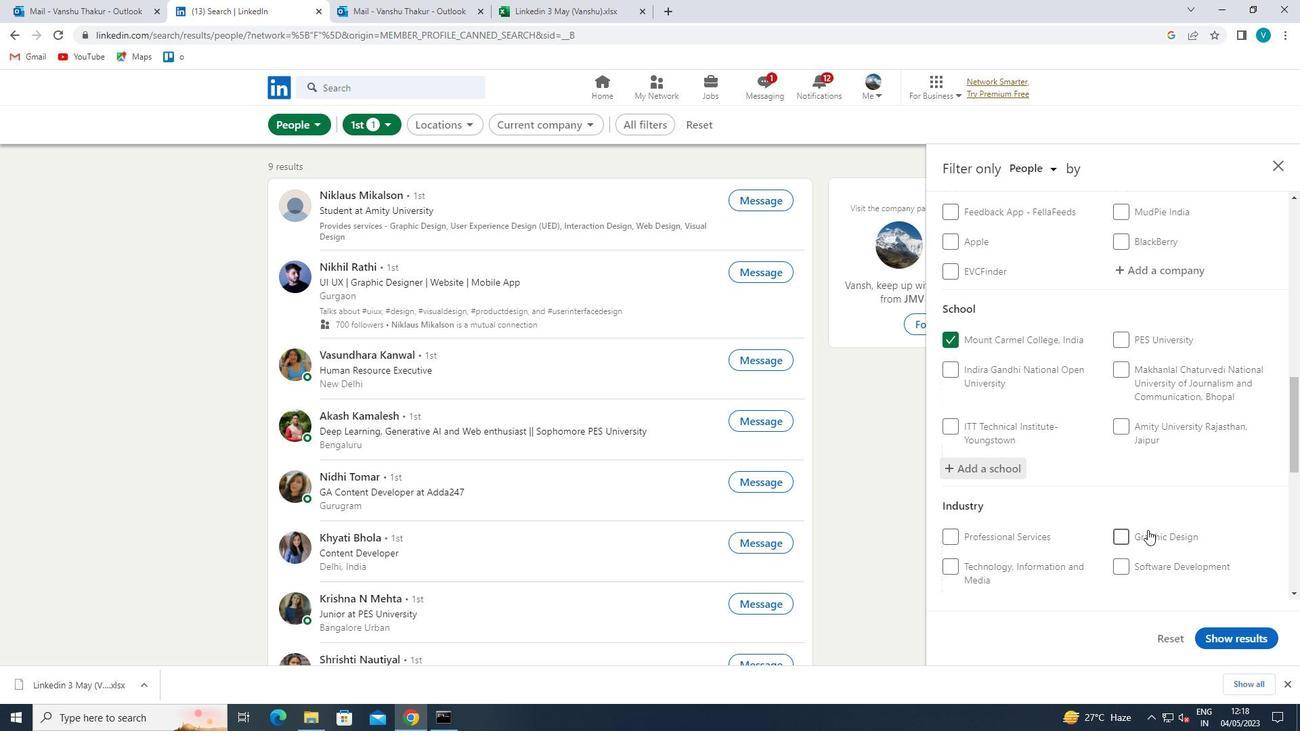 
Action: Mouse scrolled (1132, 489) with delta (0, 0)
Screenshot: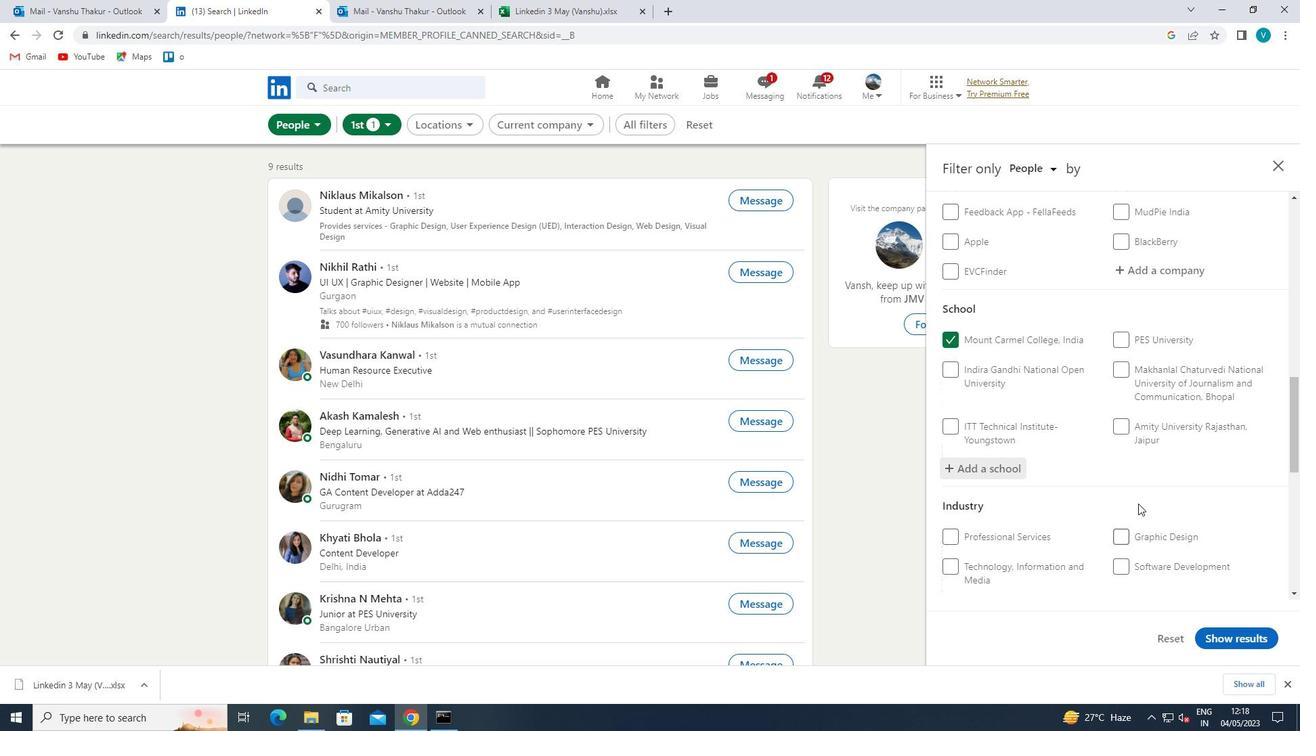 
Action: Mouse moved to (1130, 488)
Screenshot: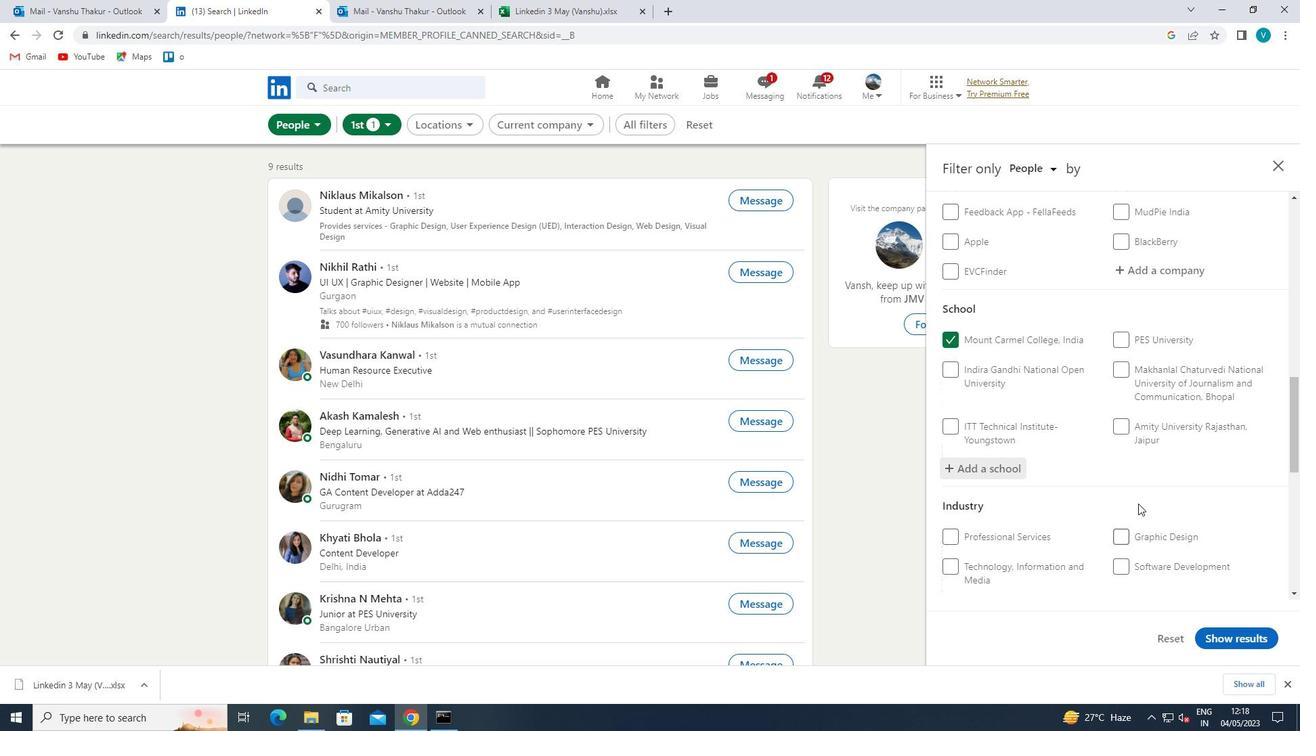 
Action: Mouse scrolled (1130, 487) with delta (0, 0)
Screenshot: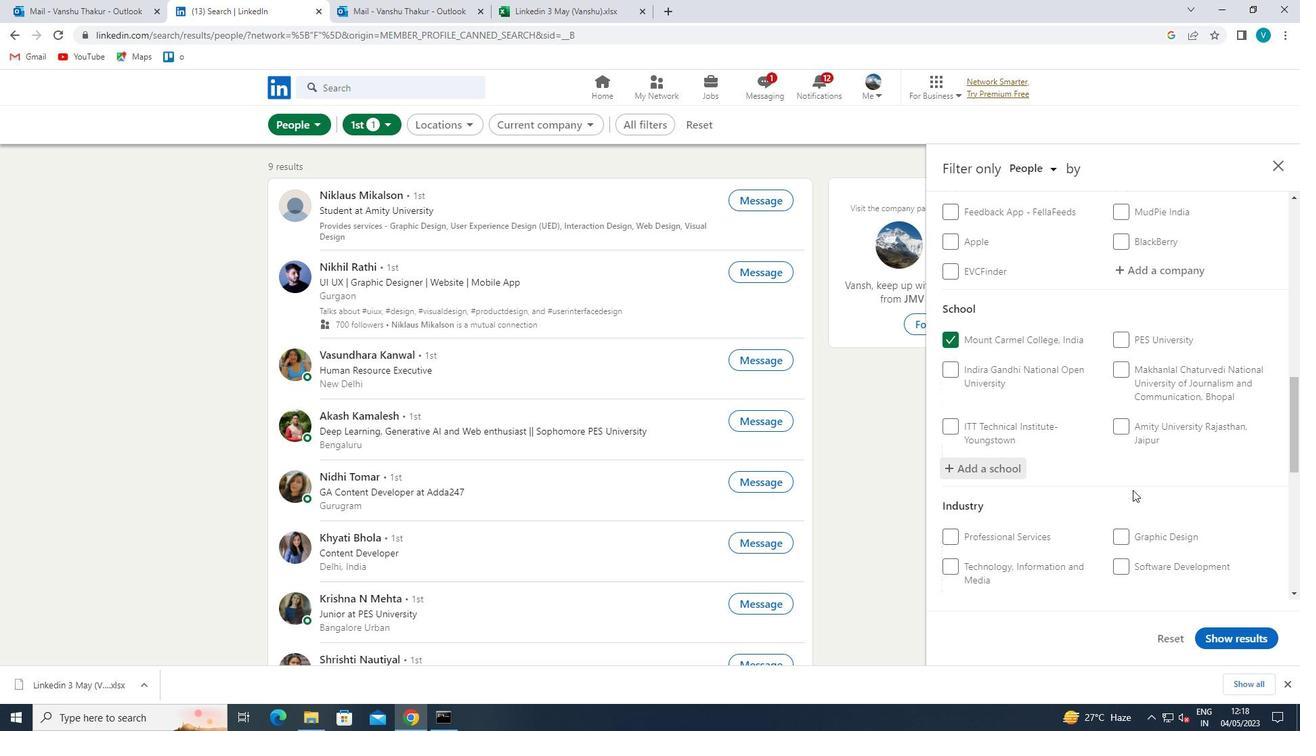 
Action: Mouse moved to (1174, 396)
Screenshot: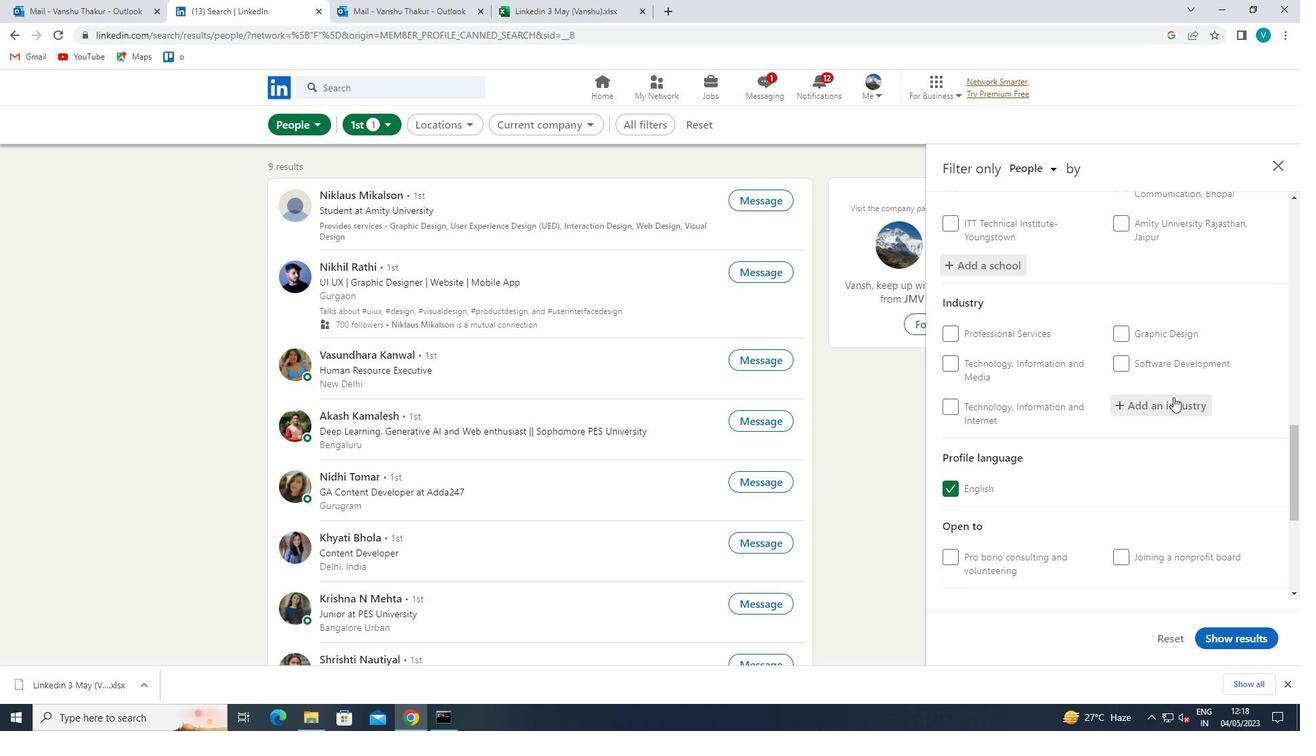 
Action: Mouse pressed left at (1174, 396)
Screenshot: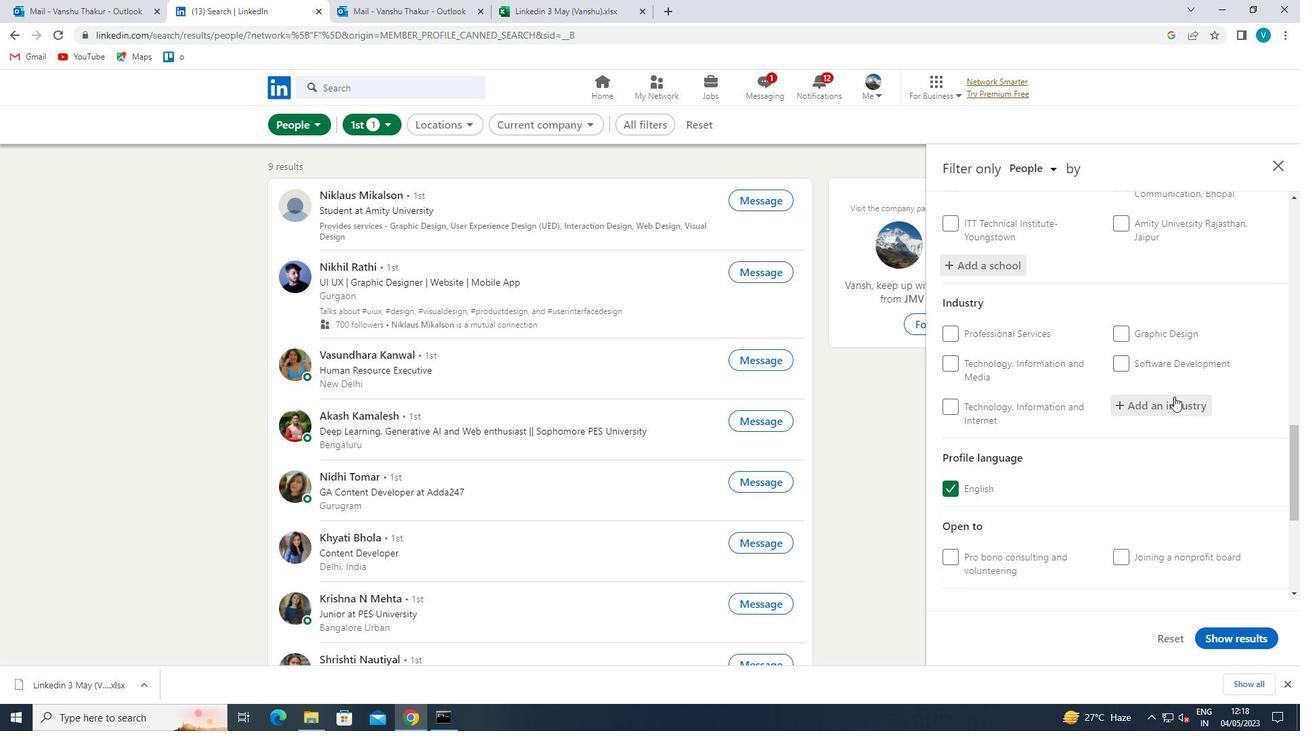 
Action: Key pressed <Key.shift>SATELLITE<Key.space>
Screenshot: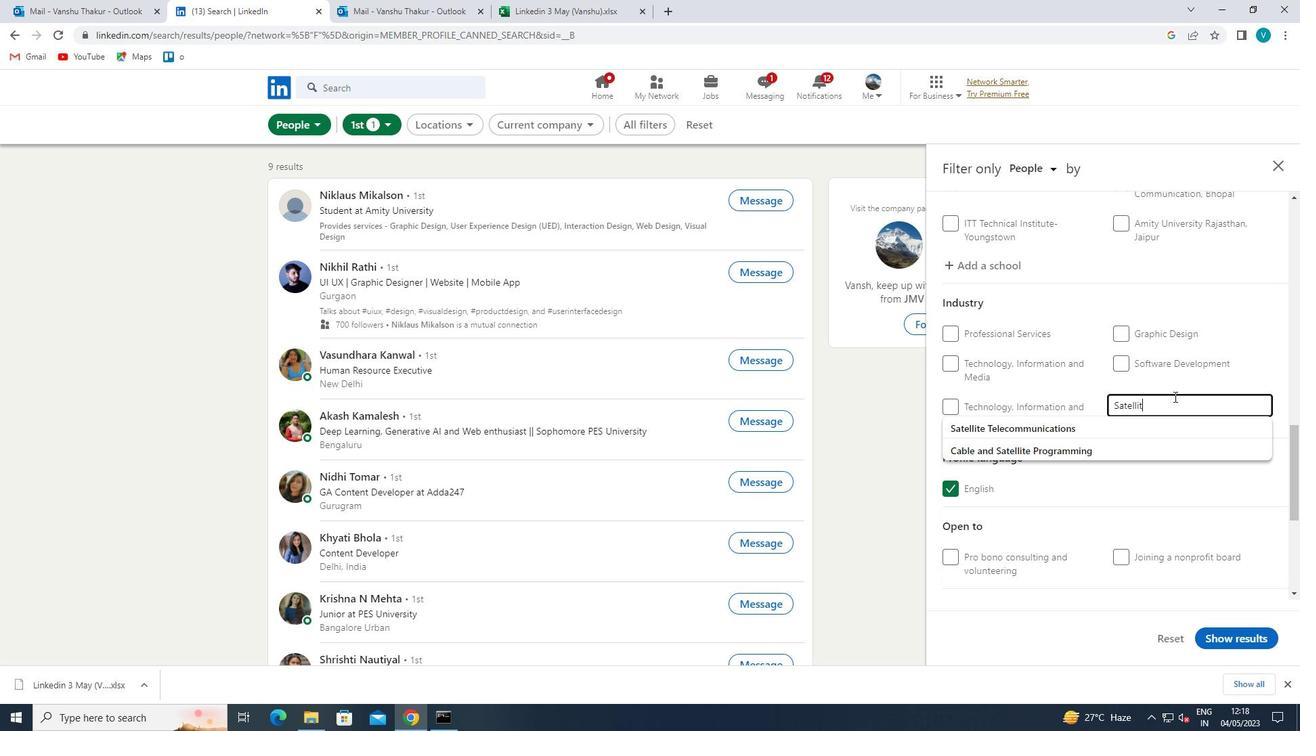 
Action: Mouse moved to (1111, 420)
Screenshot: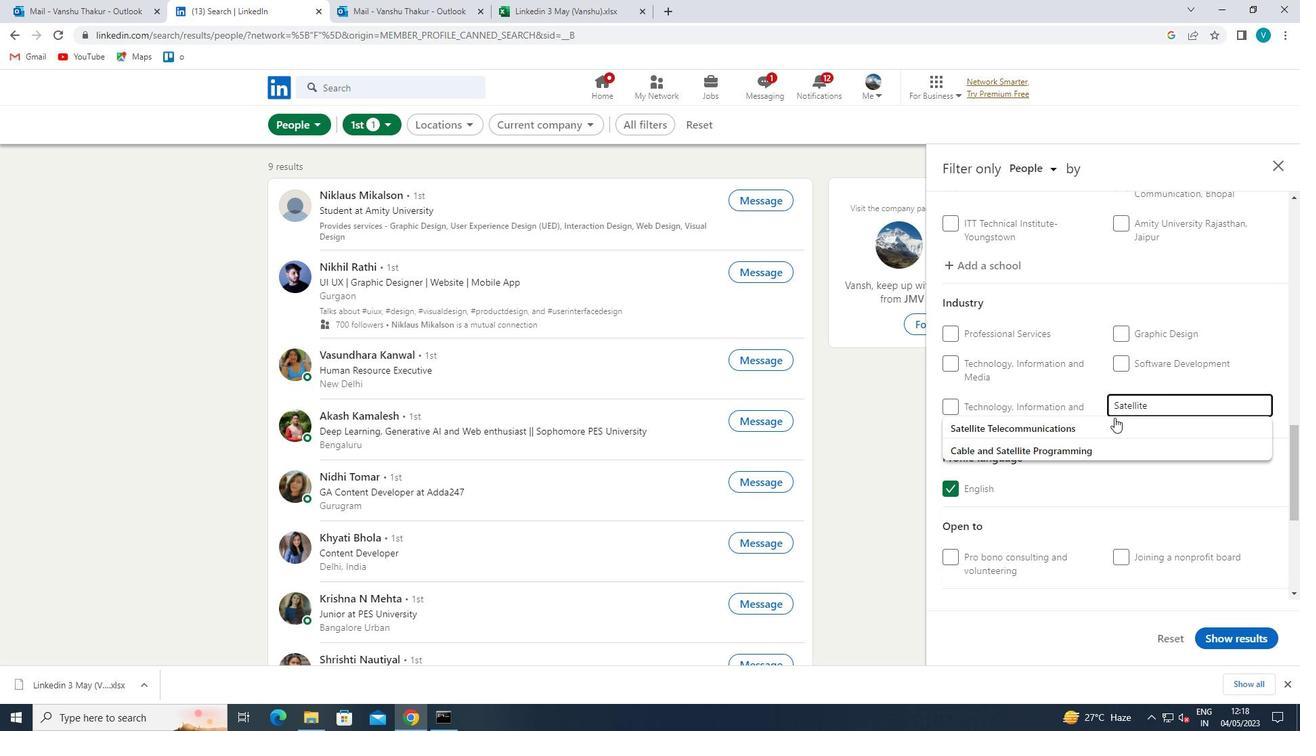 
Action: Mouse pressed left at (1111, 420)
Screenshot: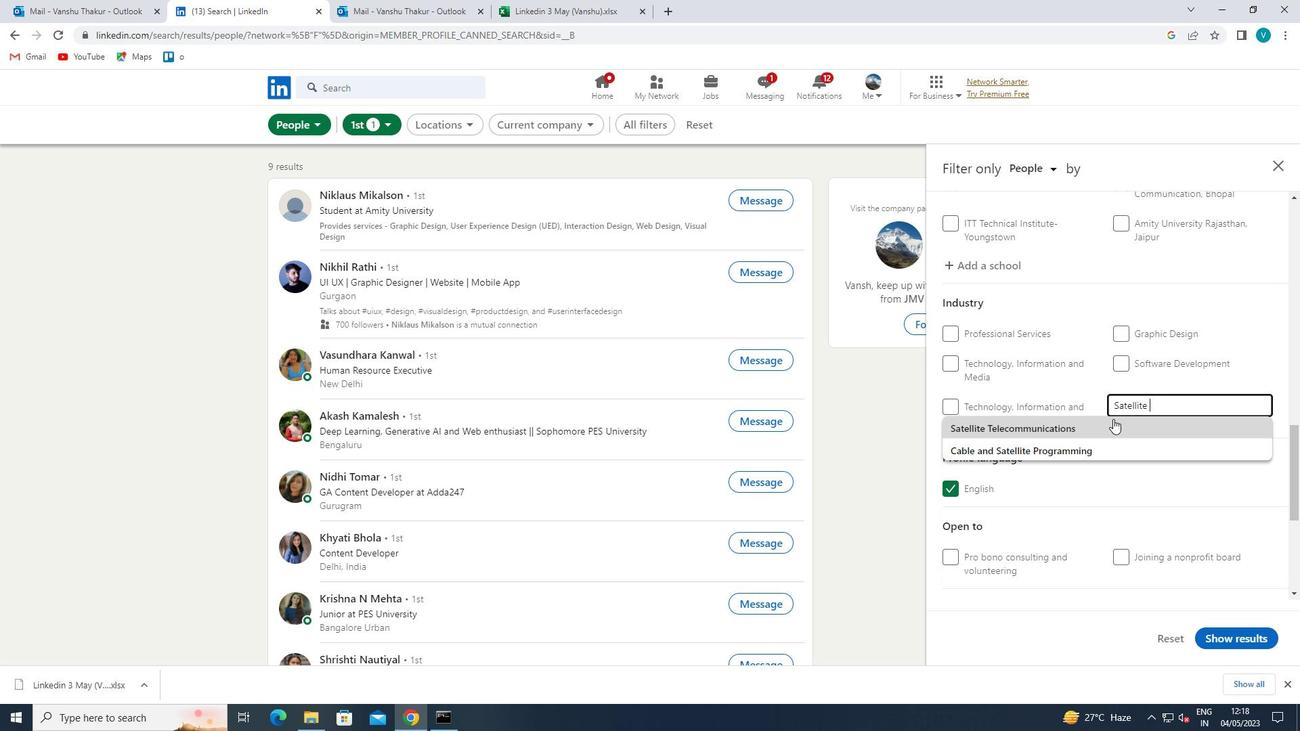 
Action: Mouse scrolled (1111, 419) with delta (0, 0)
Screenshot: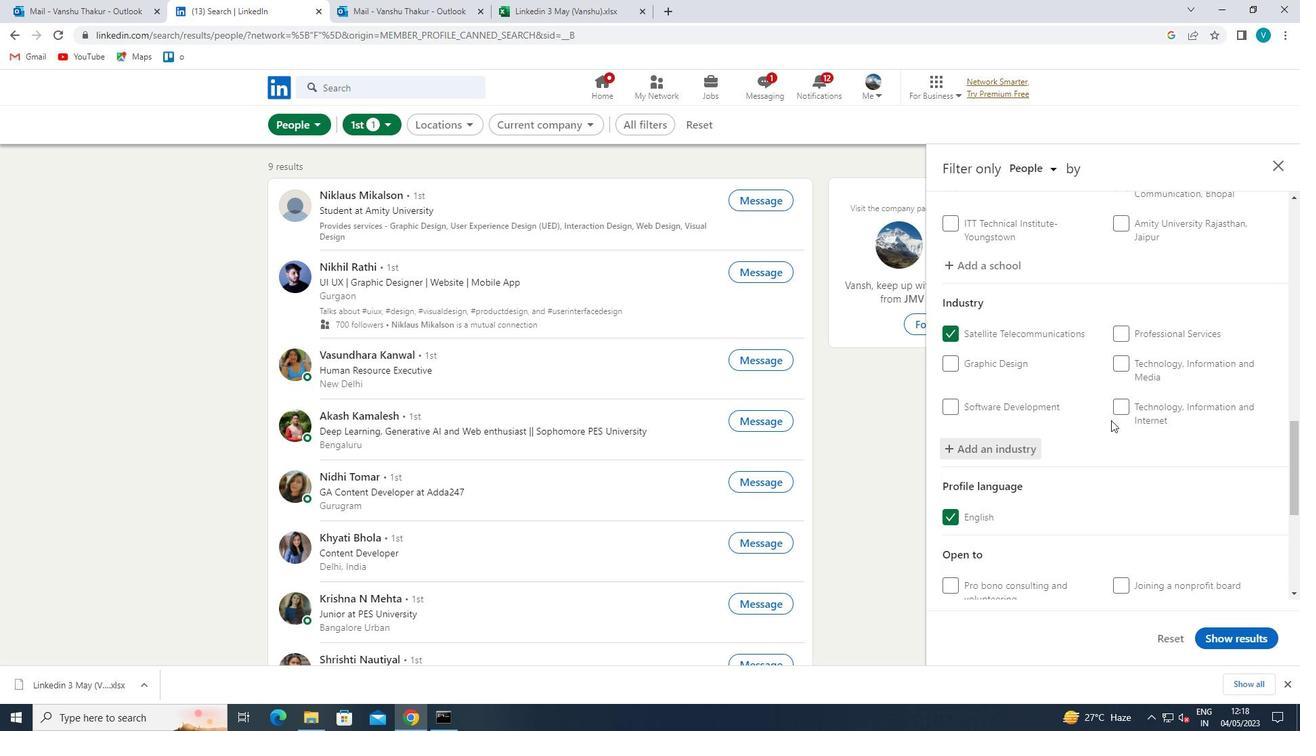 
Action: Mouse scrolled (1111, 419) with delta (0, 0)
Screenshot: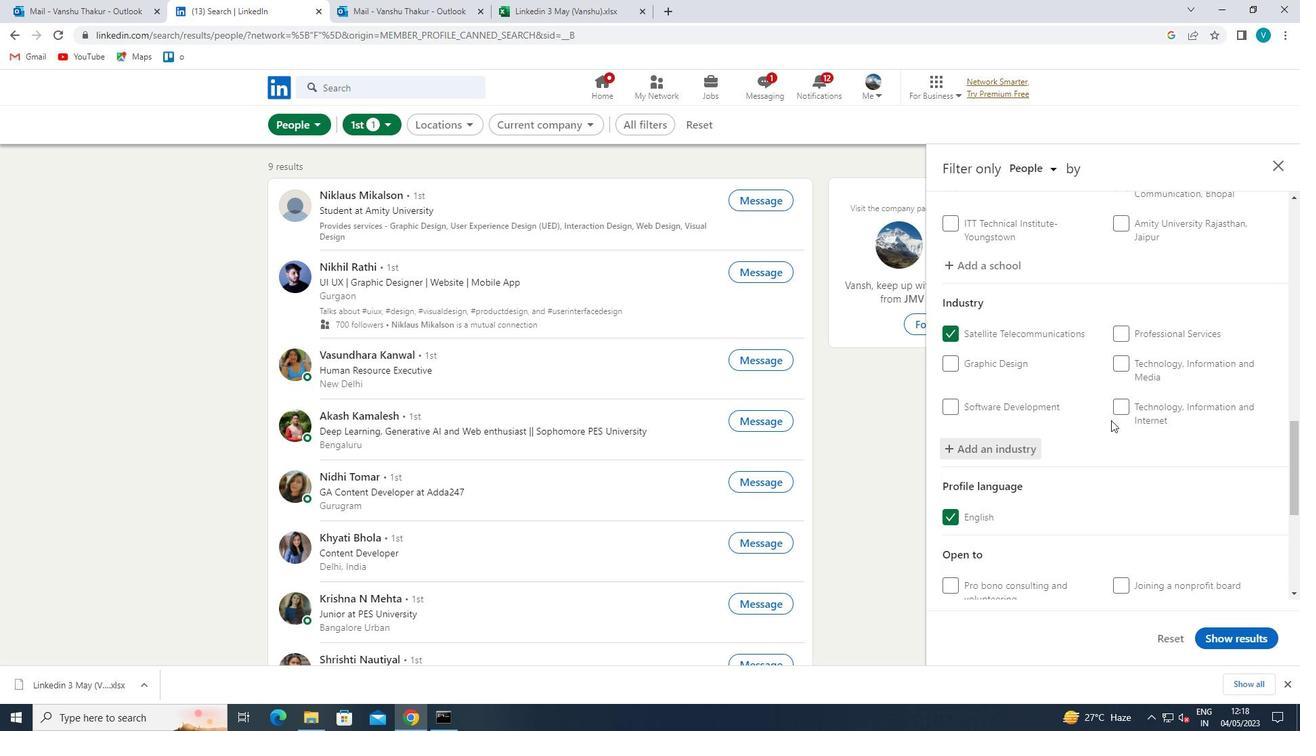 
Action: Mouse scrolled (1111, 419) with delta (0, 0)
Screenshot: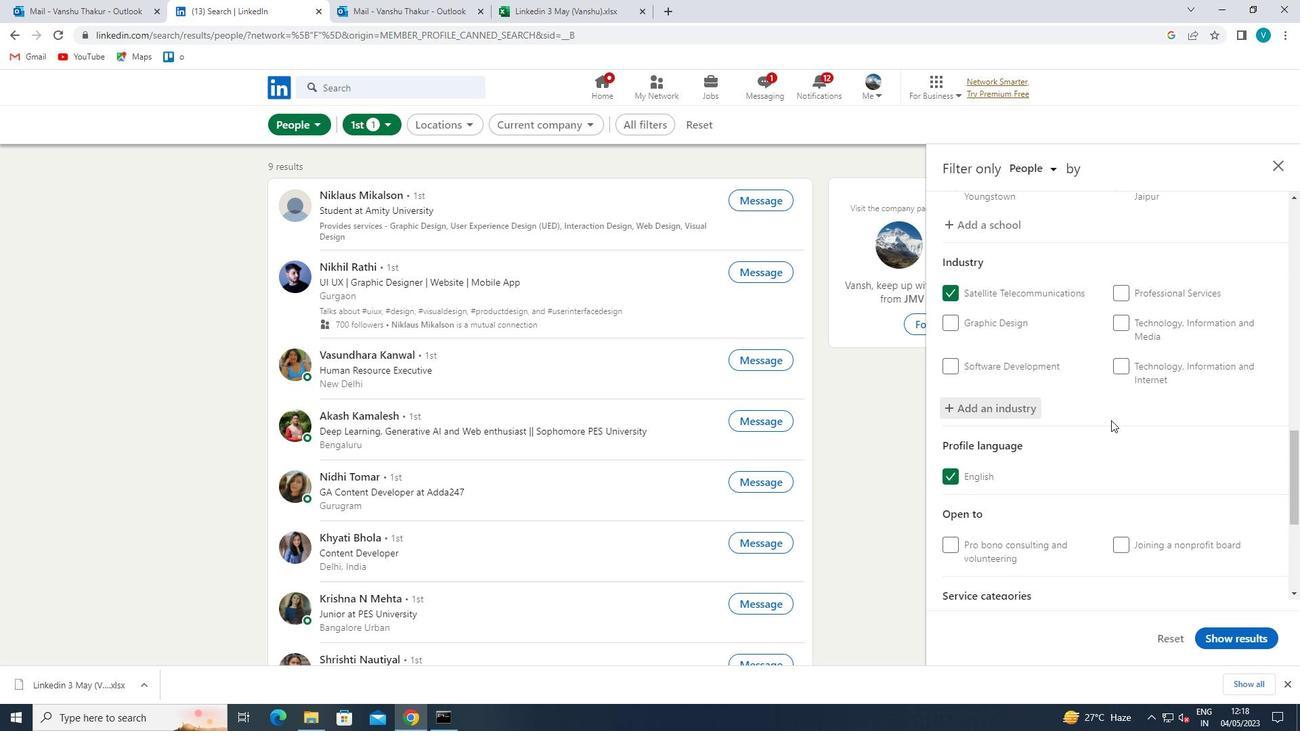 
Action: Mouse scrolled (1111, 419) with delta (0, 0)
Screenshot: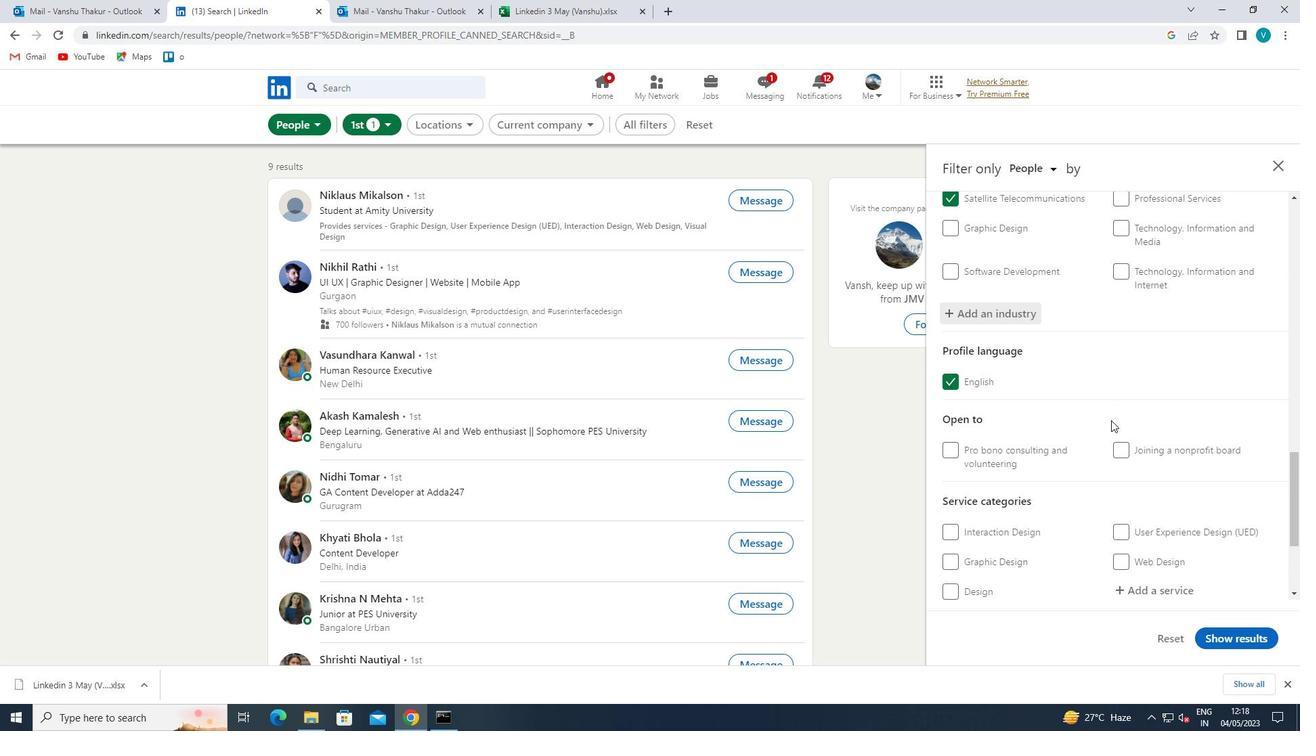 
Action: Mouse scrolled (1111, 419) with delta (0, 0)
Screenshot: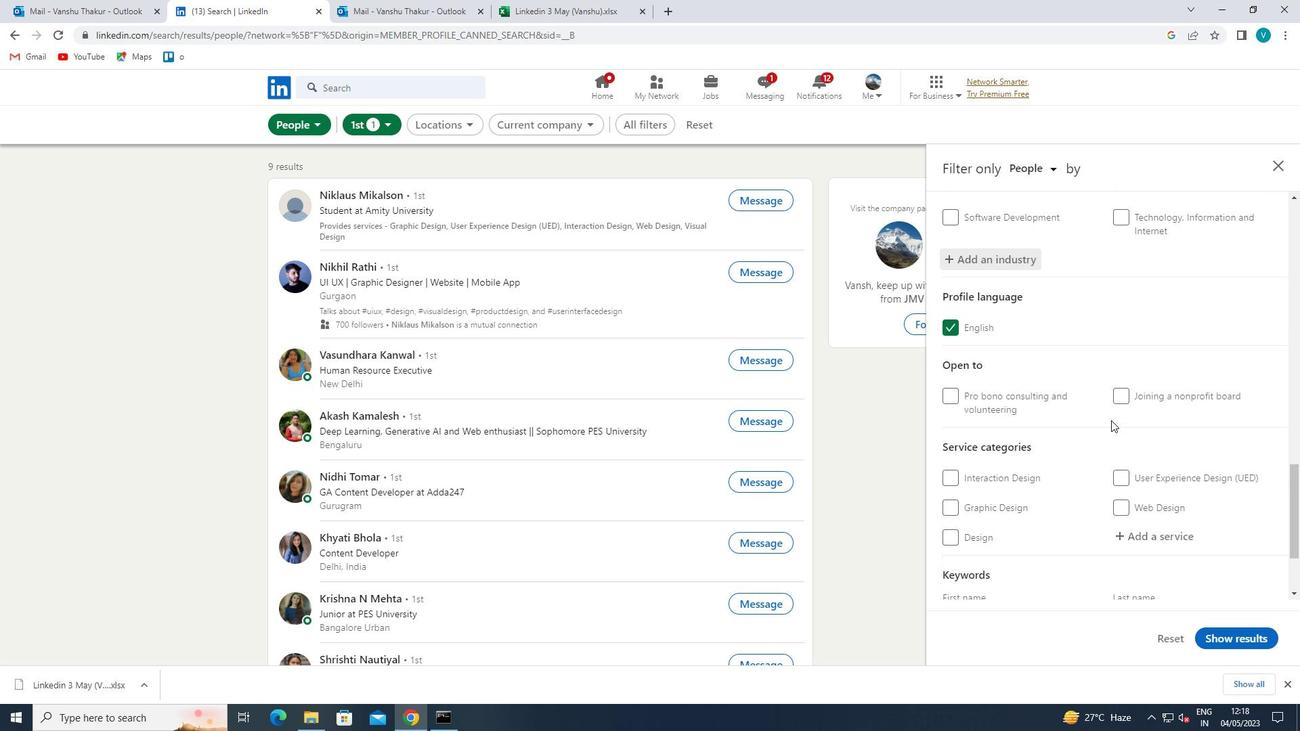 
Action: Mouse moved to (1140, 408)
Screenshot: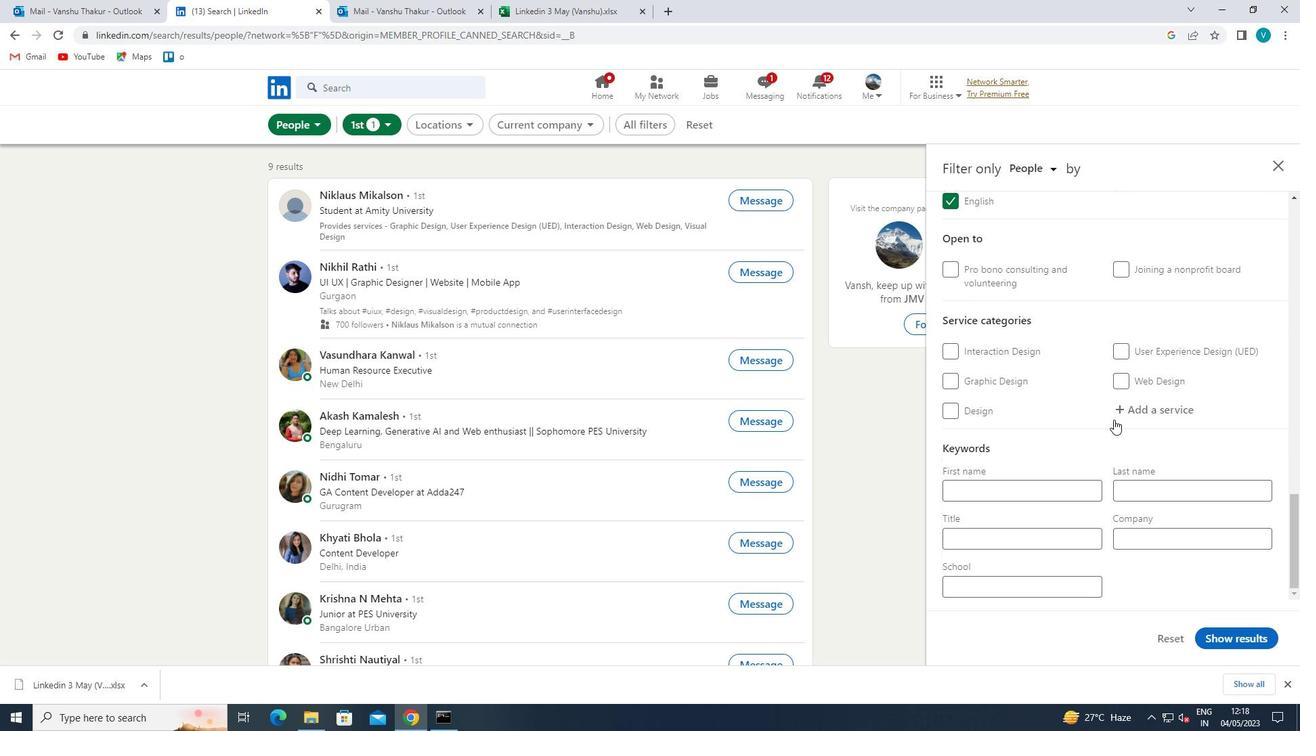 
Action: Mouse pressed left at (1140, 408)
Screenshot: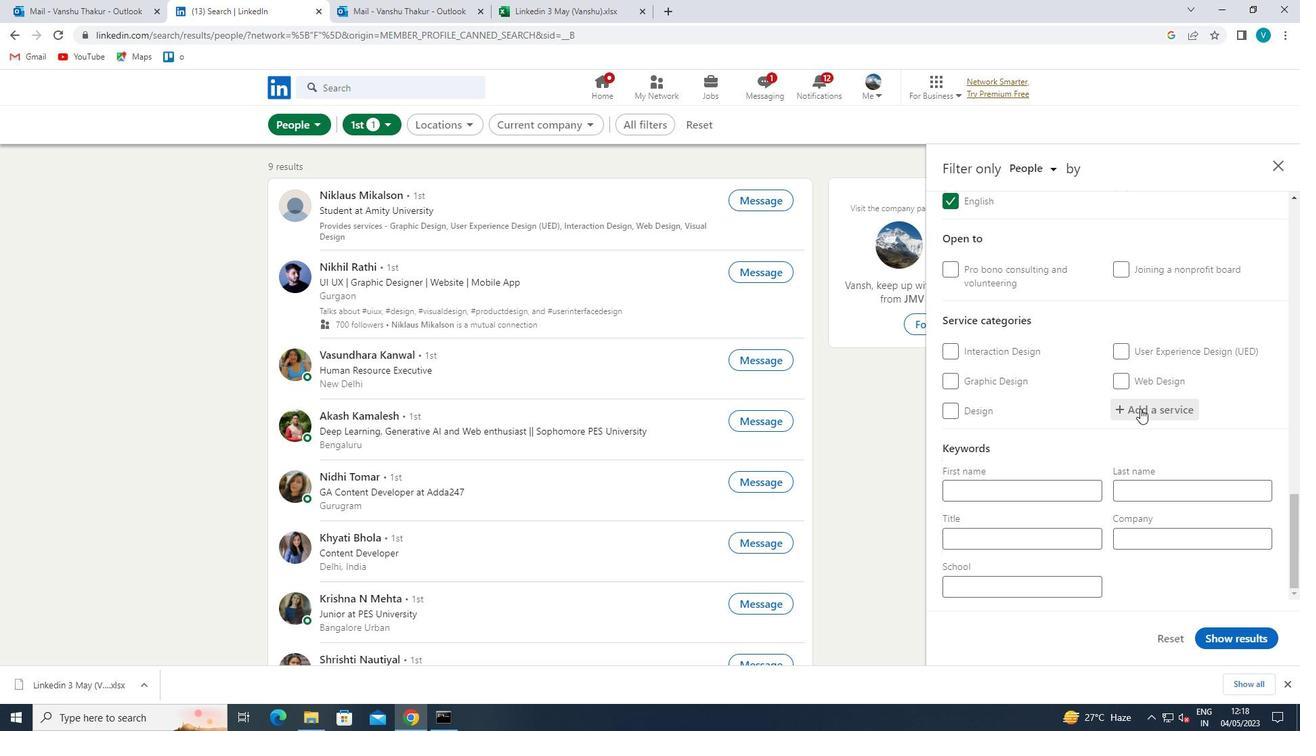 
Action: Key pressed <Key.shift>PRICING<Key.space>
Screenshot: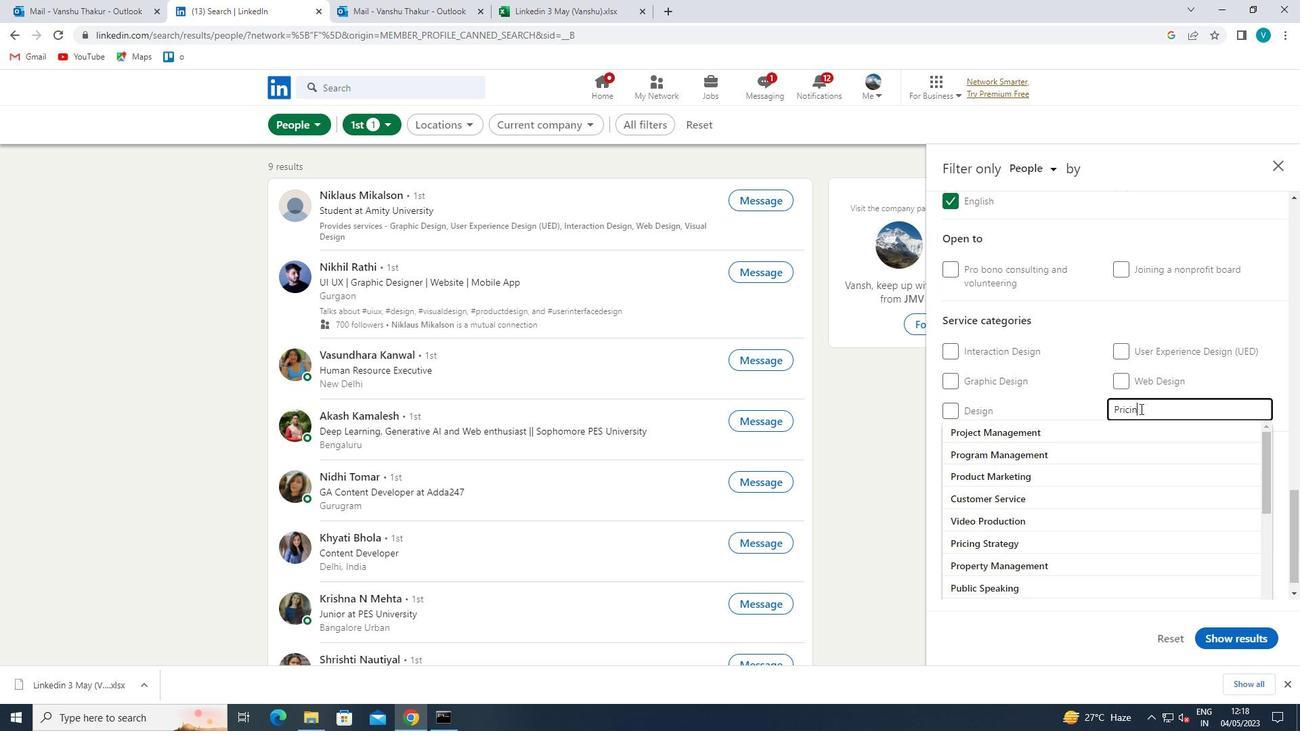 
Action: Mouse moved to (1057, 432)
Screenshot: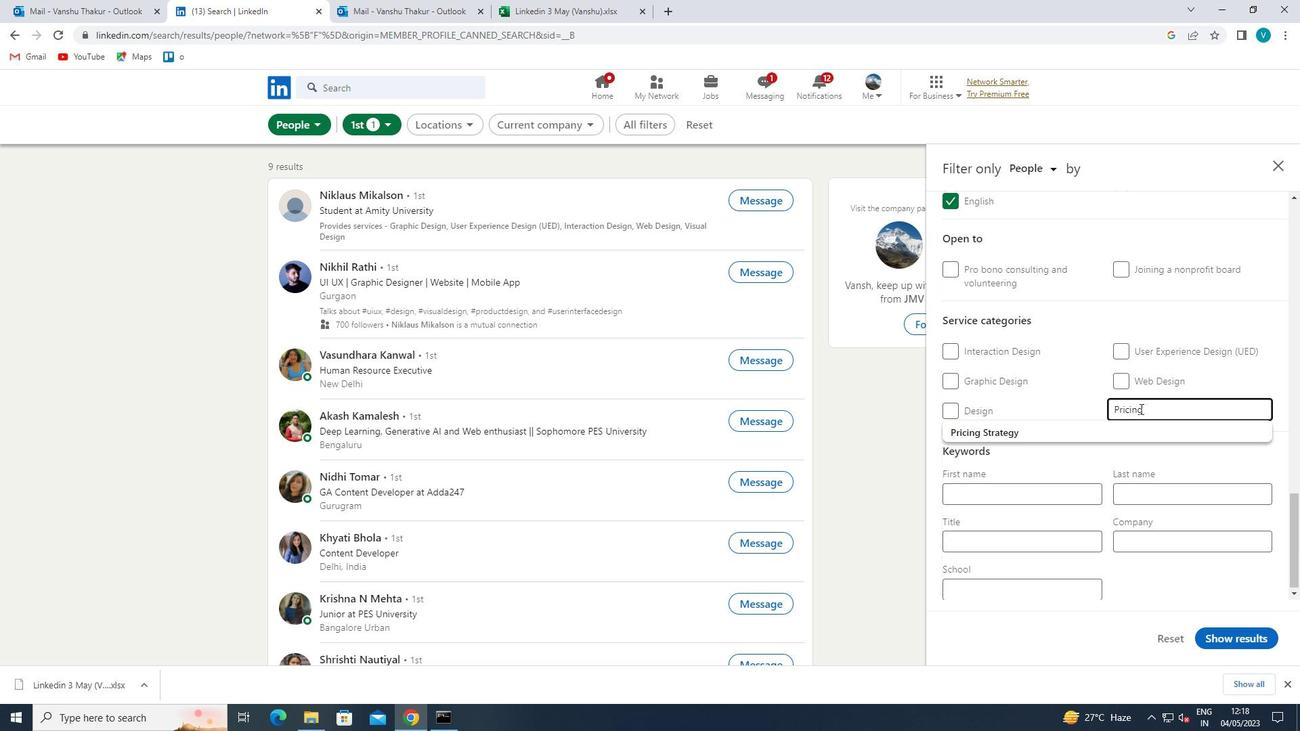
Action: Mouse pressed left at (1057, 432)
Screenshot: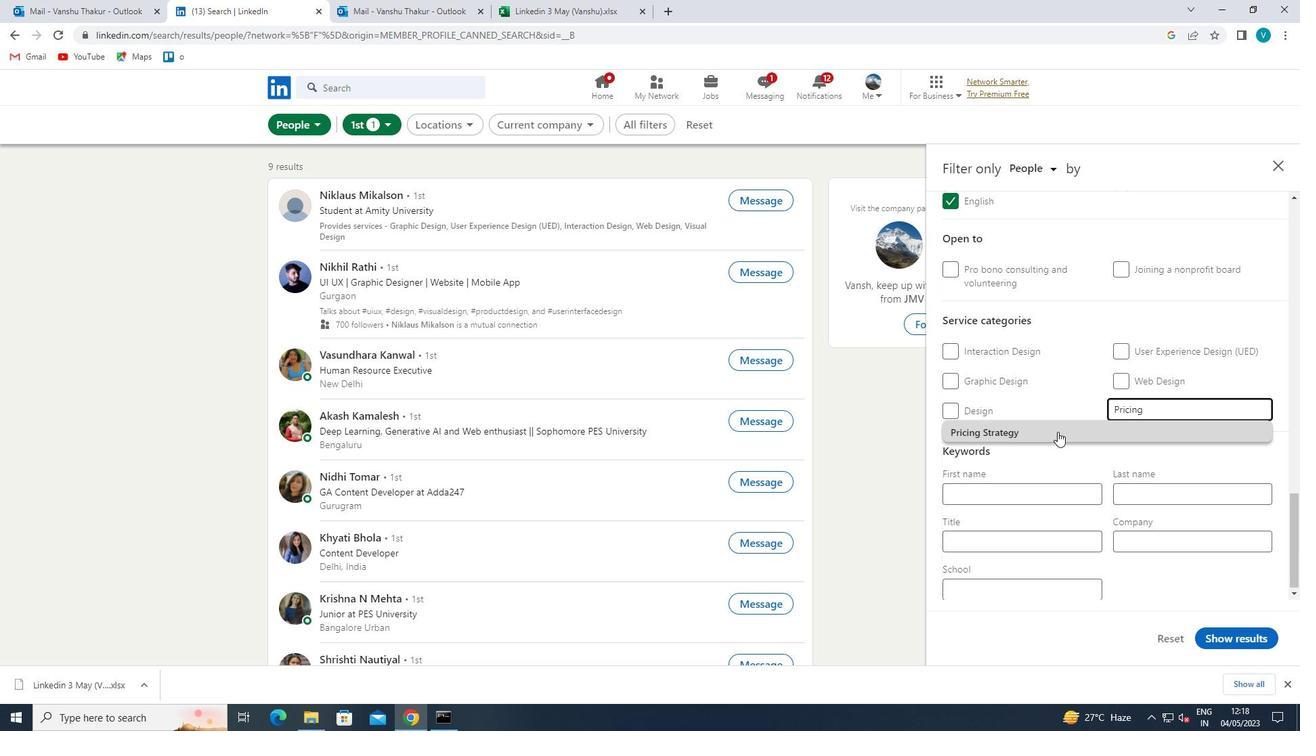 
Action: Mouse scrolled (1057, 431) with delta (0, 0)
Screenshot: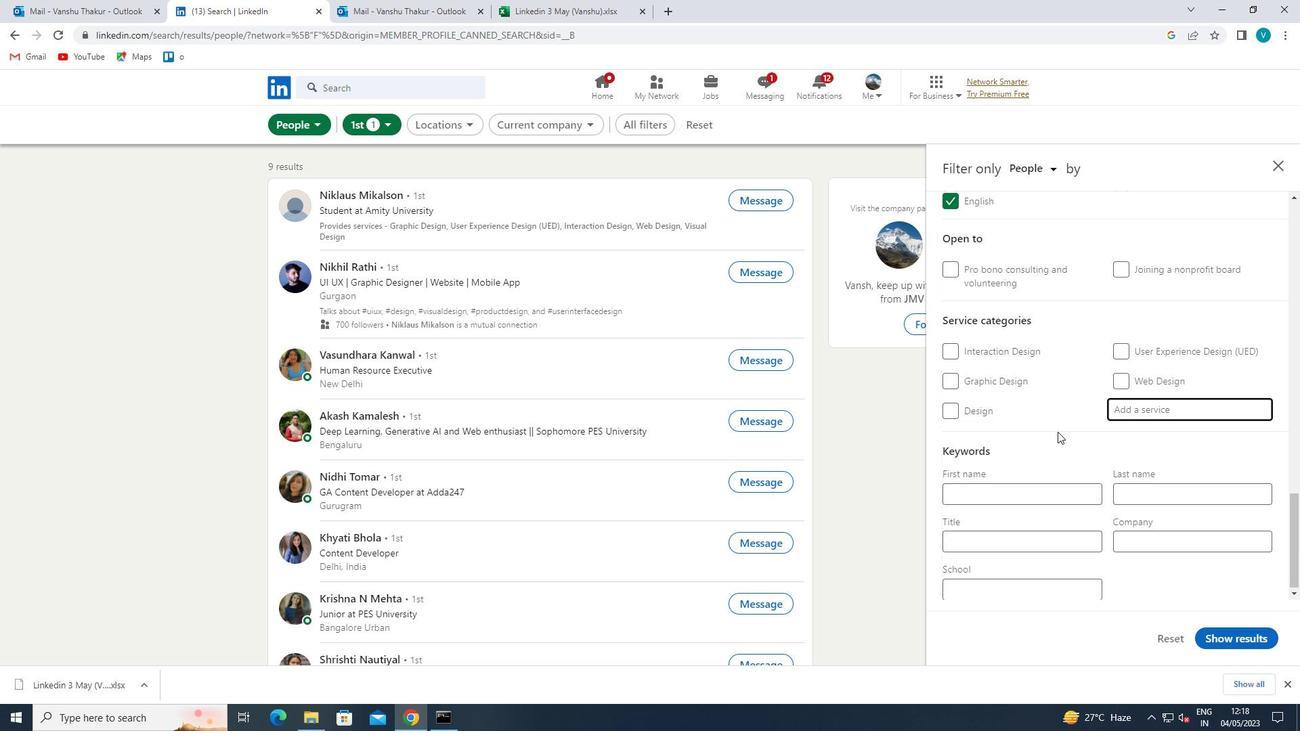 
Action: Mouse moved to (1057, 433)
Screenshot: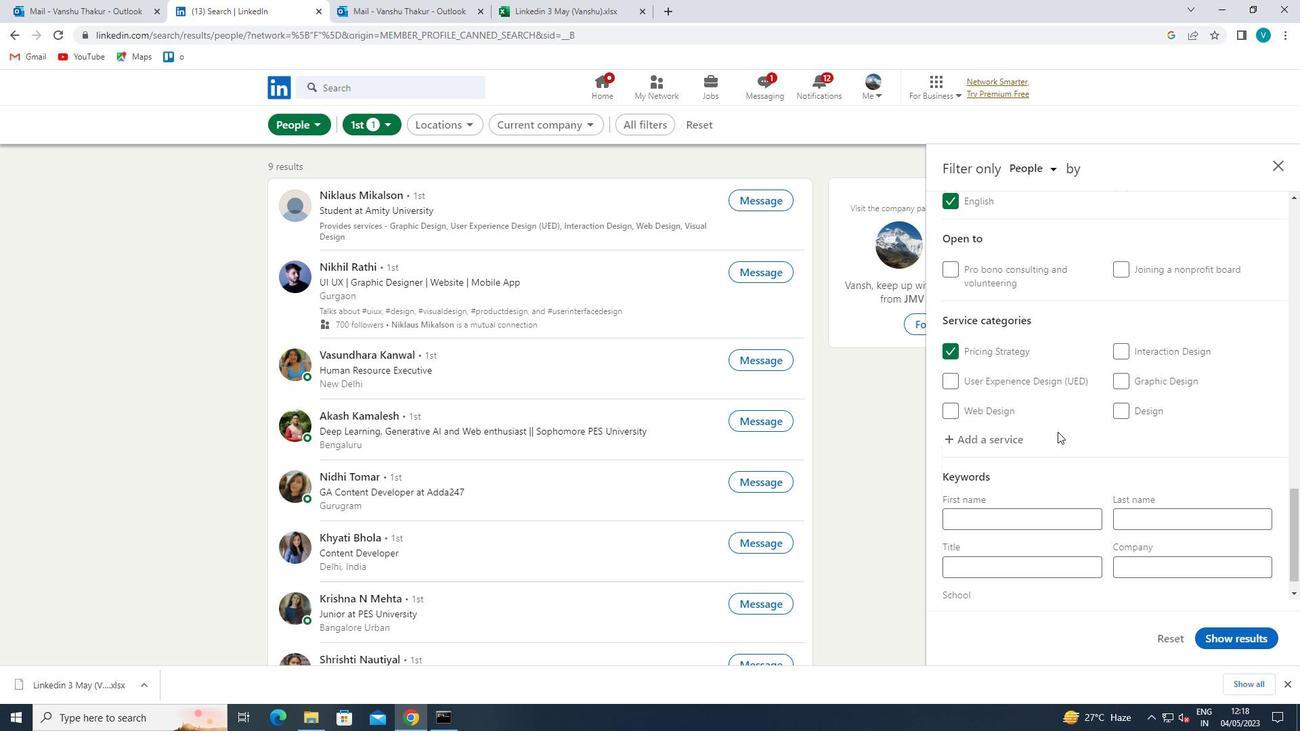
Action: Mouse scrolled (1057, 432) with delta (0, 0)
Screenshot: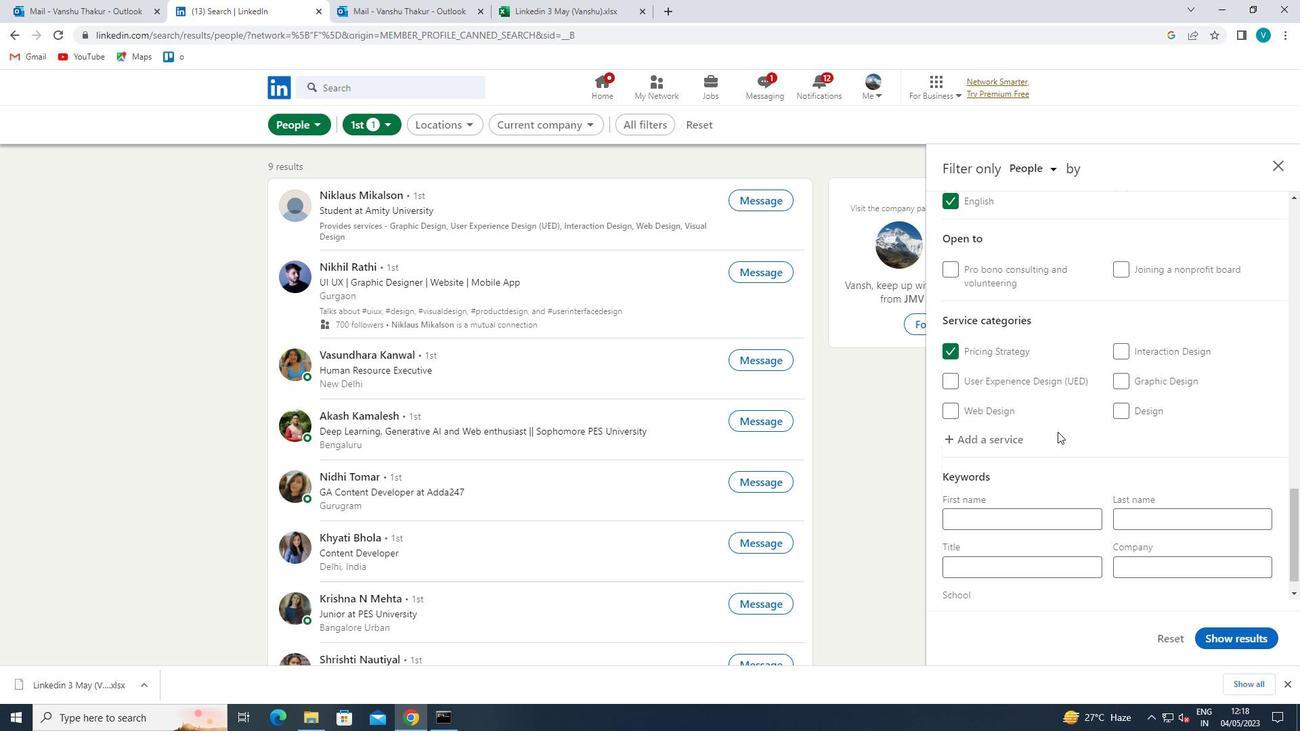 
Action: Mouse moved to (1055, 435)
Screenshot: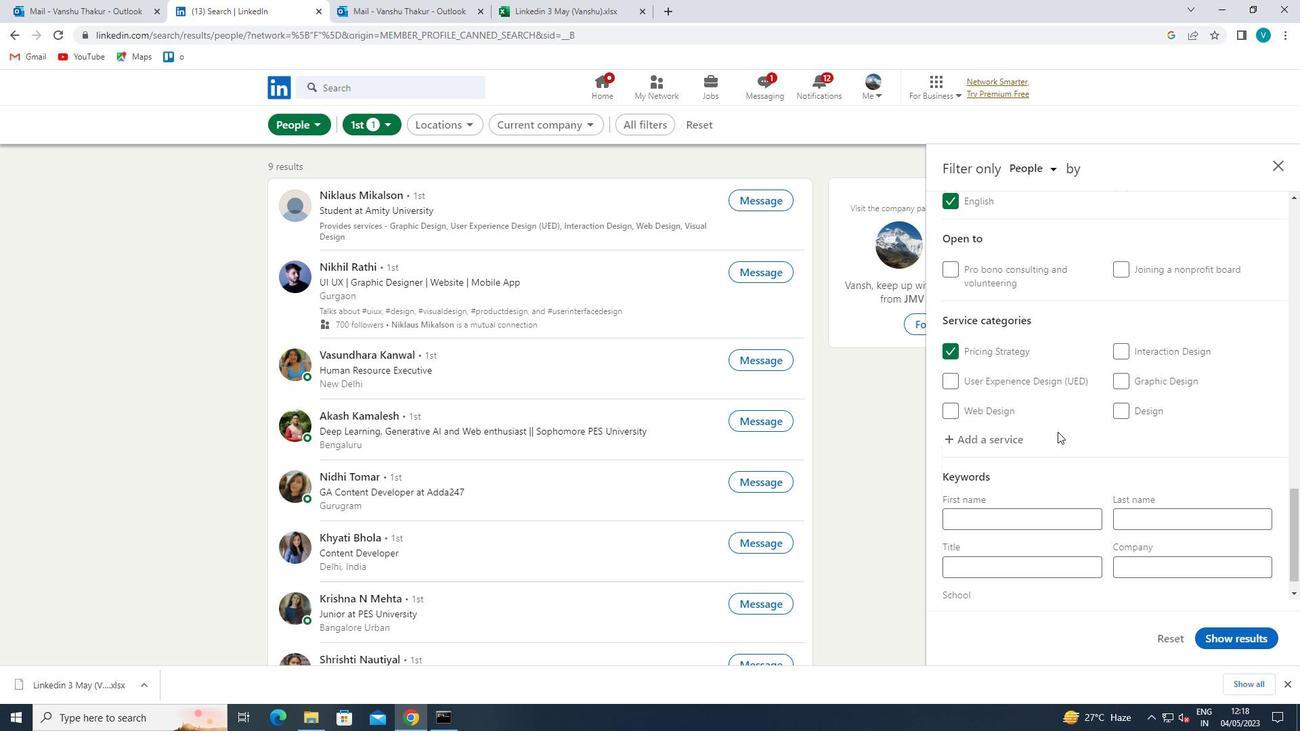 
Action: Mouse scrolled (1055, 434) with delta (0, 0)
Screenshot: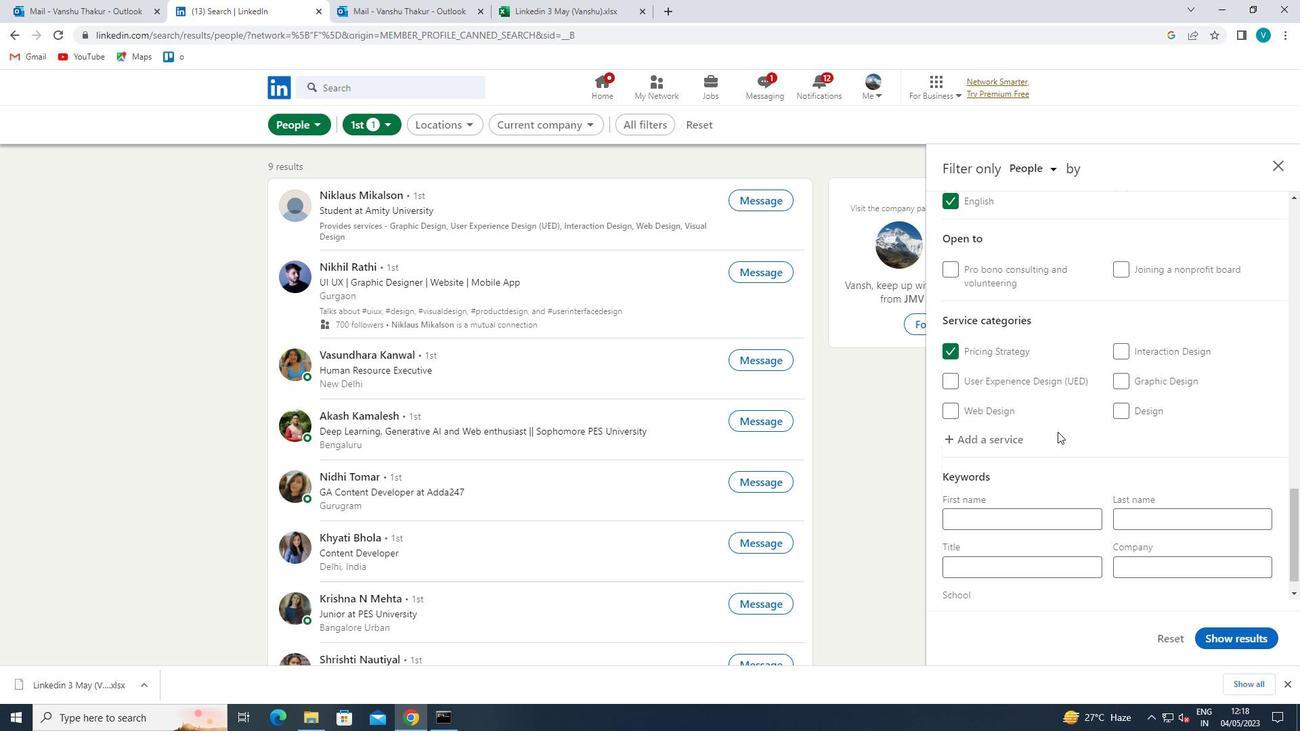 
Action: Mouse scrolled (1055, 434) with delta (0, 0)
Screenshot: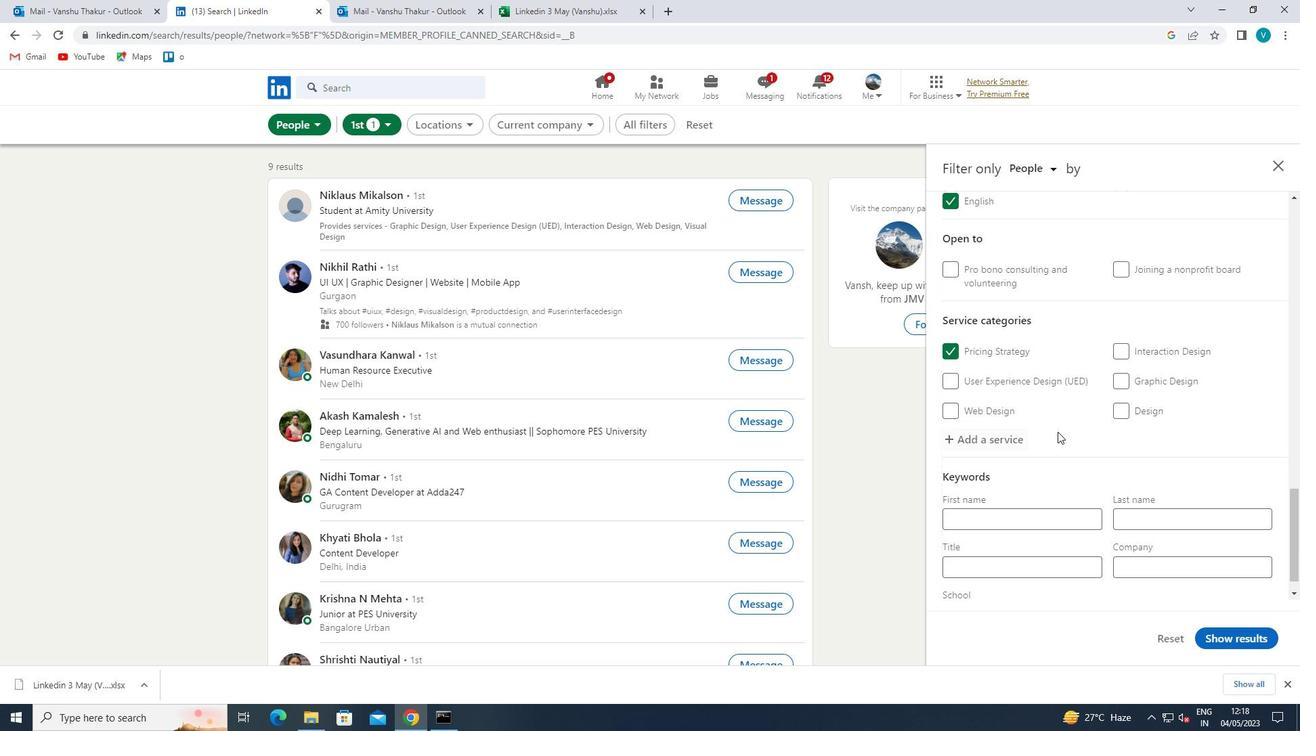 
Action: Mouse moved to (1032, 533)
Screenshot: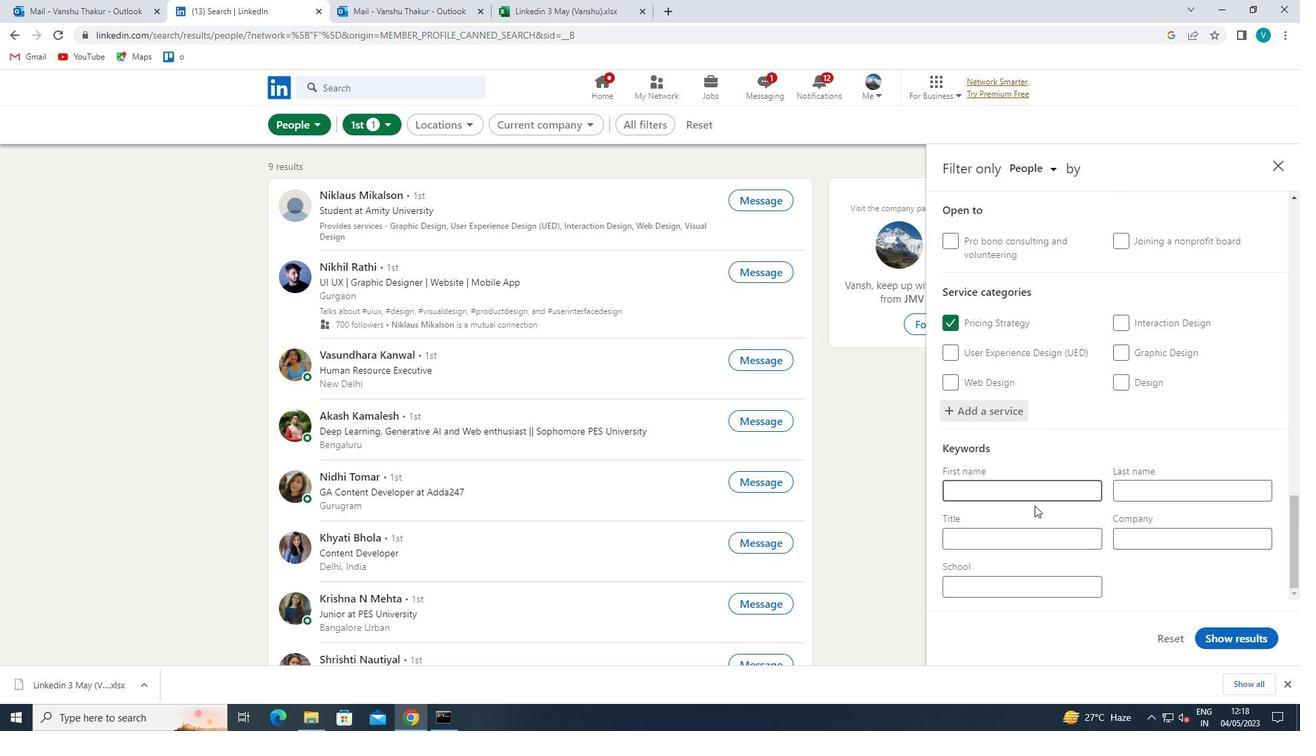 
Action: Mouse pressed left at (1032, 533)
Screenshot: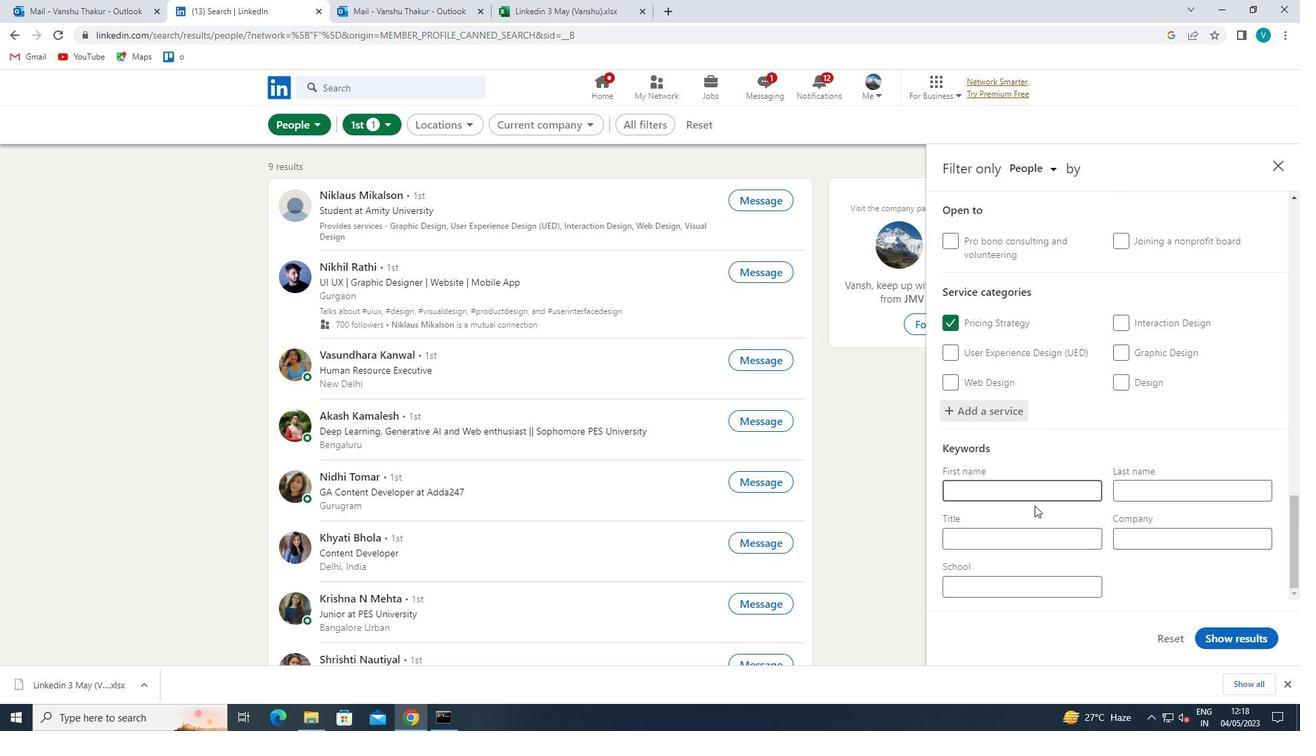 
Action: Key pressed <Key.shift>INFORMATION<Key.space><Key.shift>SECURITY<Key.space><Key.shift>ANALYST<Key.space>
Screenshot: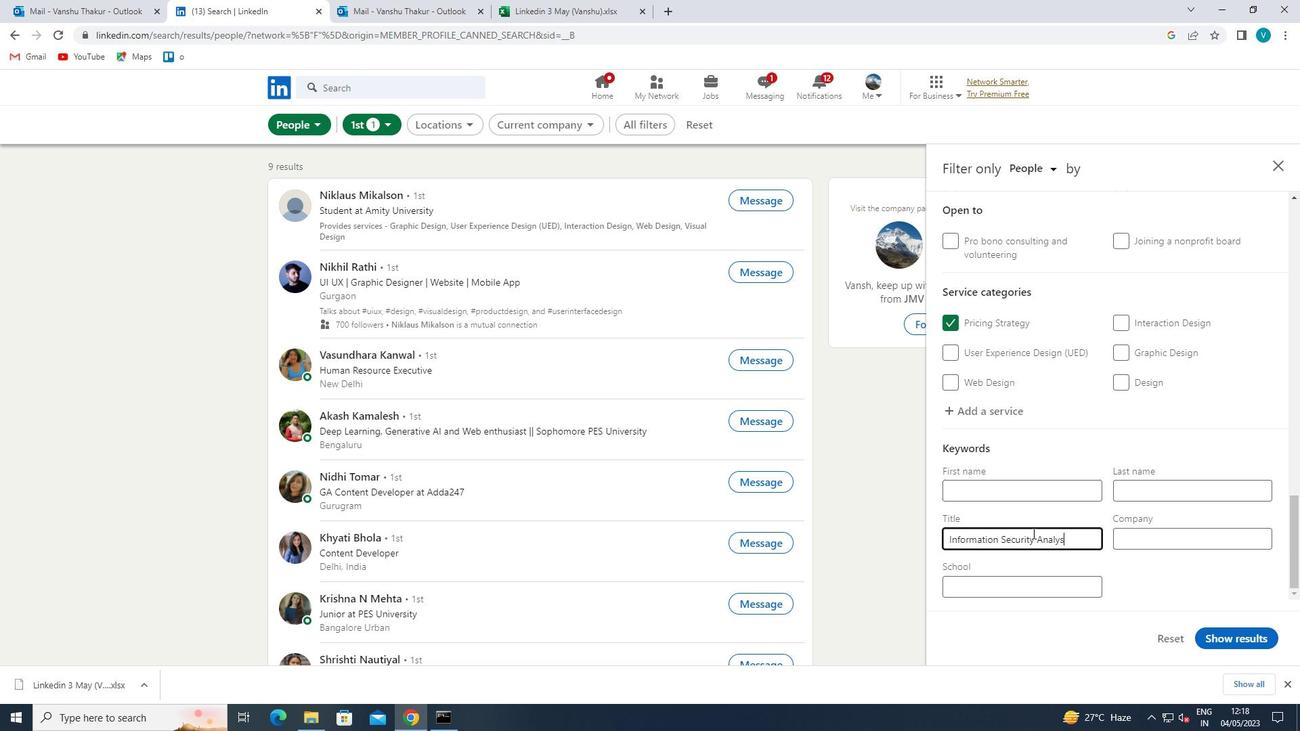
Action: Mouse moved to (1226, 633)
Screenshot: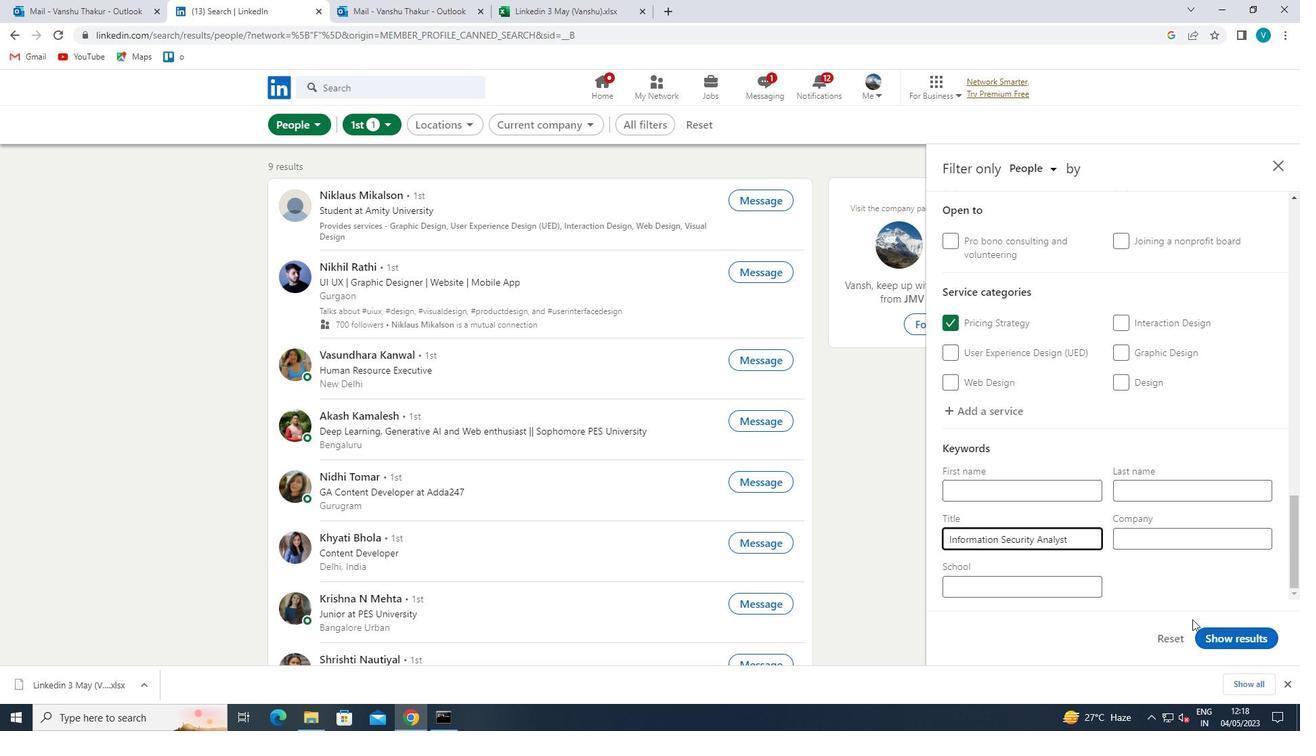 
Action: Mouse pressed left at (1226, 633)
Screenshot: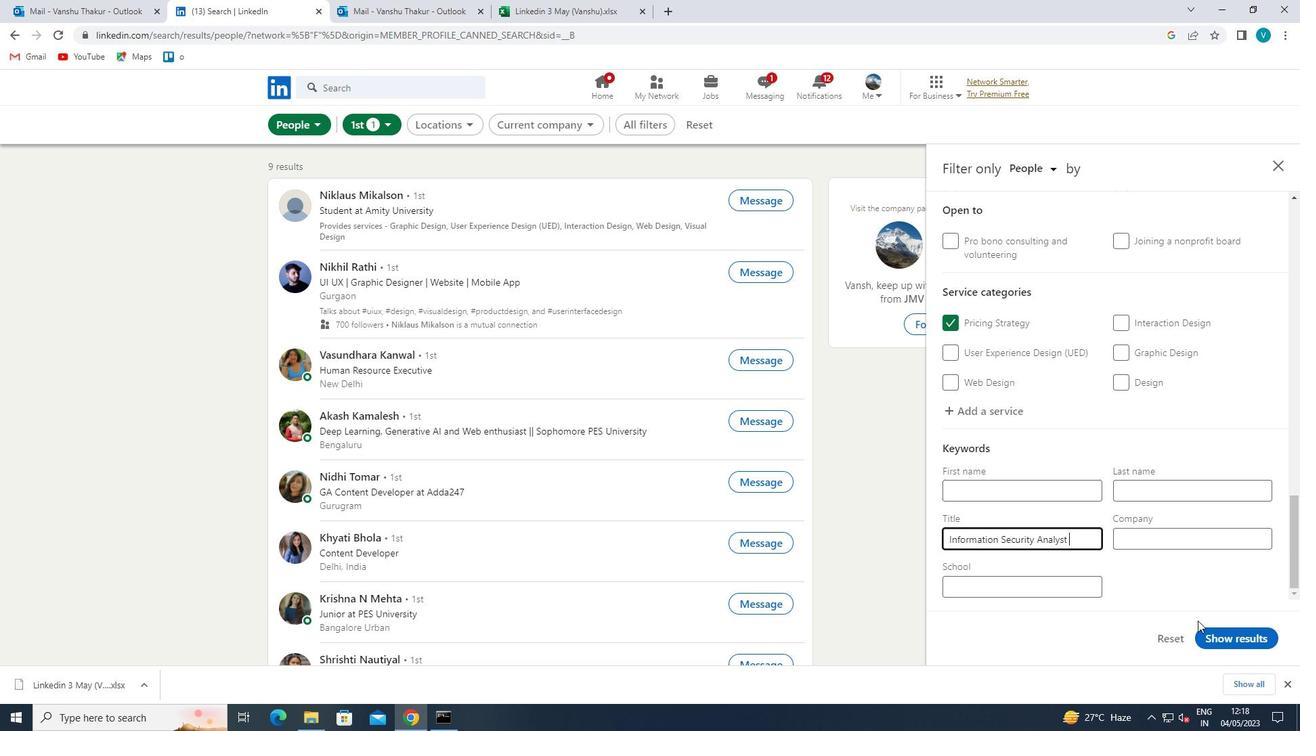 
